 Task: Find connections with filter location Marseille 10 with filter topic #socialentrepreneurswith filter profile language English with filter current company RPG Group with filter school Dr. Bhim Rao Ambedkar University, Agra with filter industry Transportation, Logistics, Supply Chain and Storage with filter service category Management Consulting with filter keywords title Administrative Specialist
Action: Mouse moved to (553, 73)
Screenshot: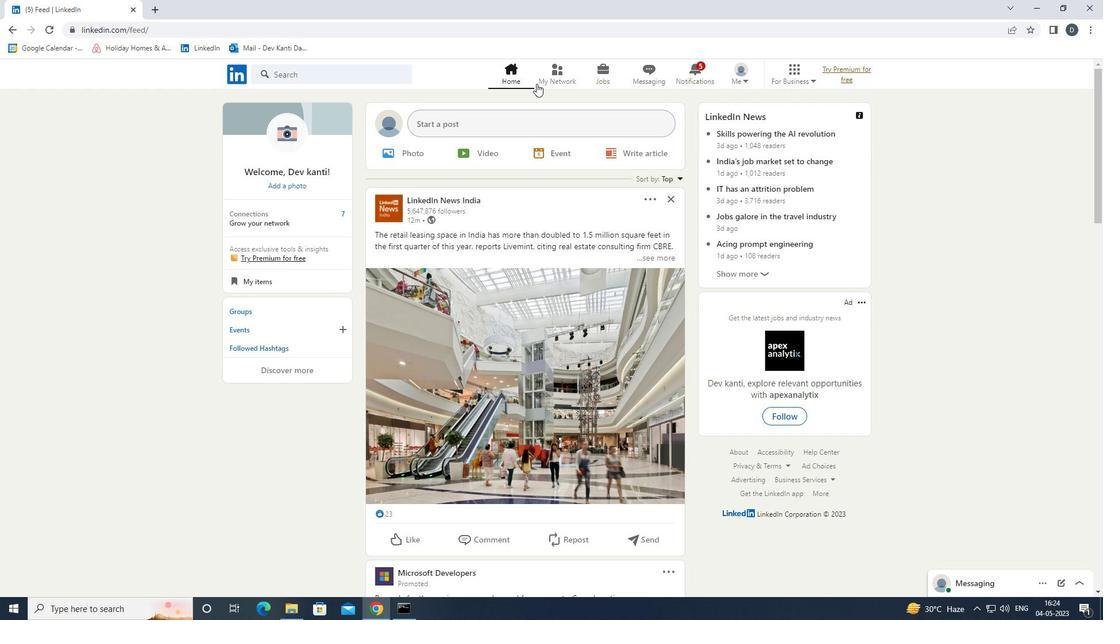 
Action: Mouse pressed left at (553, 73)
Screenshot: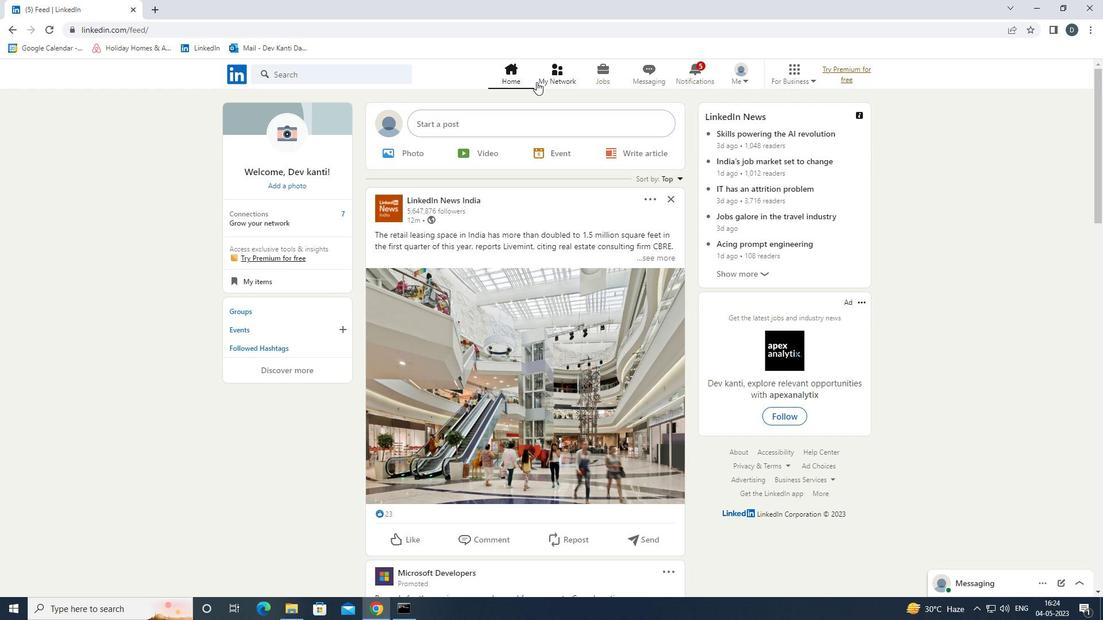 
Action: Mouse moved to (385, 135)
Screenshot: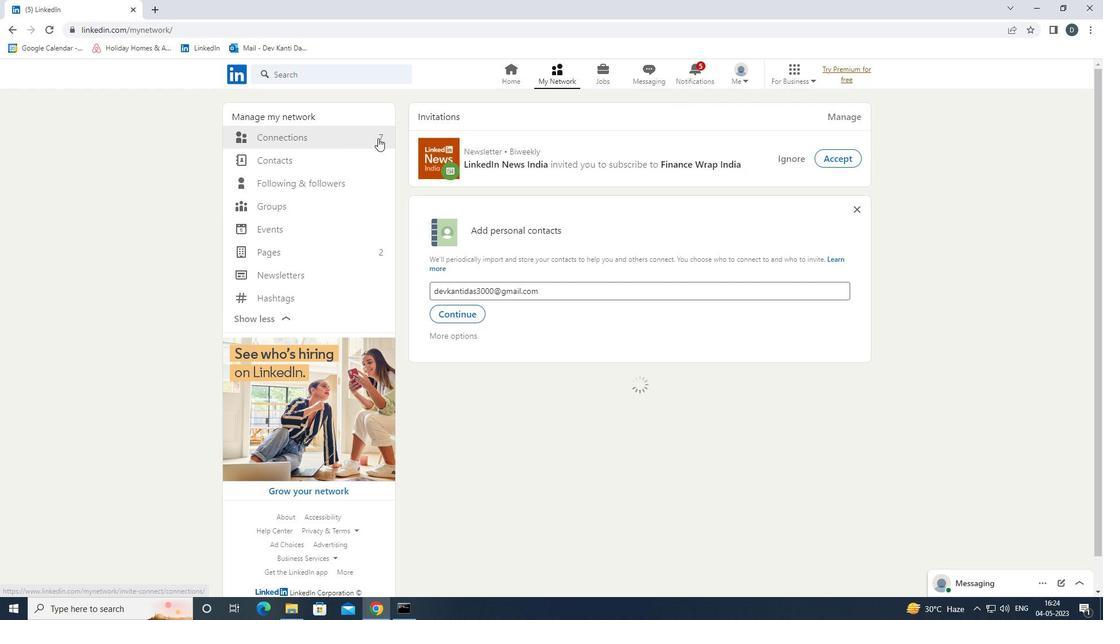 
Action: Mouse pressed left at (385, 135)
Screenshot: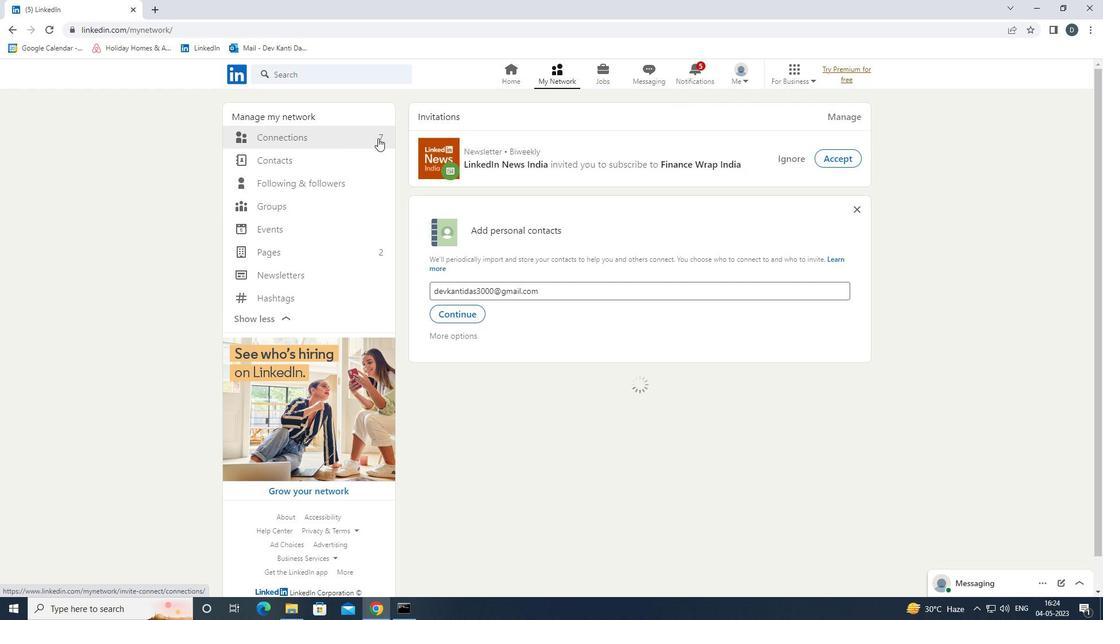 
Action: Mouse moved to (378, 136)
Screenshot: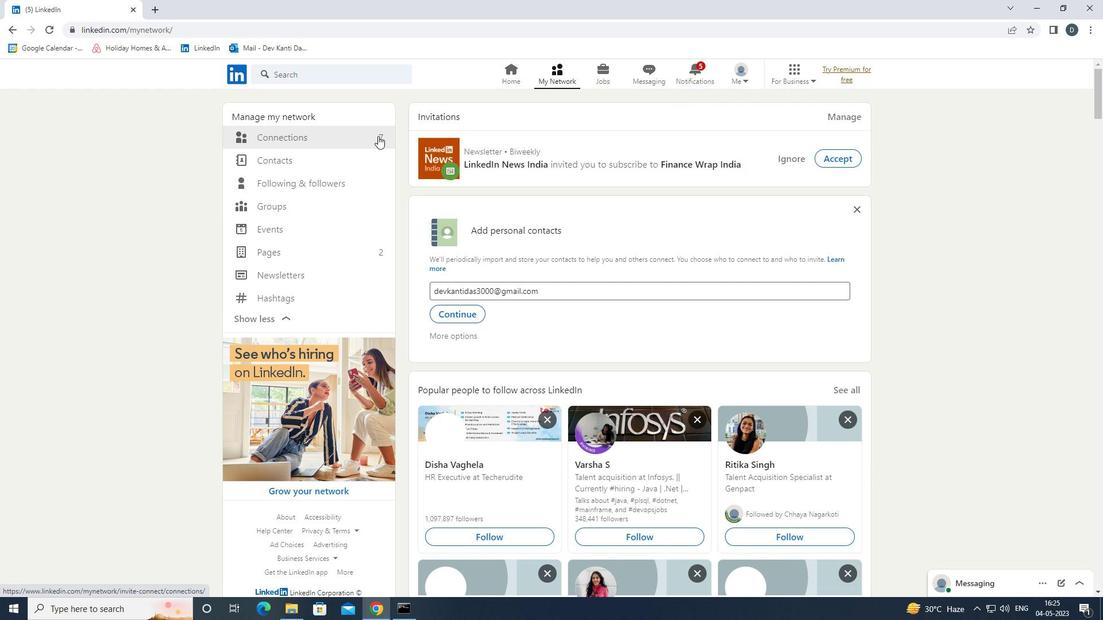 
Action: Mouse pressed left at (378, 136)
Screenshot: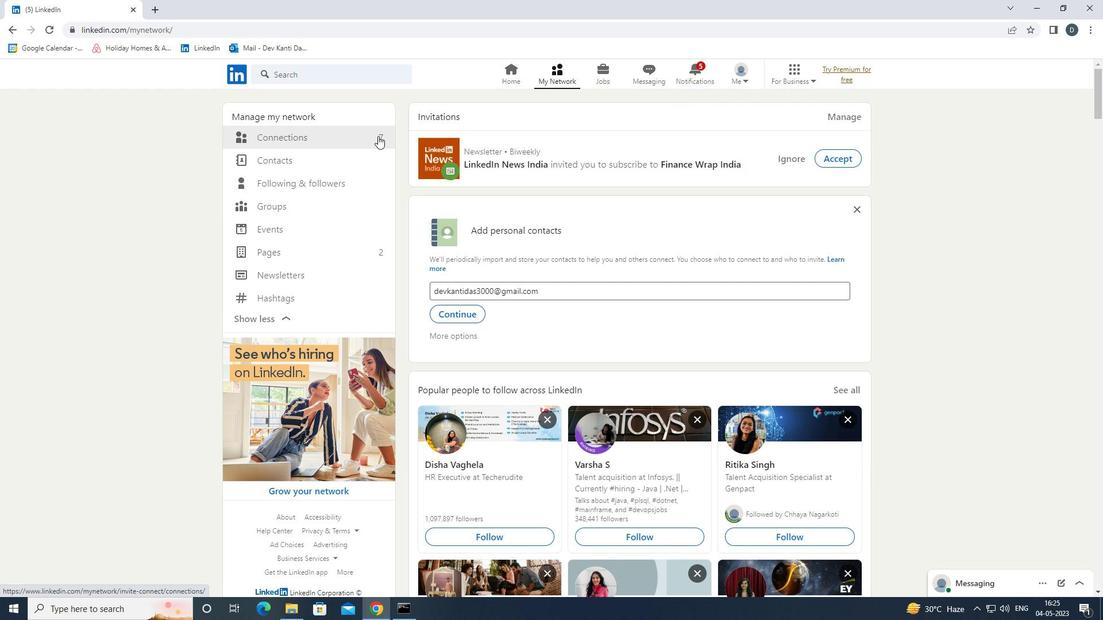 
Action: Mouse moved to (657, 140)
Screenshot: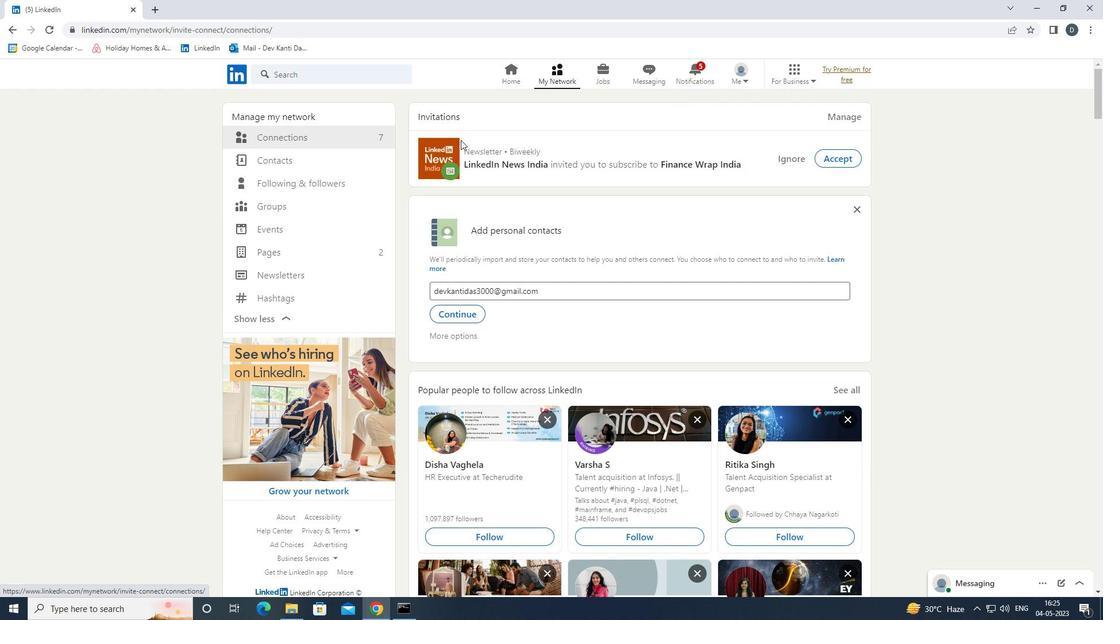 
Action: Mouse pressed left at (657, 140)
Screenshot: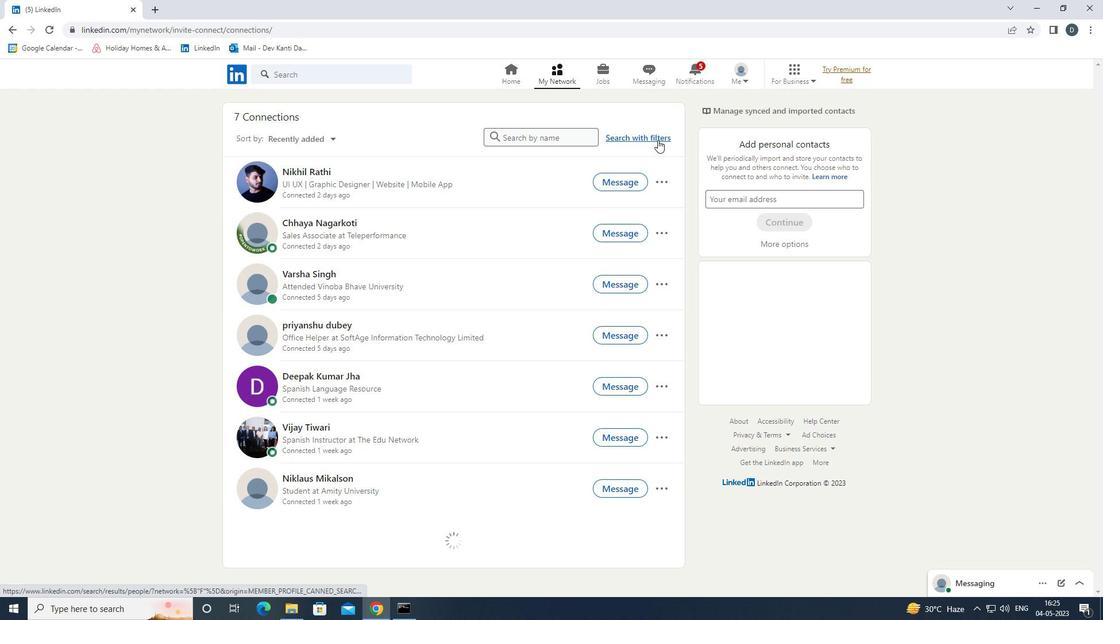 
Action: Mouse moved to (588, 107)
Screenshot: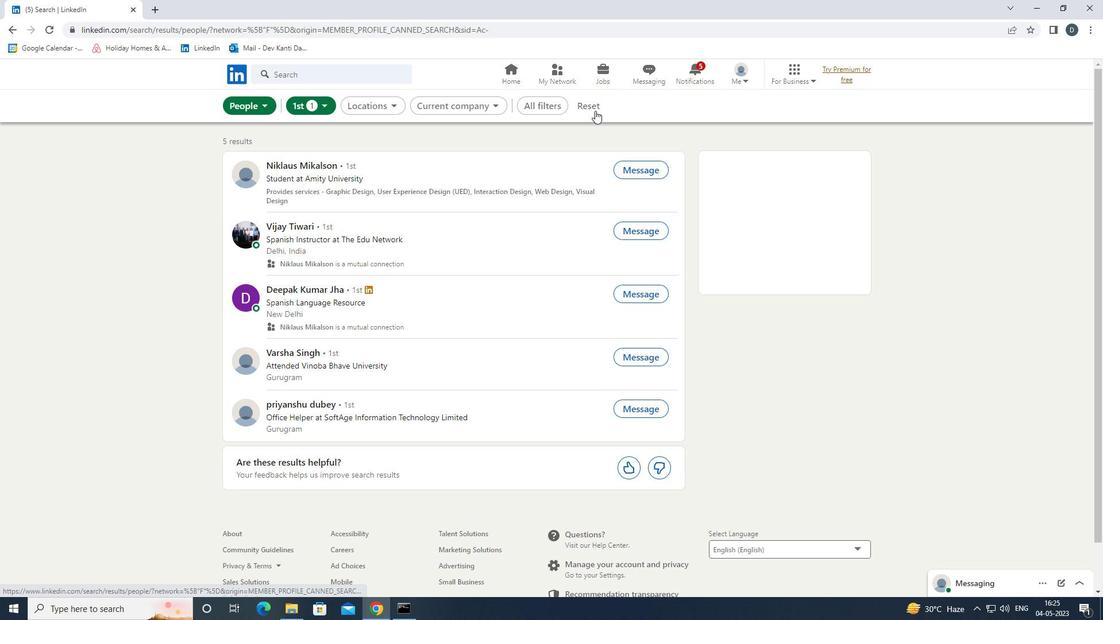 
Action: Mouse pressed left at (588, 107)
Screenshot: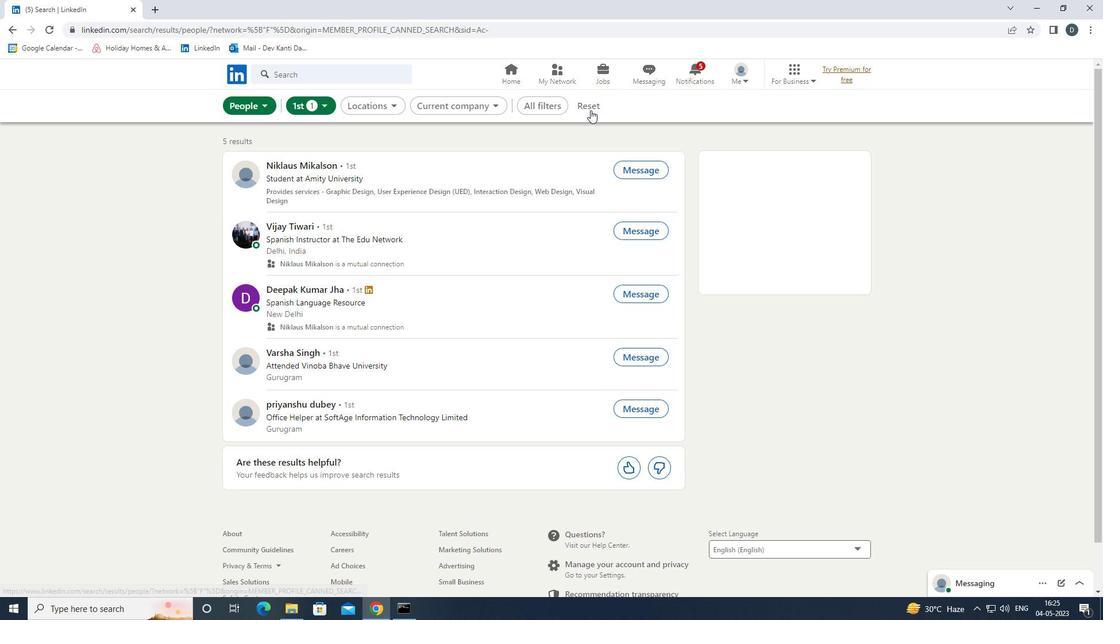 
Action: Mouse moved to (570, 105)
Screenshot: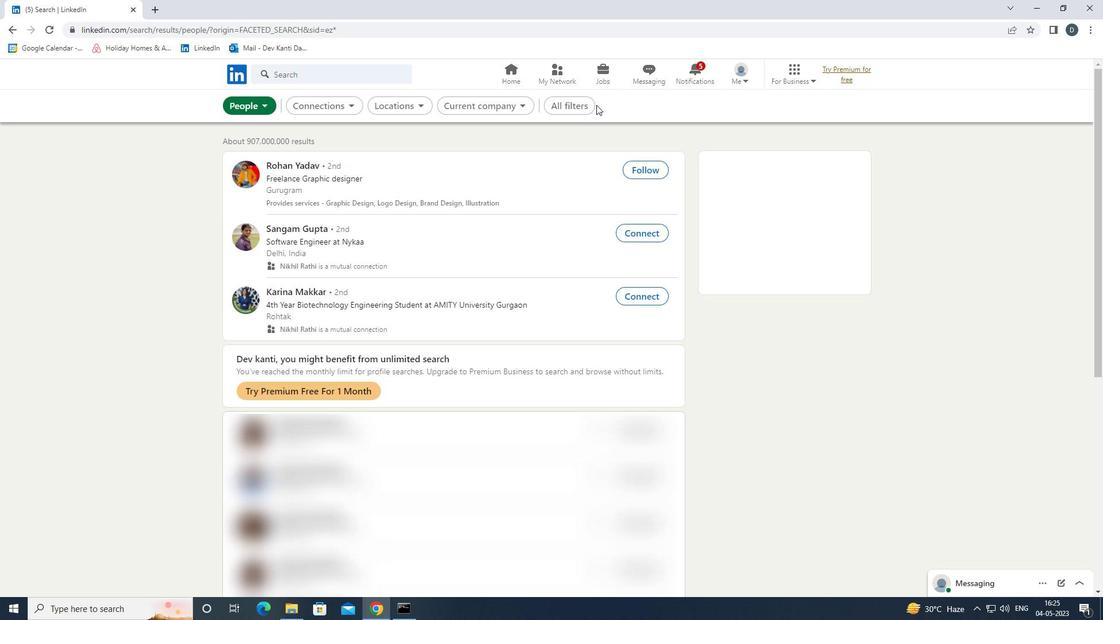 
Action: Mouse pressed left at (570, 105)
Screenshot: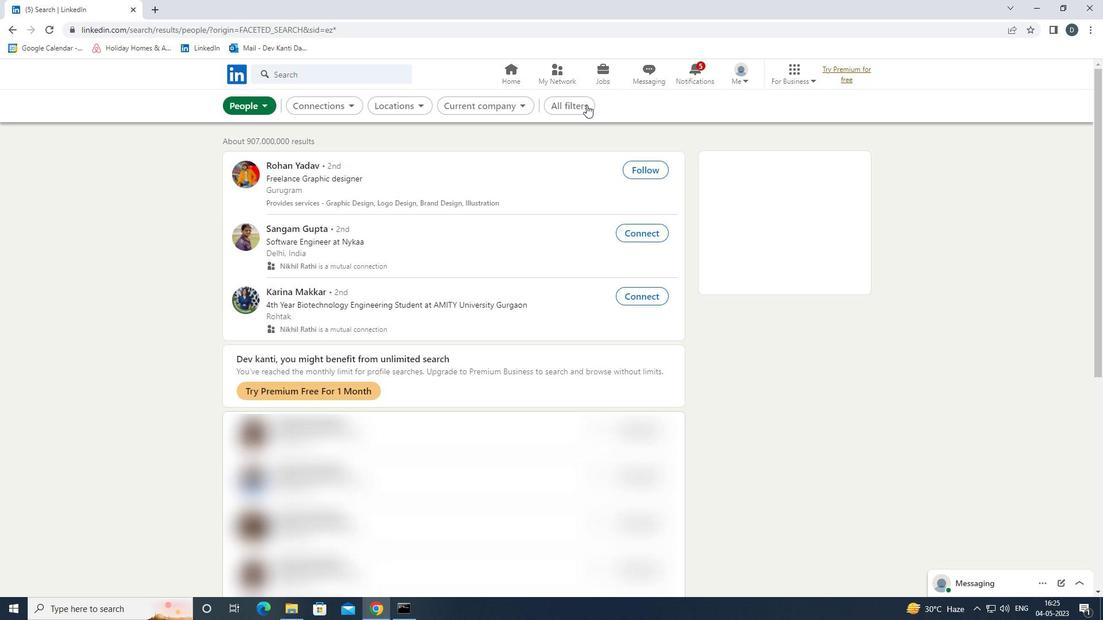 
Action: Mouse moved to (969, 449)
Screenshot: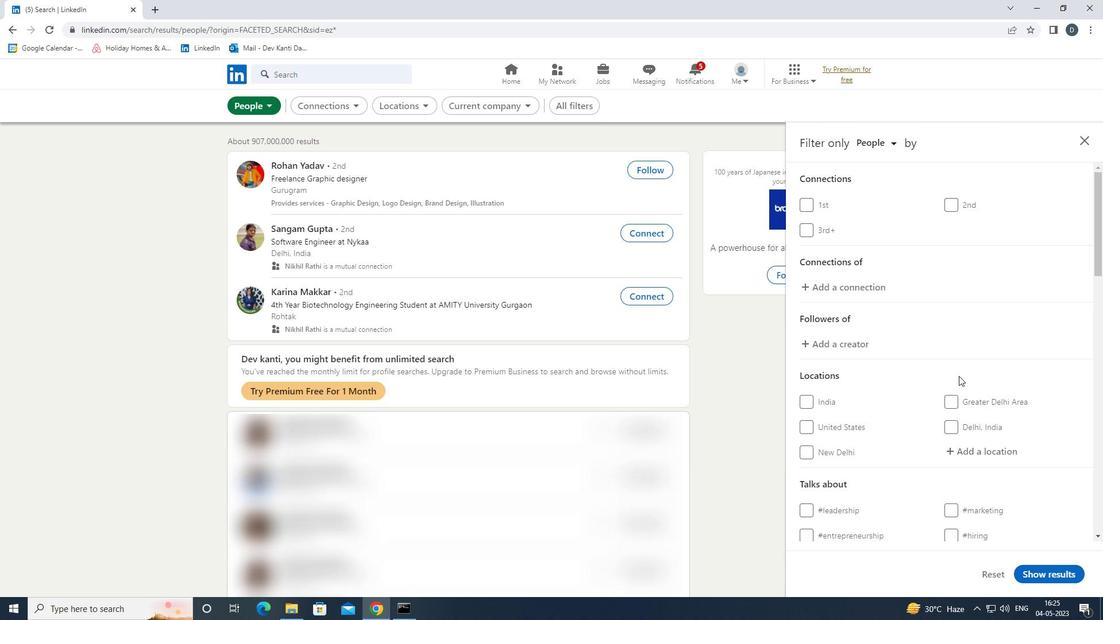 
Action: Mouse pressed left at (969, 449)
Screenshot: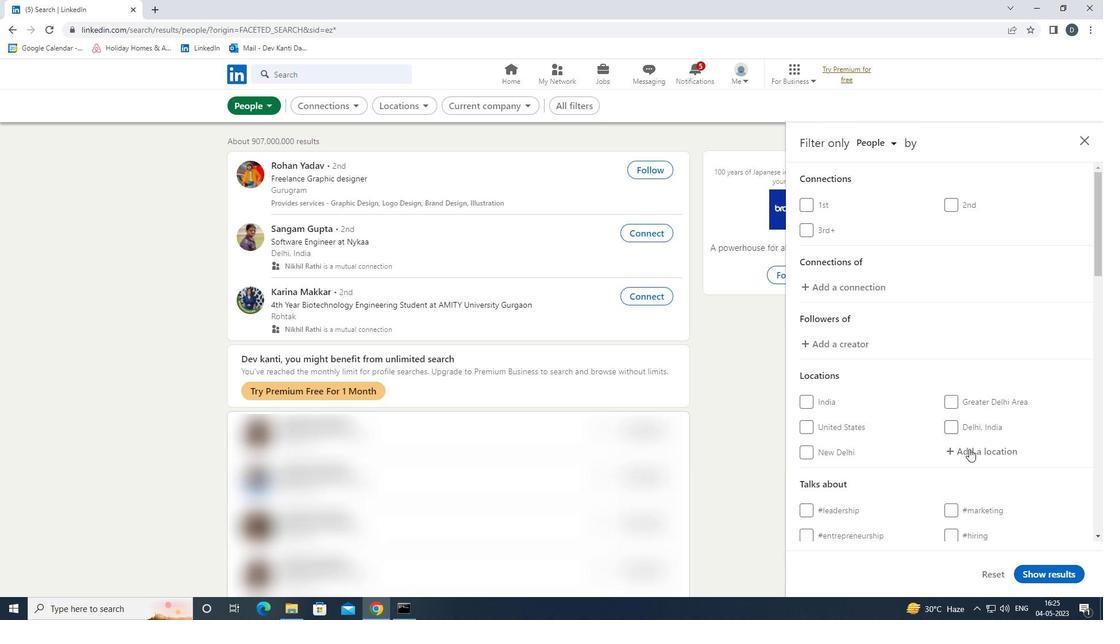 
Action: Key pressed <Key.shift>MARSE<Key.down><Key.enter>
Screenshot: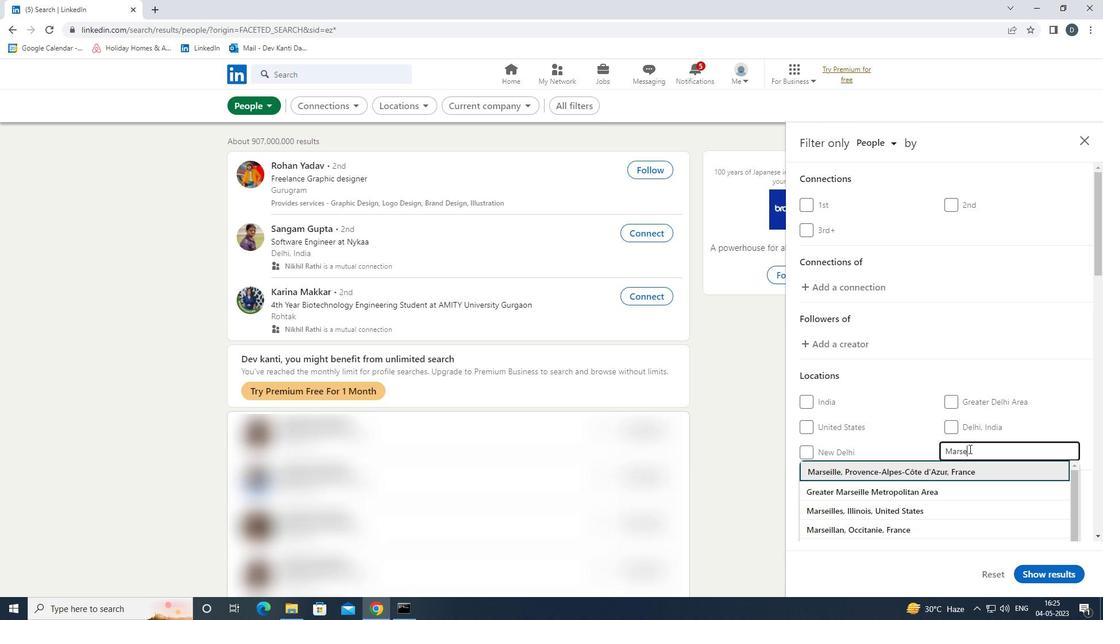 
Action: Mouse moved to (1001, 414)
Screenshot: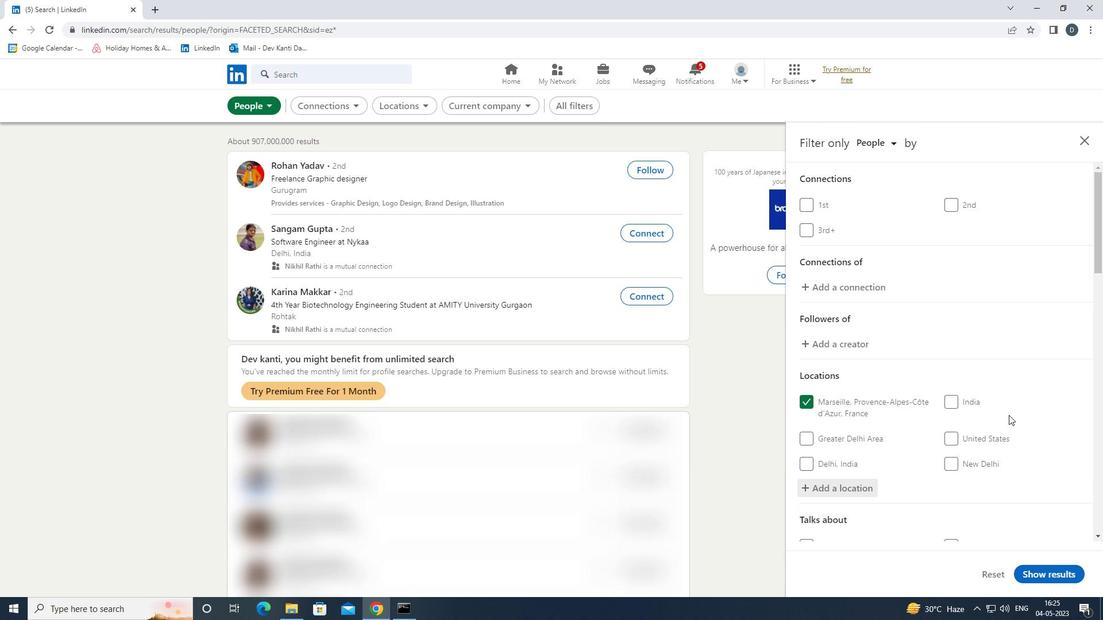 
Action: Mouse scrolled (1001, 413) with delta (0, 0)
Screenshot: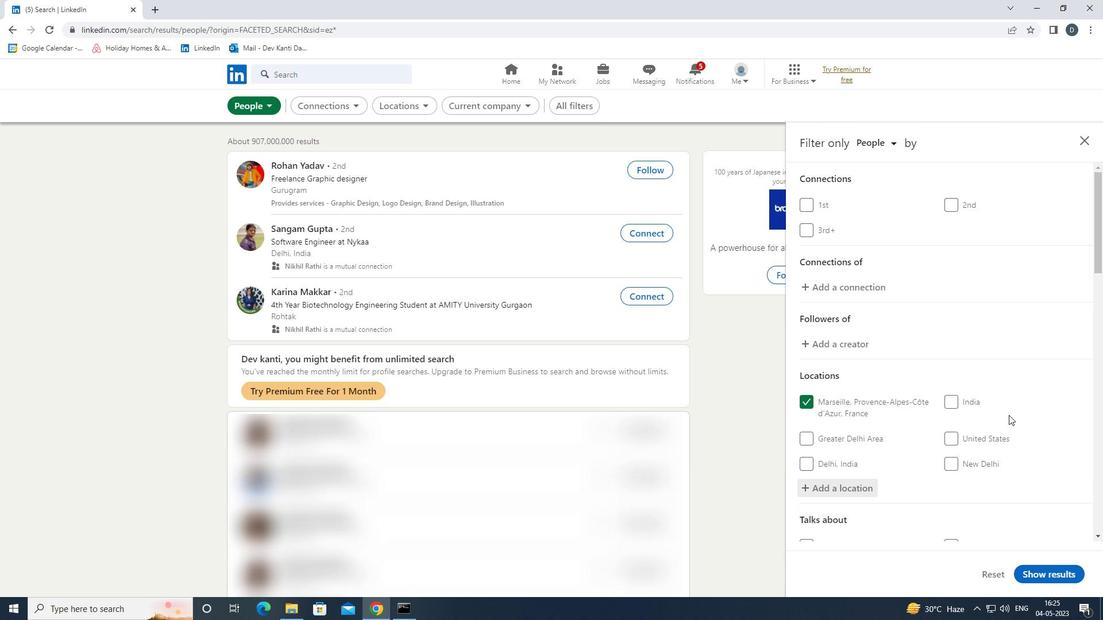 
Action: Mouse moved to (1000, 413)
Screenshot: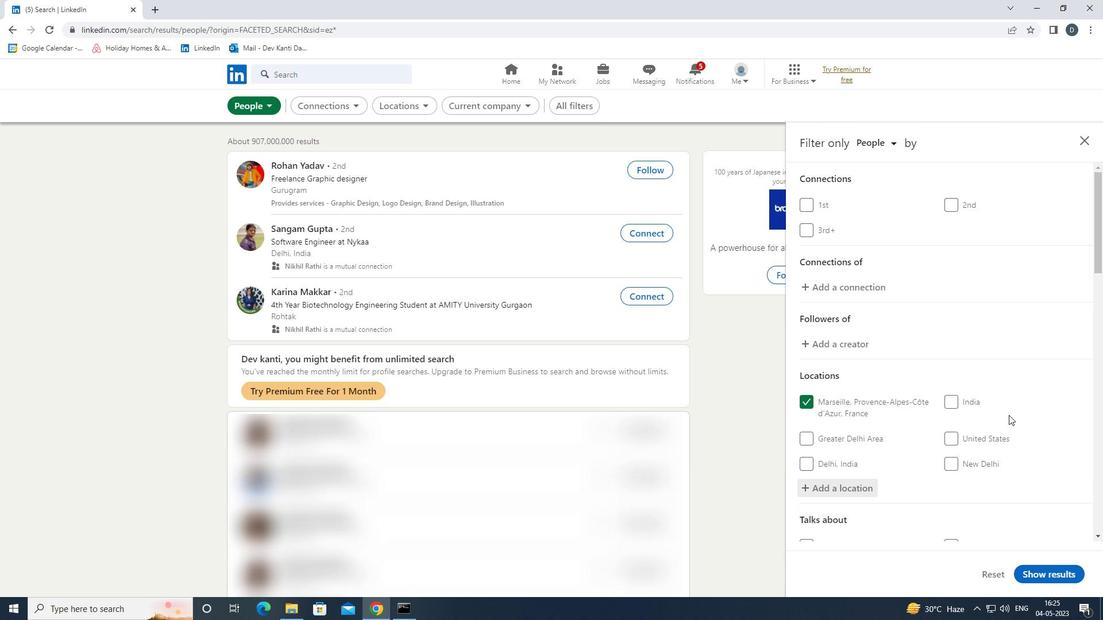
Action: Mouse scrolled (1000, 413) with delta (0, 0)
Screenshot: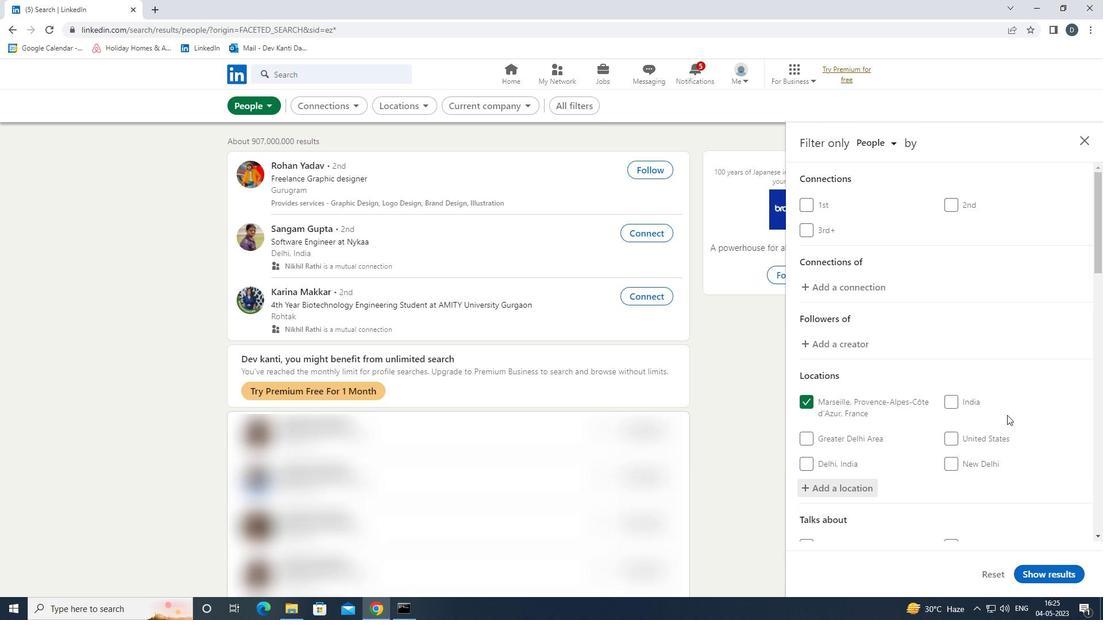 
Action: Mouse moved to (999, 413)
Screenshot: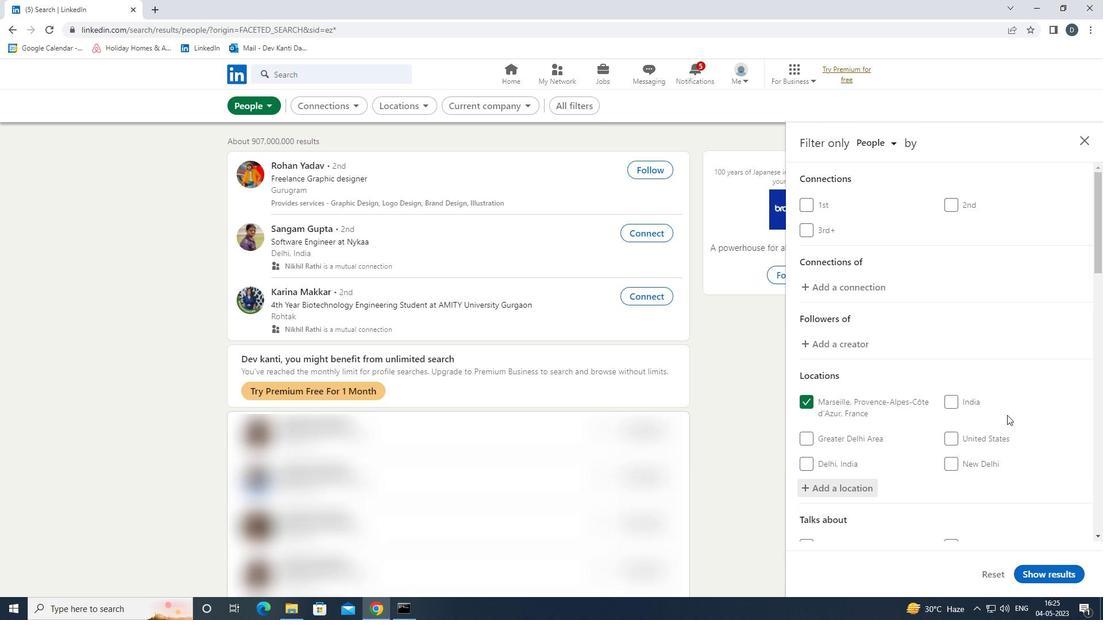 
Action: Mouse scrolled (999, 413) with delta (0, 0)
Screenshot: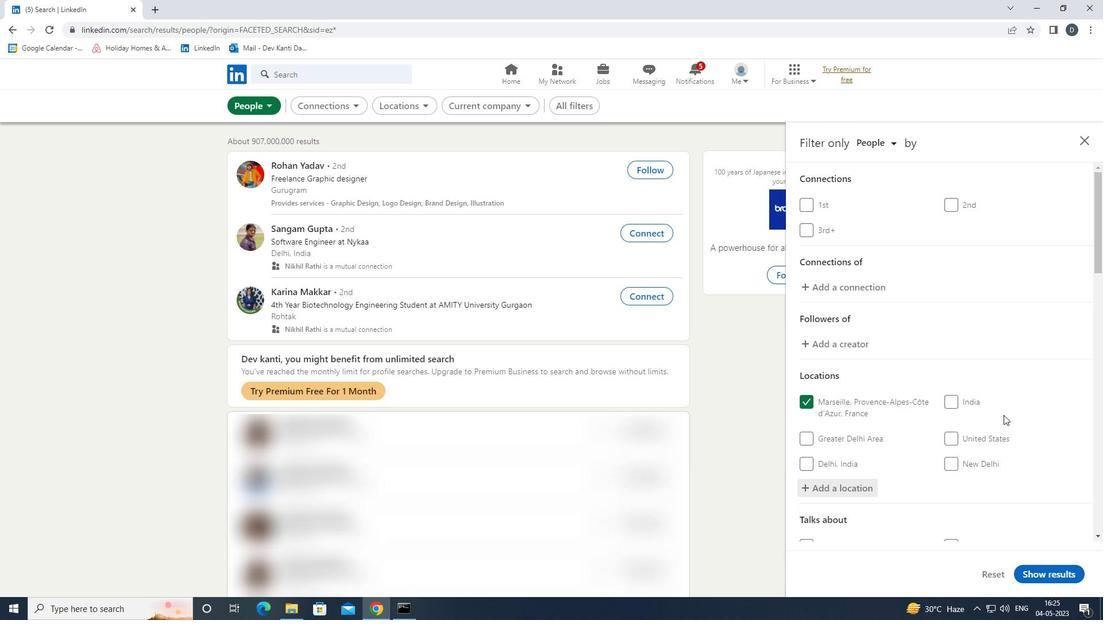 
Action: Mouse scrolled (999, 413) with delta (0, 0)
Screenshot: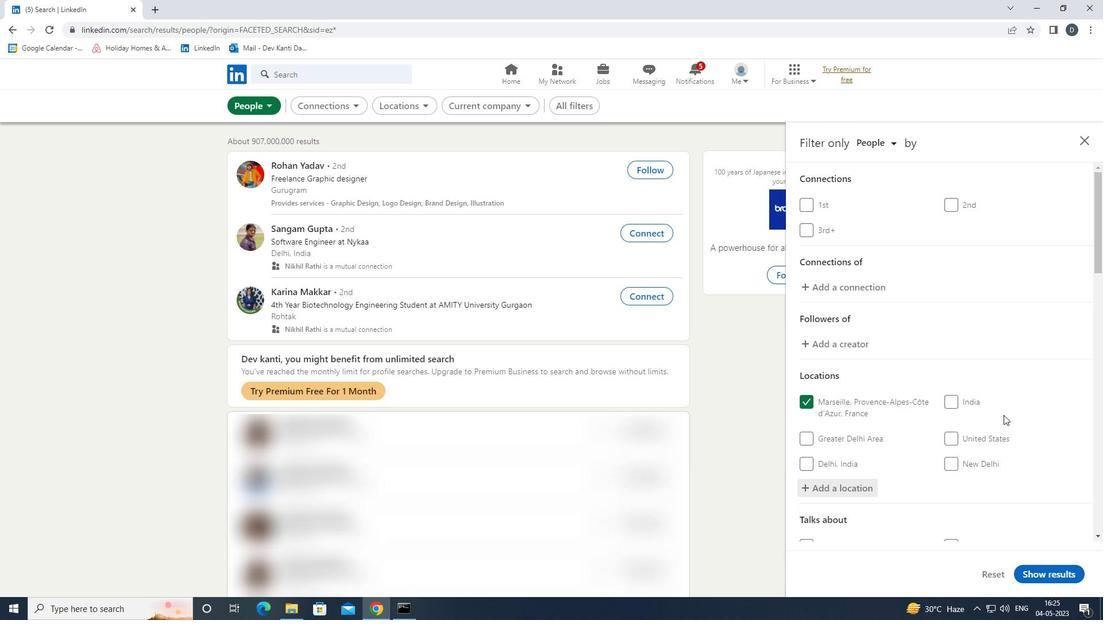 
Action: Mouse moved to (998, 411)
Screenshot: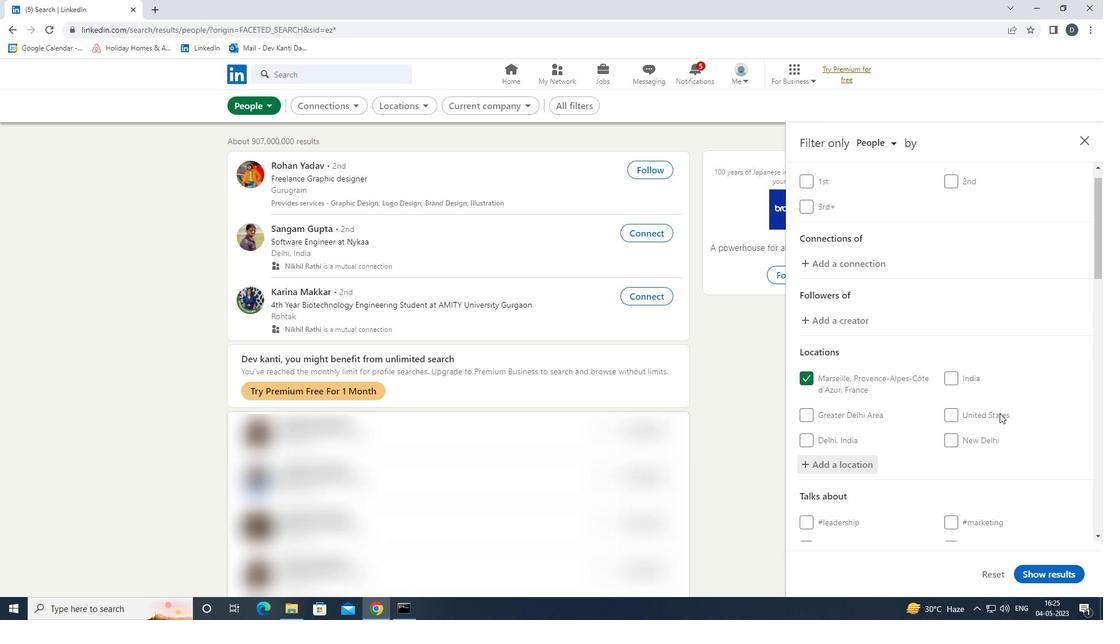 
Action: Mouse scrolled (998, 410) with delta (0, 0)
Screenshot: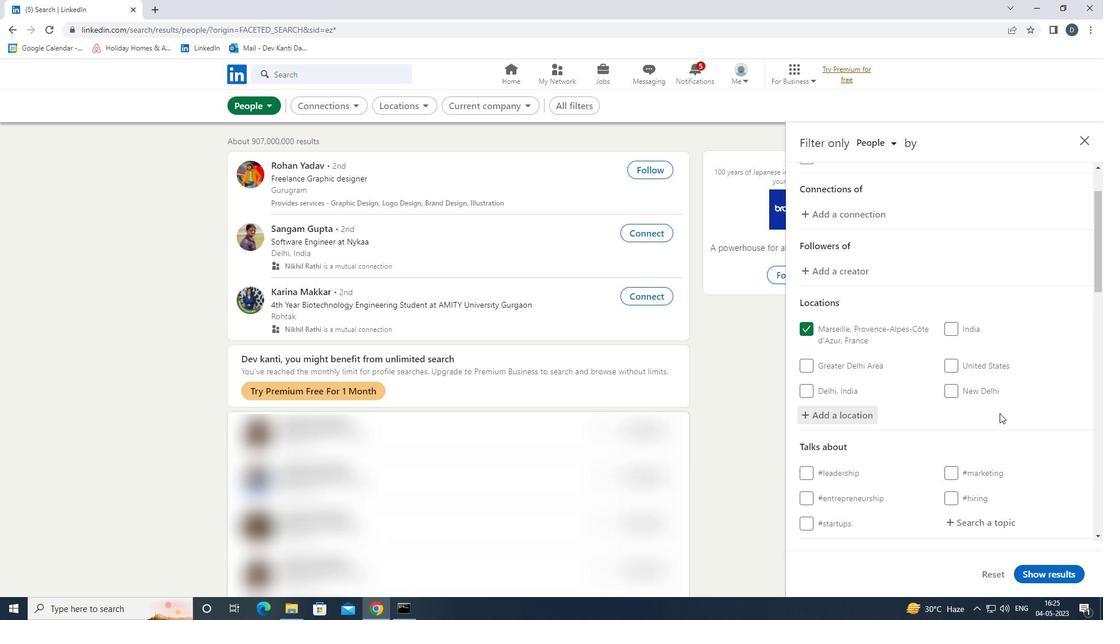 
Action: Mouse moved to (998, 409)
Screenshot: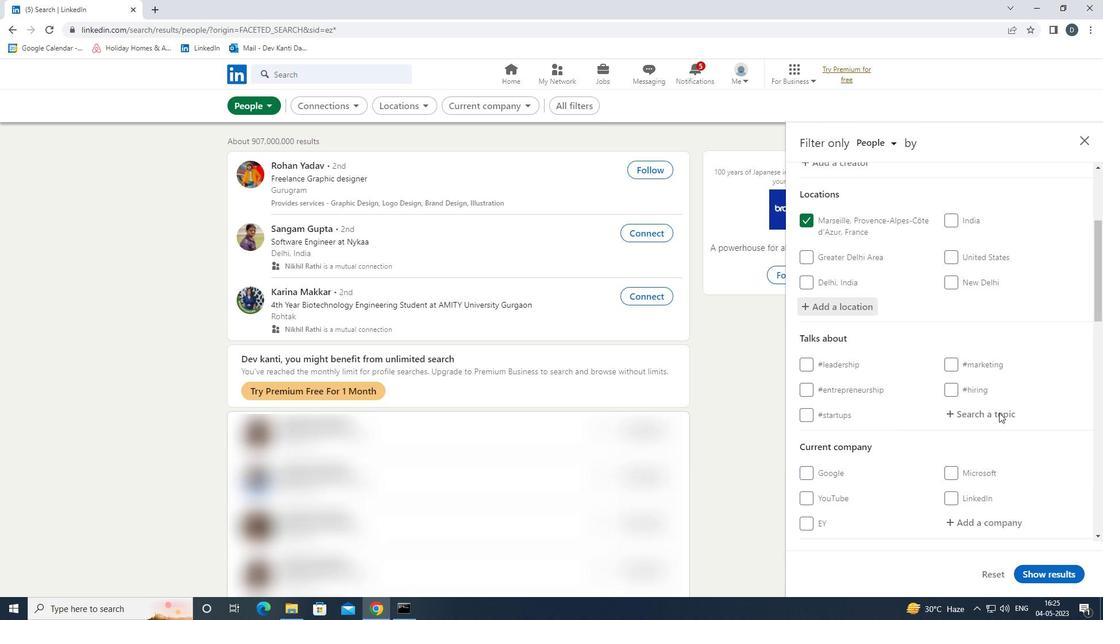 
Action: Mouse scrolled (998, 409) with delta (0, 0)
Screenshot: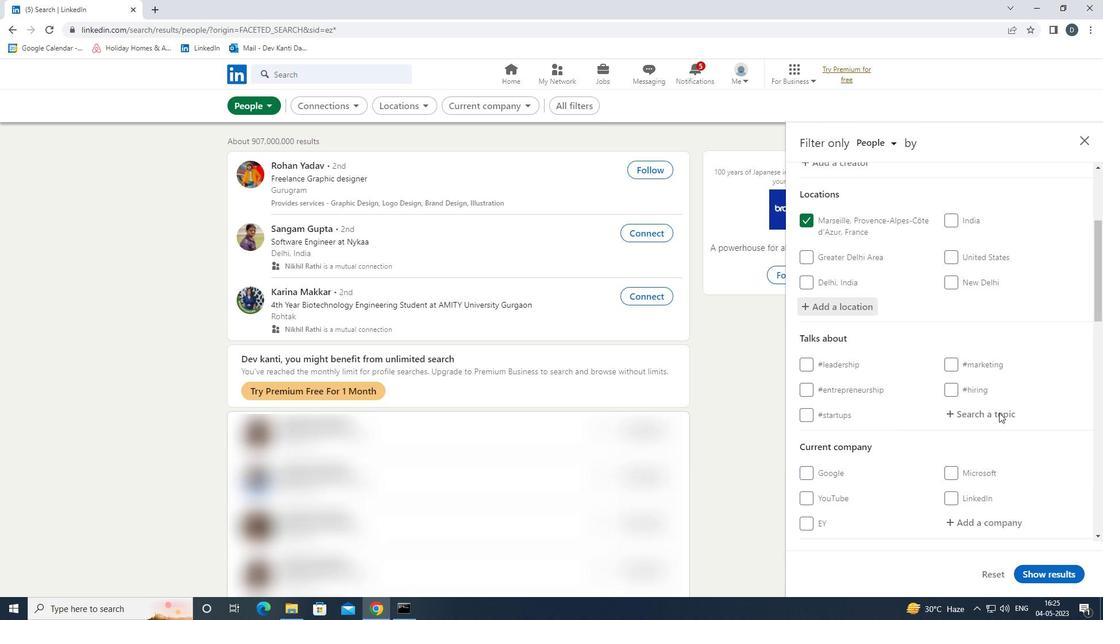 
Action: Mouse moved to (984, 257)
Screenshot: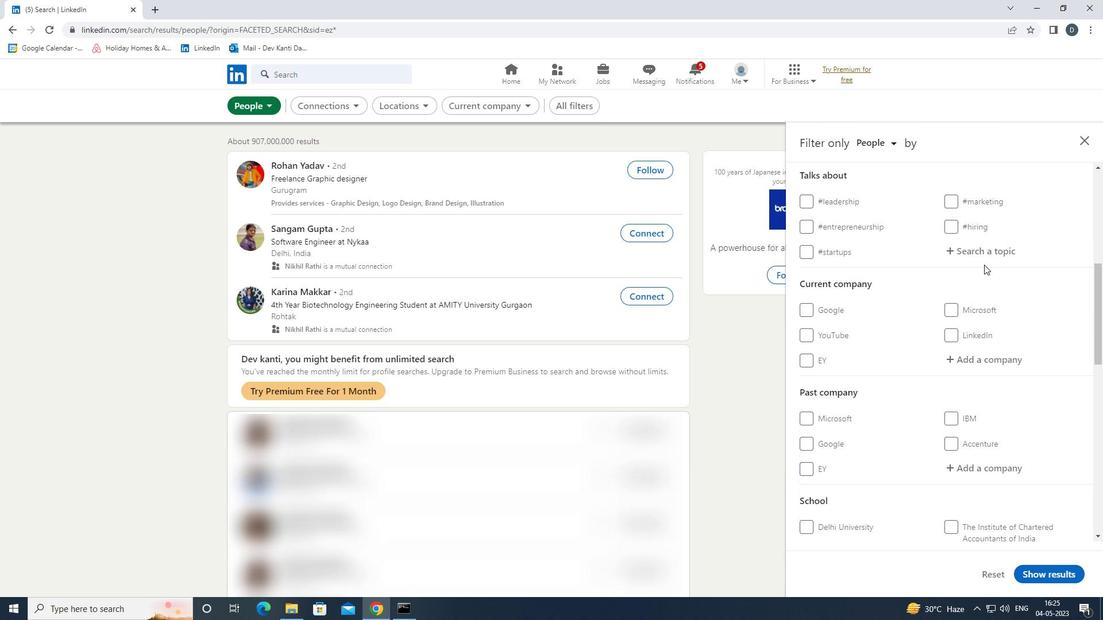 
Action: Mouse pressed left at (984, 257)
Screenshot: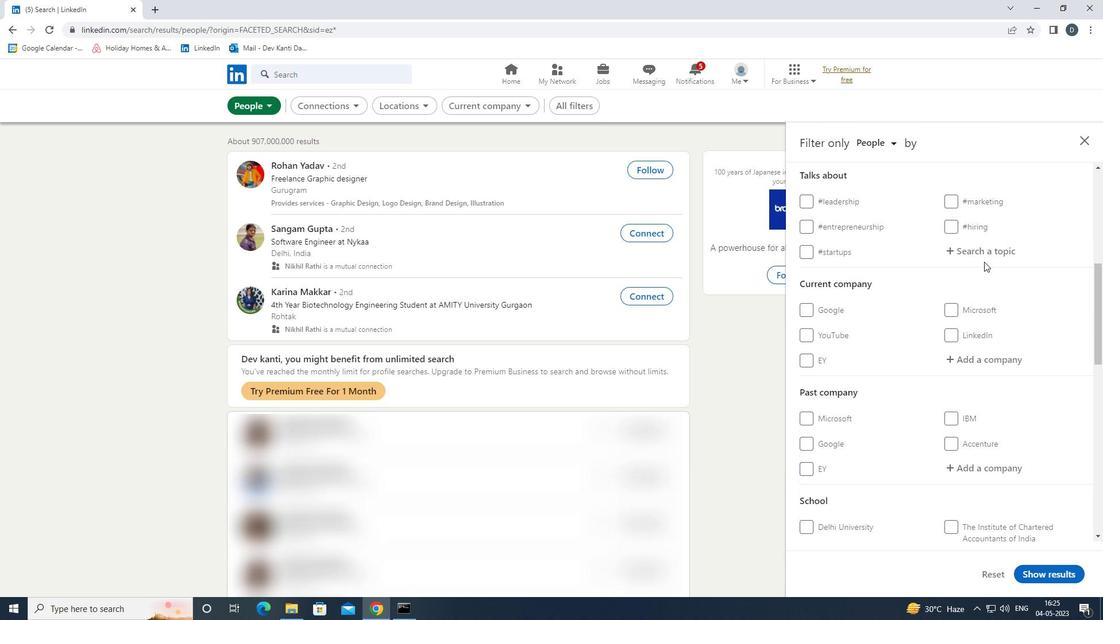 
Action: Key pressed SOCIALENTREPRE<Key.down><Key.down><Key.enter>
Screenshot: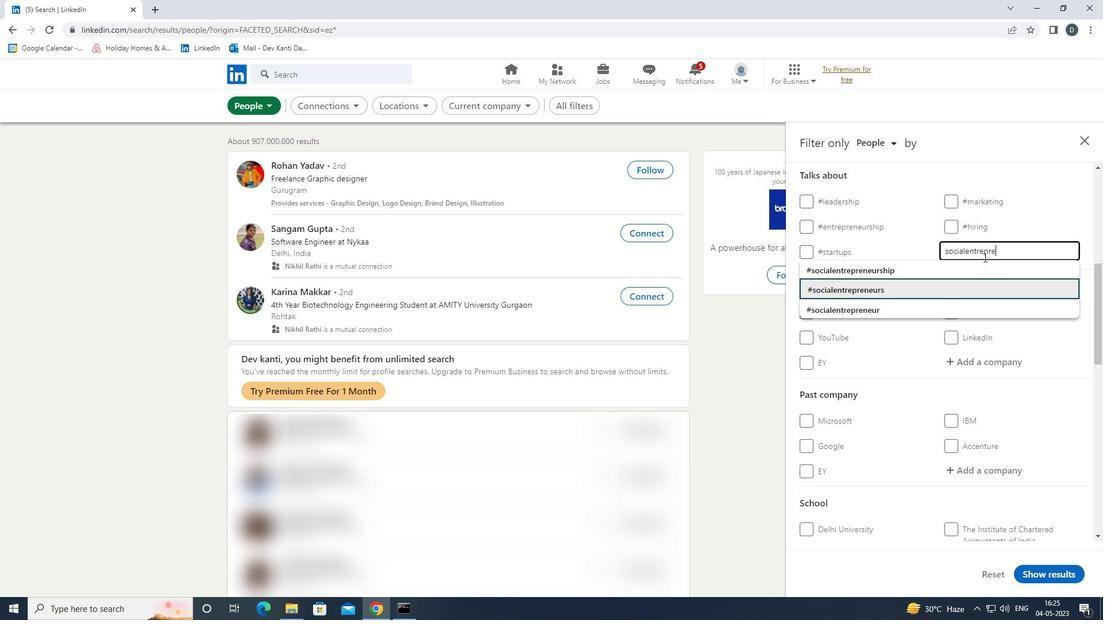 
Action: Mouse scrolled (984, 256) with delta (0, 0)
Screenshot: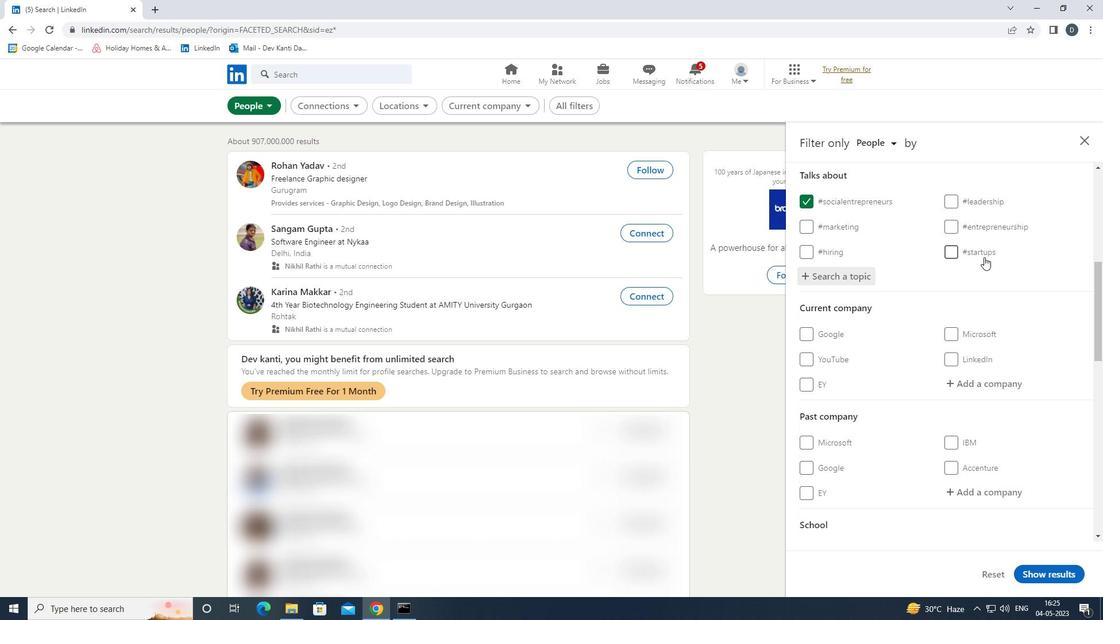 
Action: Mouse scrolled (984, 256) with delta (0, 0)
Screenshot: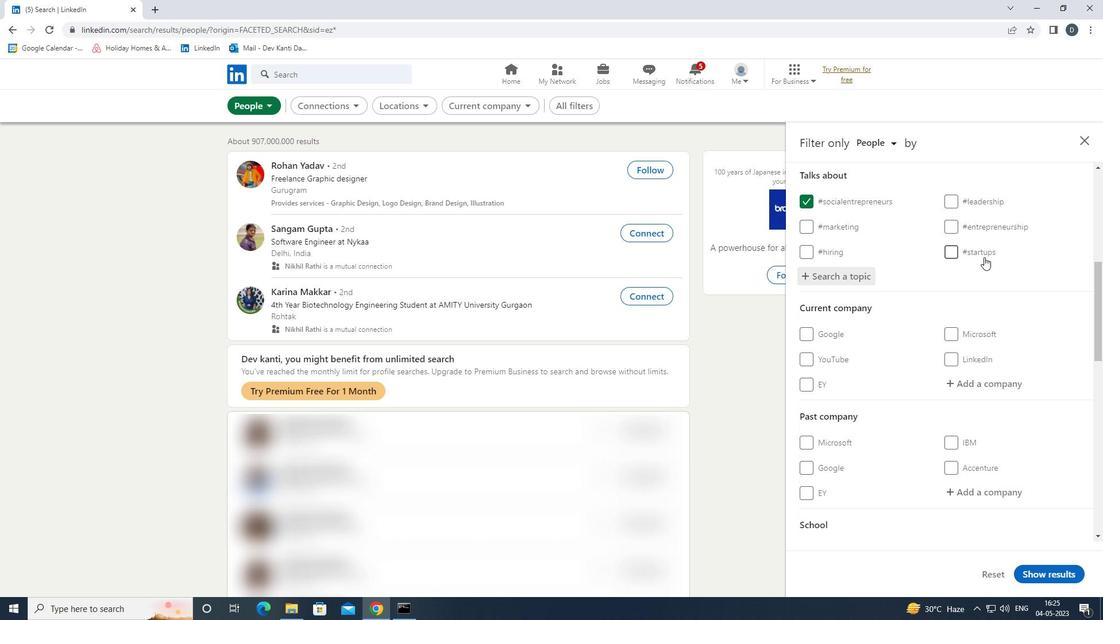 
Action: Mouse moved to (982, 264)
Screenshot: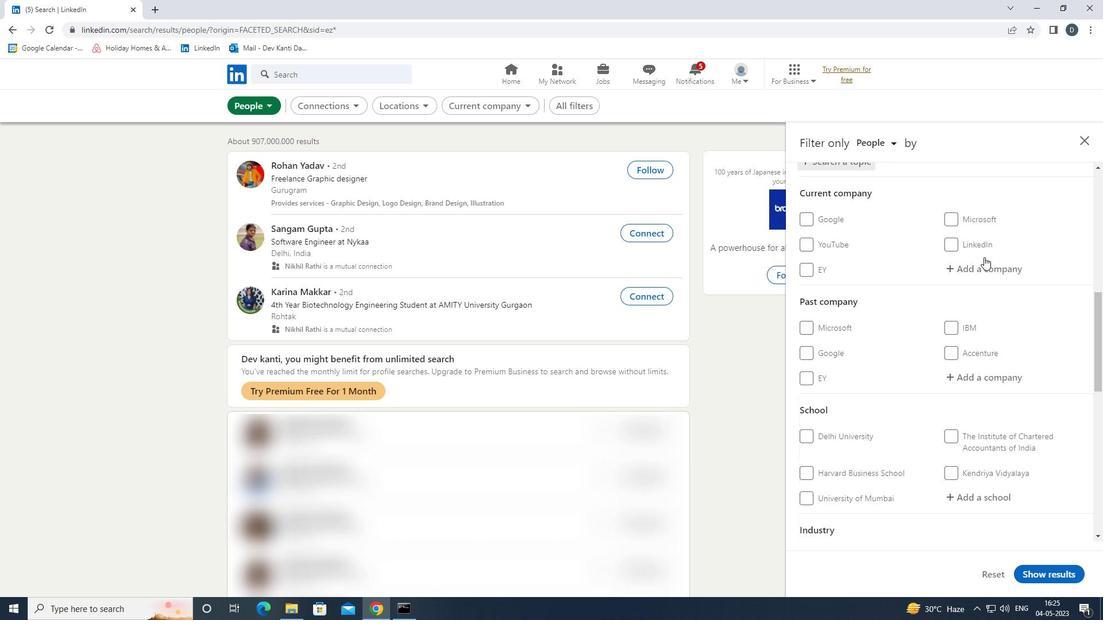 
Action: Mouse scrolled (982, 263) with delta (0, 0)
Screenshot: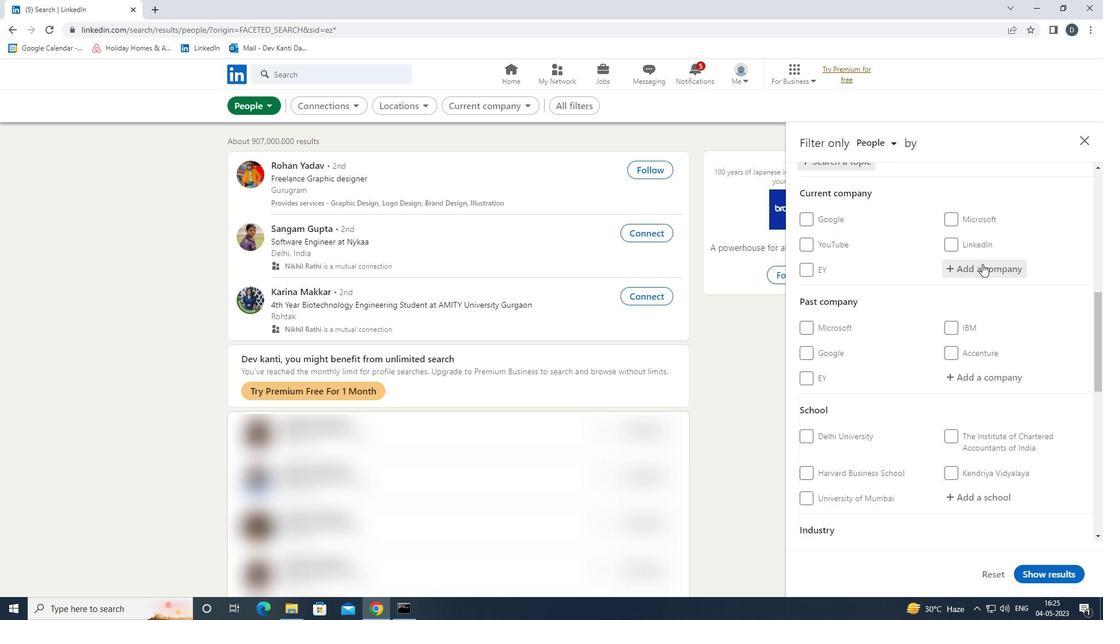 
Action: Mouse scrolled (982, 263) with delta (0, 0)
Screenshot: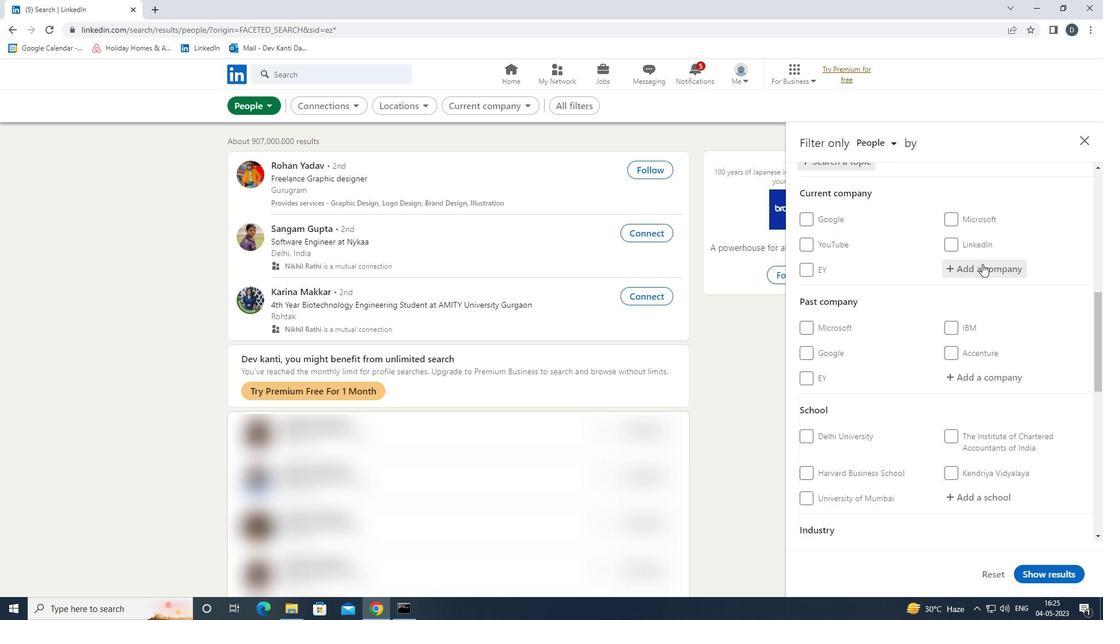 
Action: Mouse scrolled (982, 263) with delta (0, 0)
Screenshot: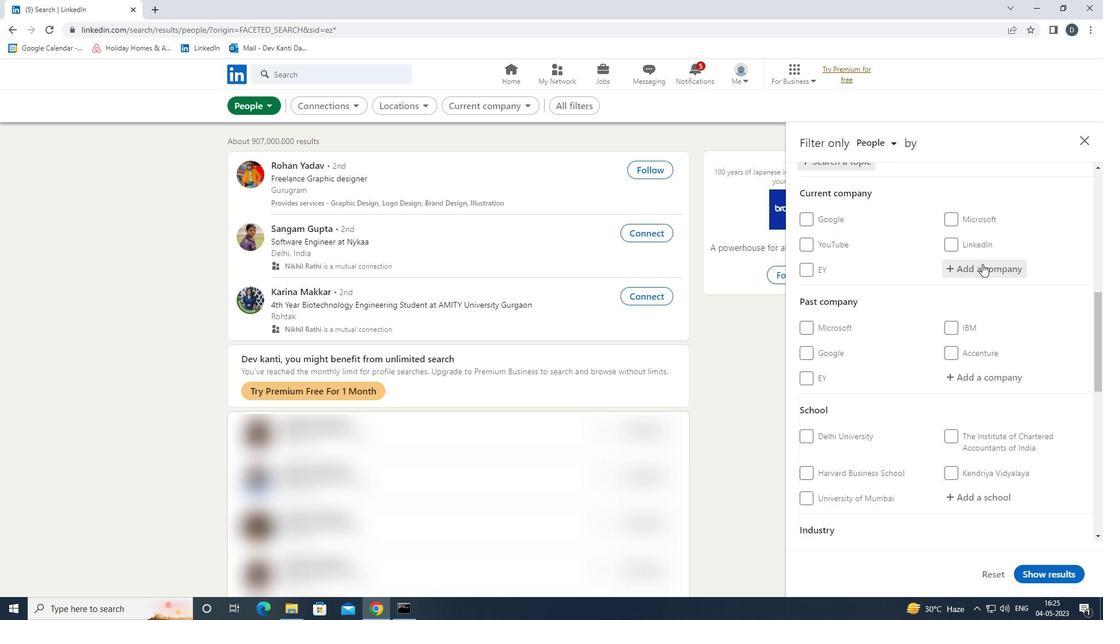
Action: Mouse scrolled (982, 263) with delta (0, 0)
Screenshot: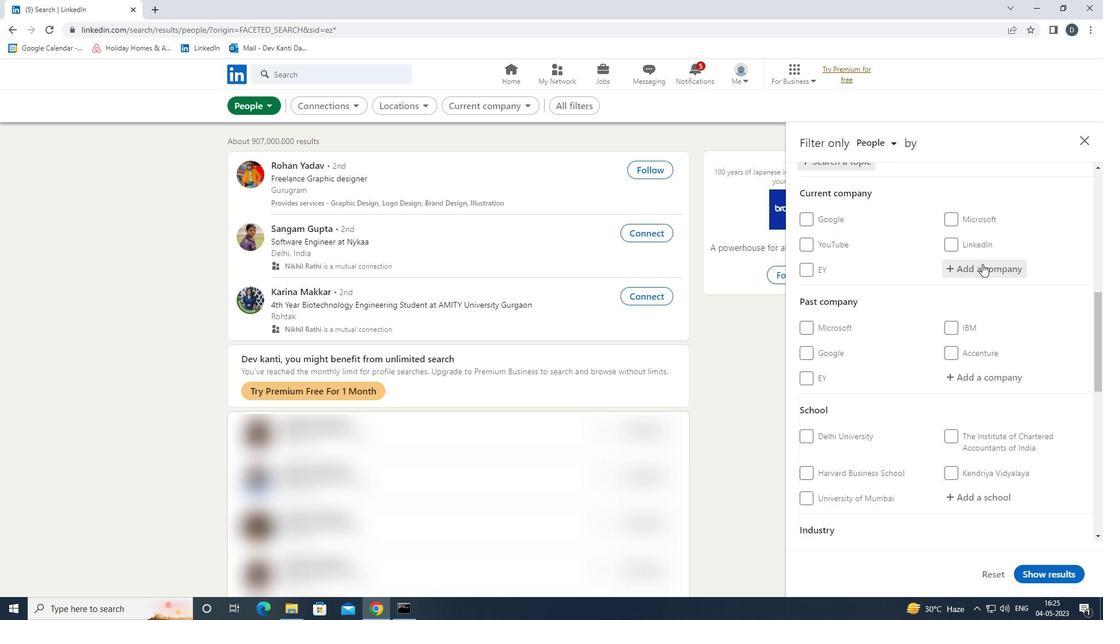
Action: Mouse scrolled (982, 263) with delta (0, 0)
Screenshot: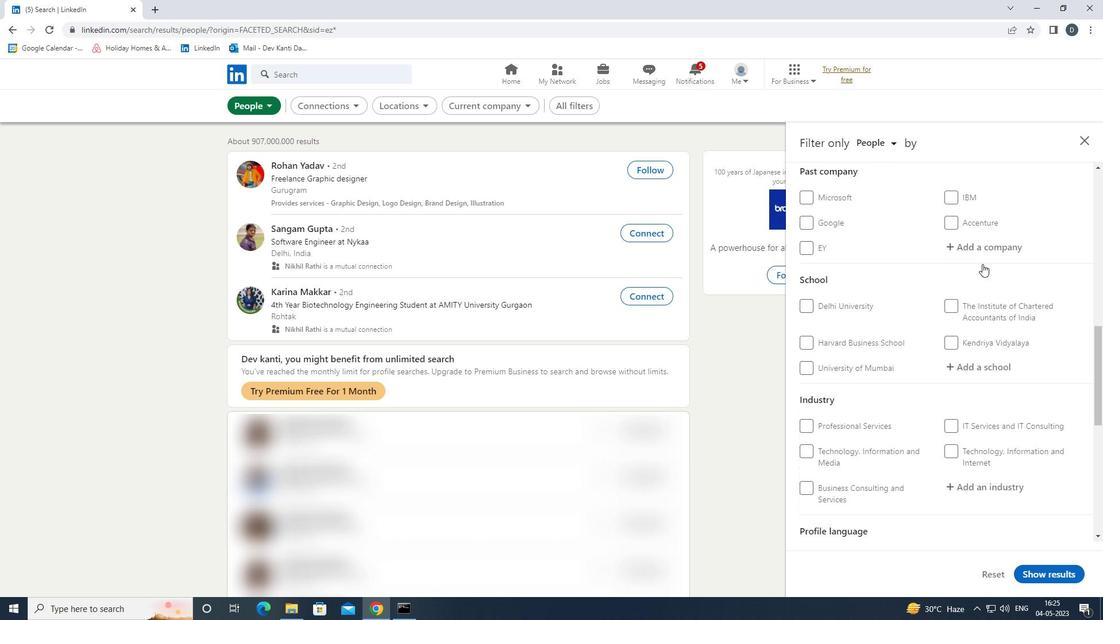 
Action: Mouse scrolled (982, 263) with delta (0, 0)
Screenshot: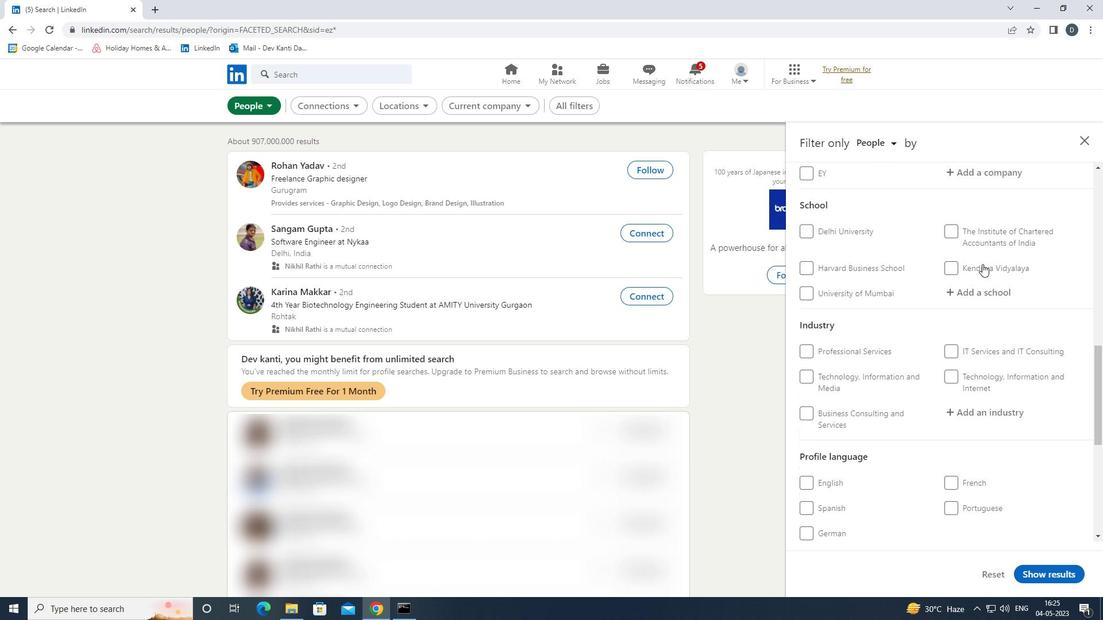 
Action: Mouse moved to (821, 348)
Screenshot: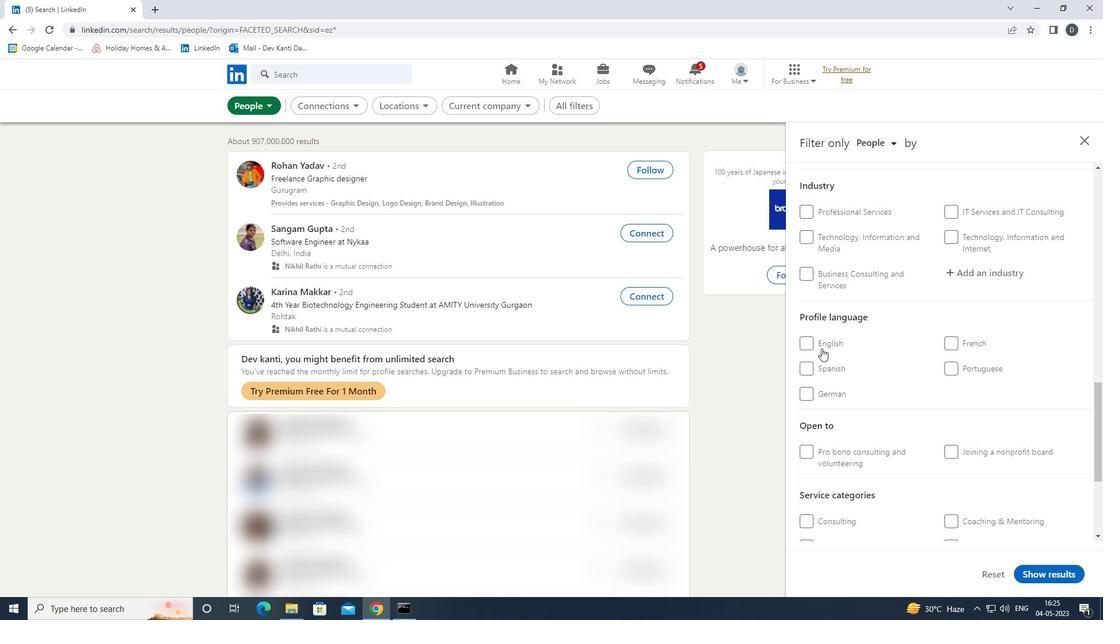 
Action: Mouse pressed left at (821, 348)
Screenshot: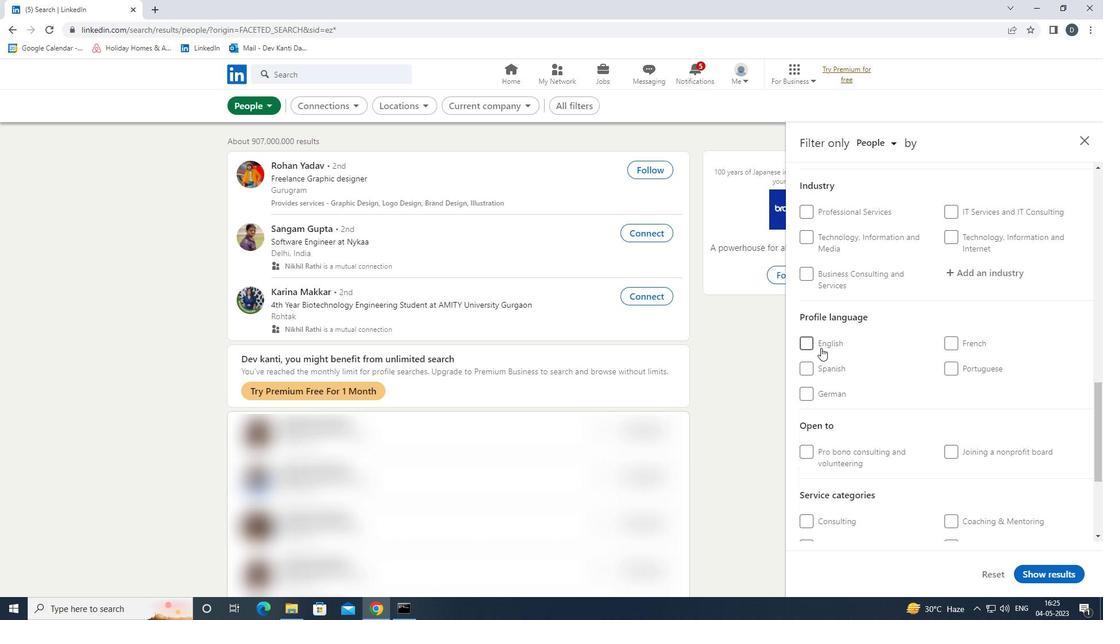 
Action: Mouse moved to (919, 366)
Screenshot: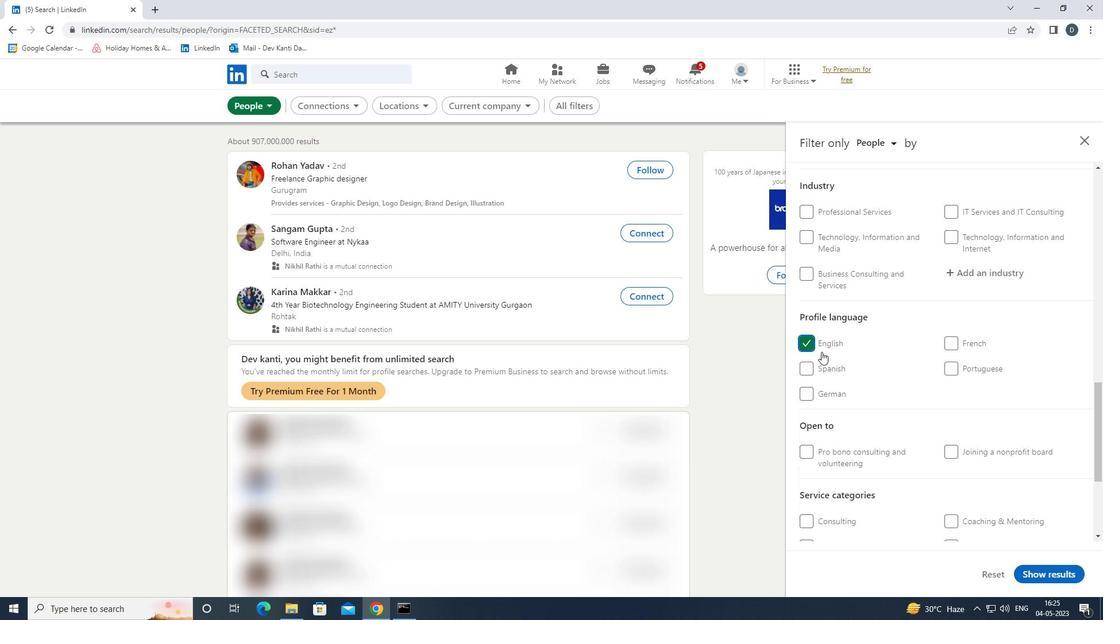 
Action: Mouse scrolled (919, 367) with delta (0, 0)
Screenshot: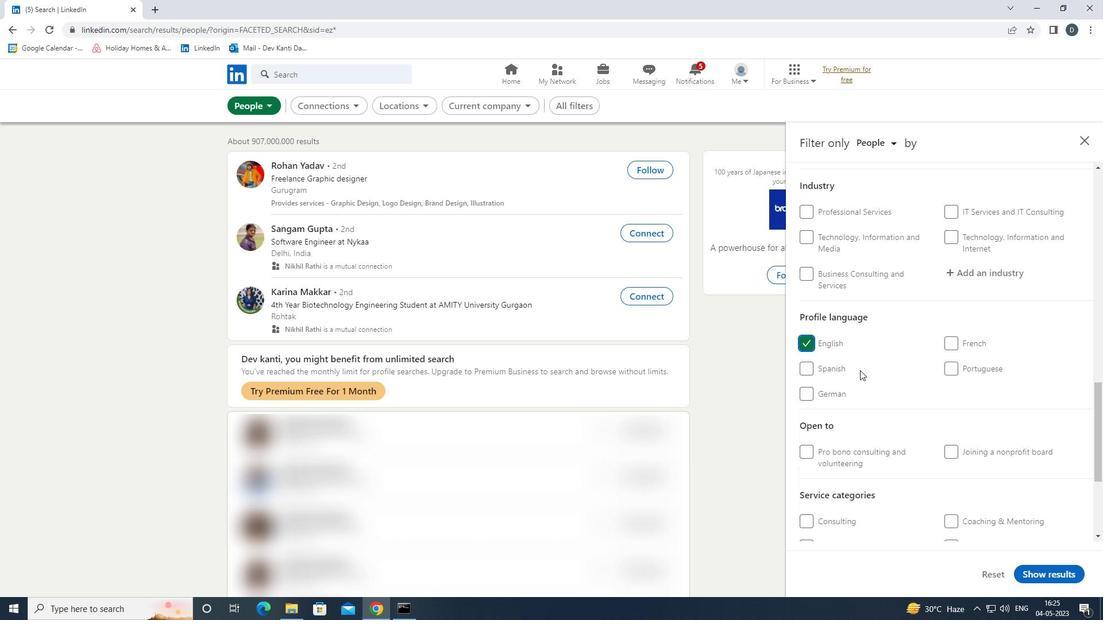 
Action: Mouse scrolled (919, 367) with delta (0, 0)
Screenshot: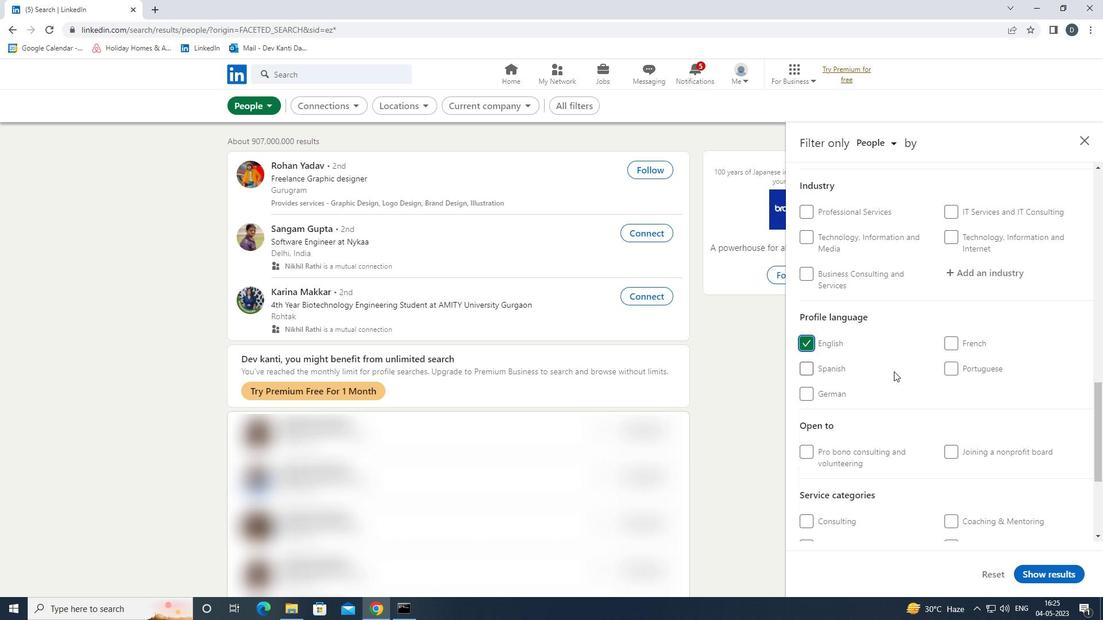 
Action: Mouse scrolled (919, 367) with delta (0, 0)
Screenshot: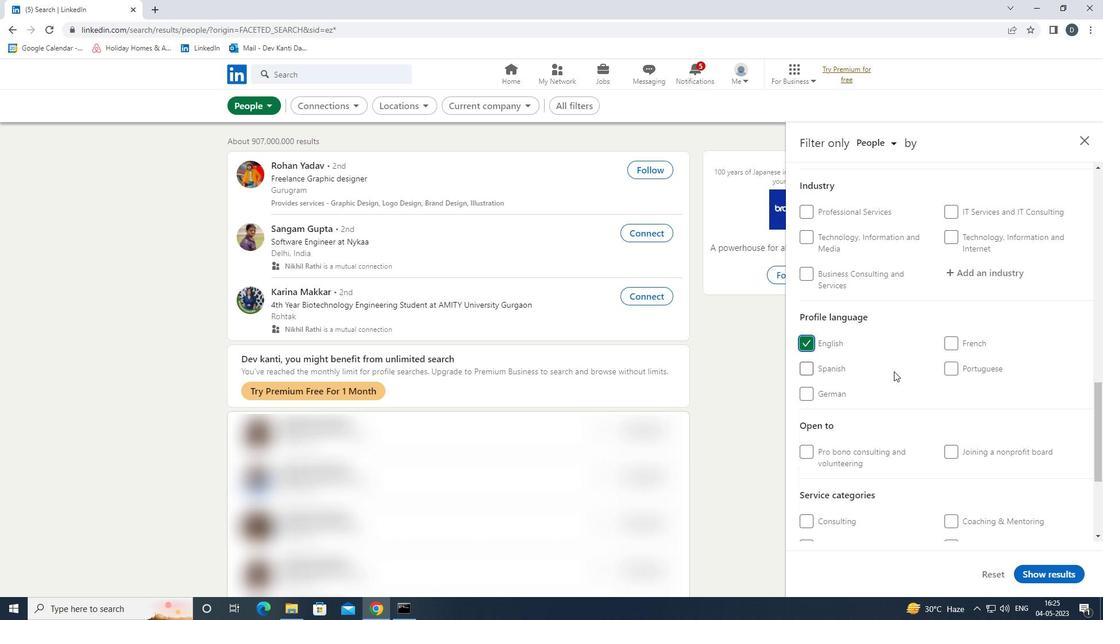 
Action: Mouse scrolled (919, 367) with delta (0, 0)
Screenshot: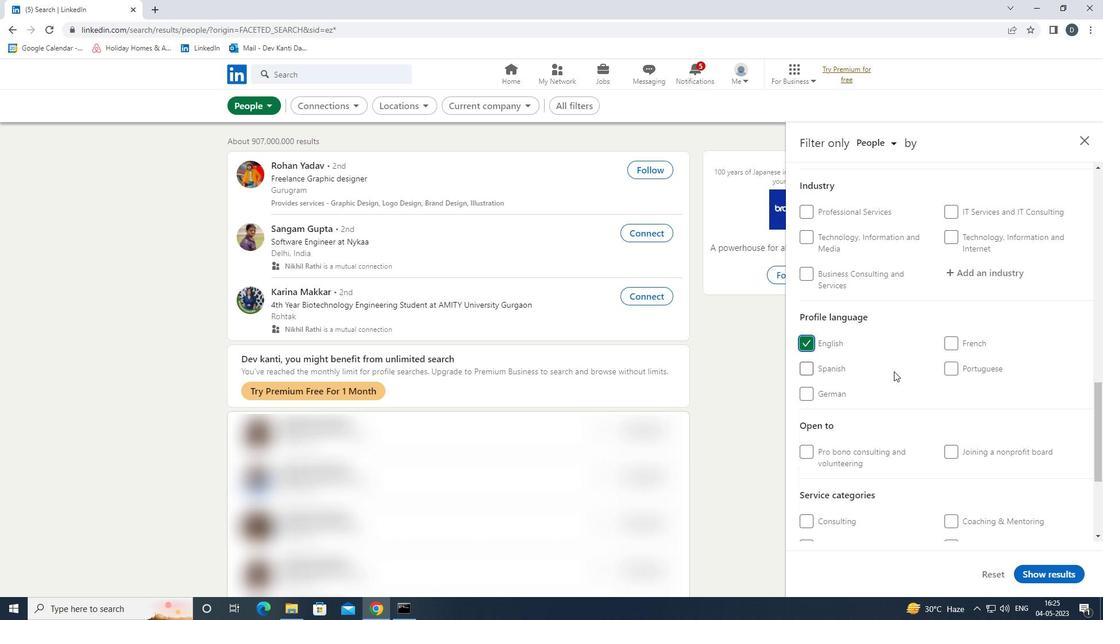 
Action: Mouse scrolled (919, 367) with delta (0, 0)
Screenshot: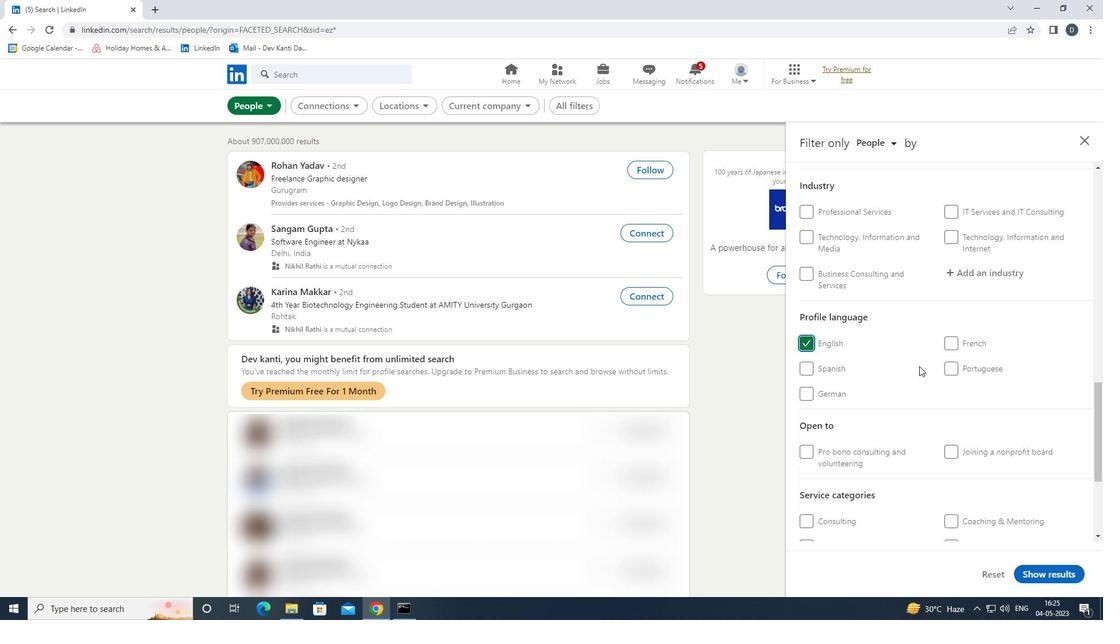 
Action: Mouse scrolled (919, 367) with delta (0, 0)
Screenshot: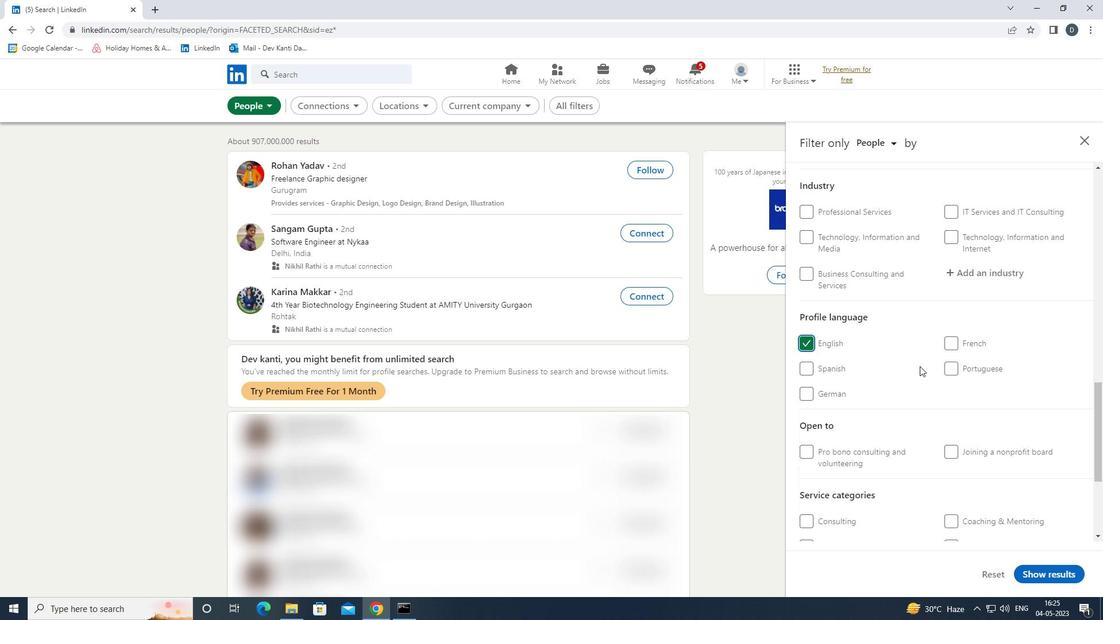 
Action: Mouse moved to (1013, 274)
Screenshot: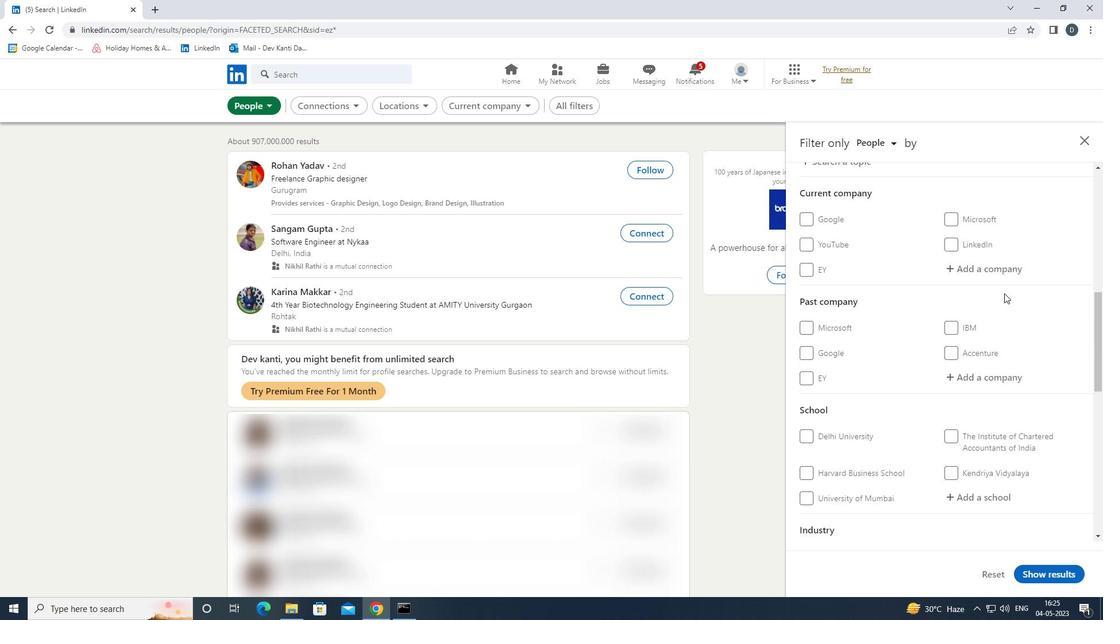 
Action: Mouse pressed left at (1013, 274)
Screenshot: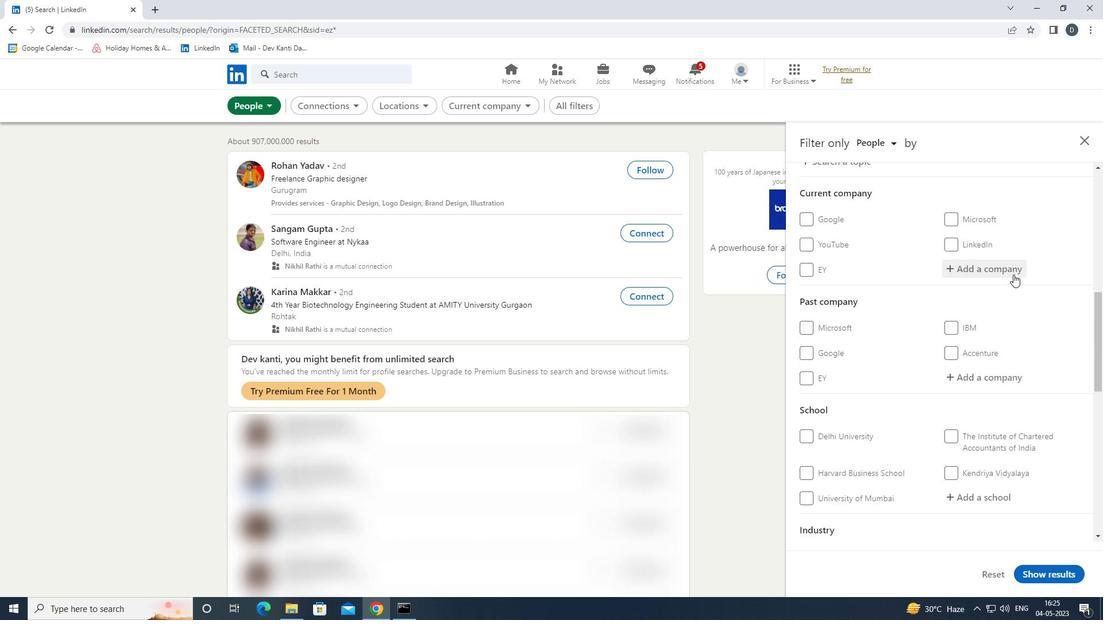 
Action: Key pressed <Key.shift>RPG<Key.space><Key.down><Key.enter>
Screenshot: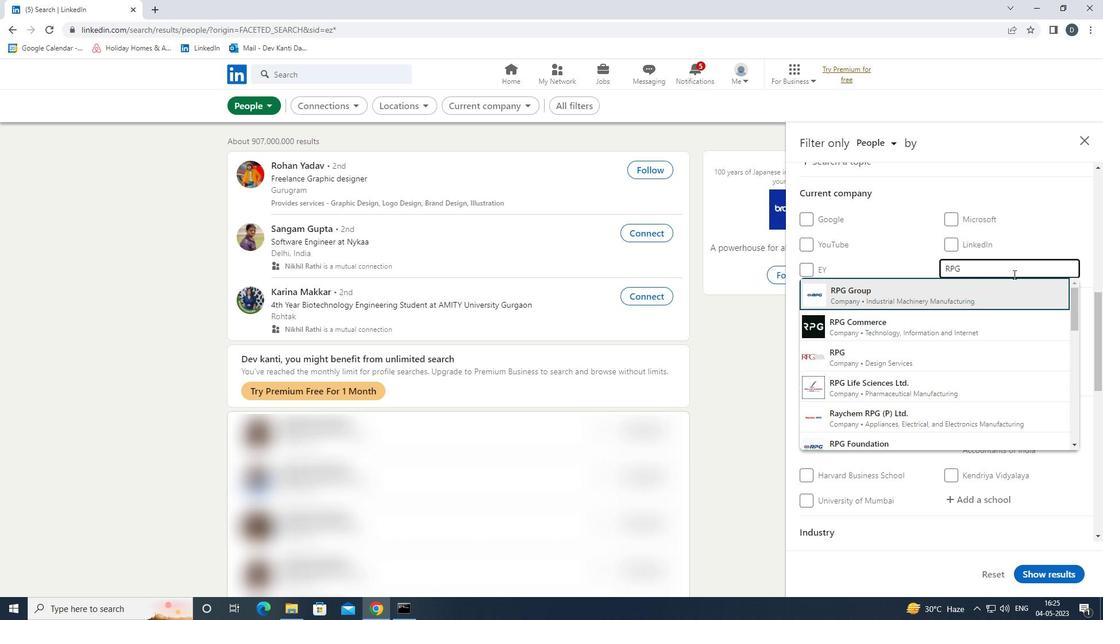 
Action: Mouse moved to (1004, 271)
Screenshot: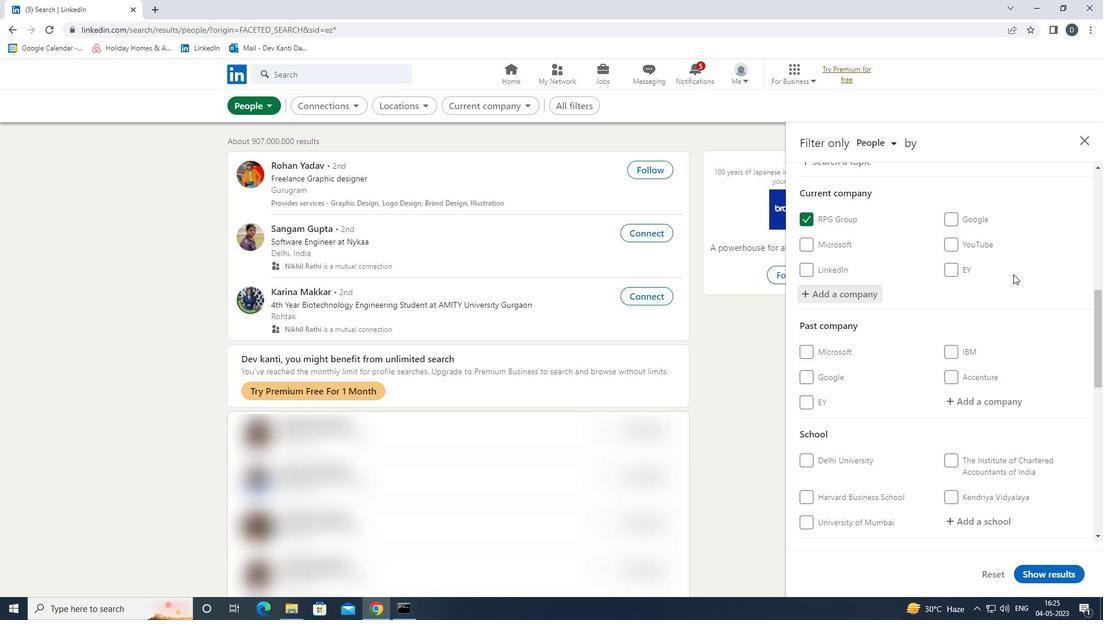 
Action: Mouse scrolled (1004, 270) with delta (0, 0)
Screenshot: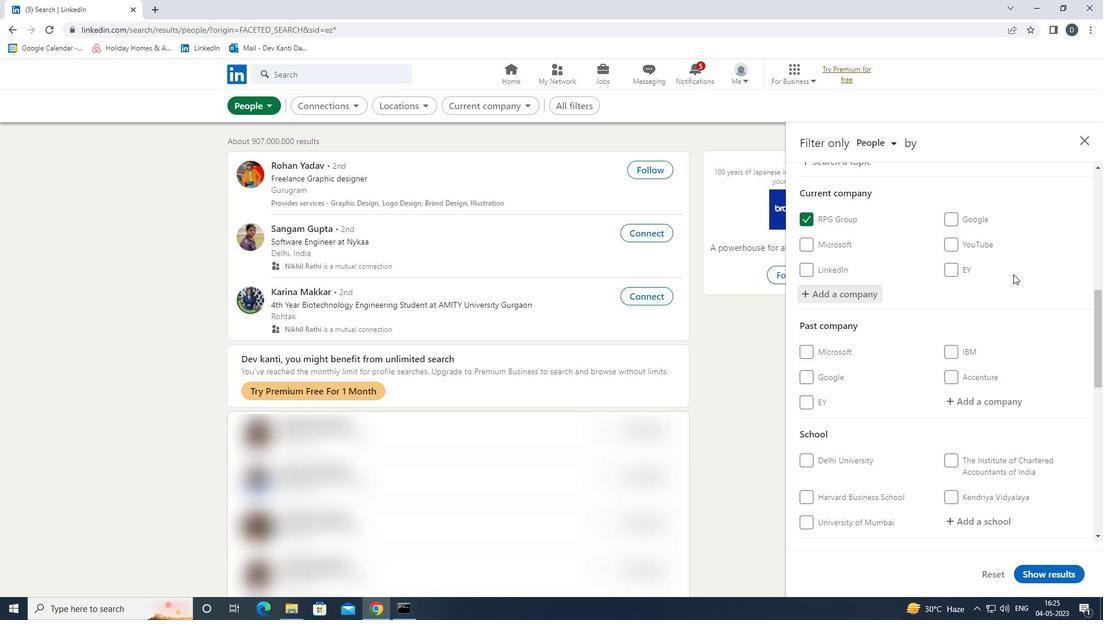 
Action: Mouse scrolled (1004, 270) with delta (0, 0)
Screenshot: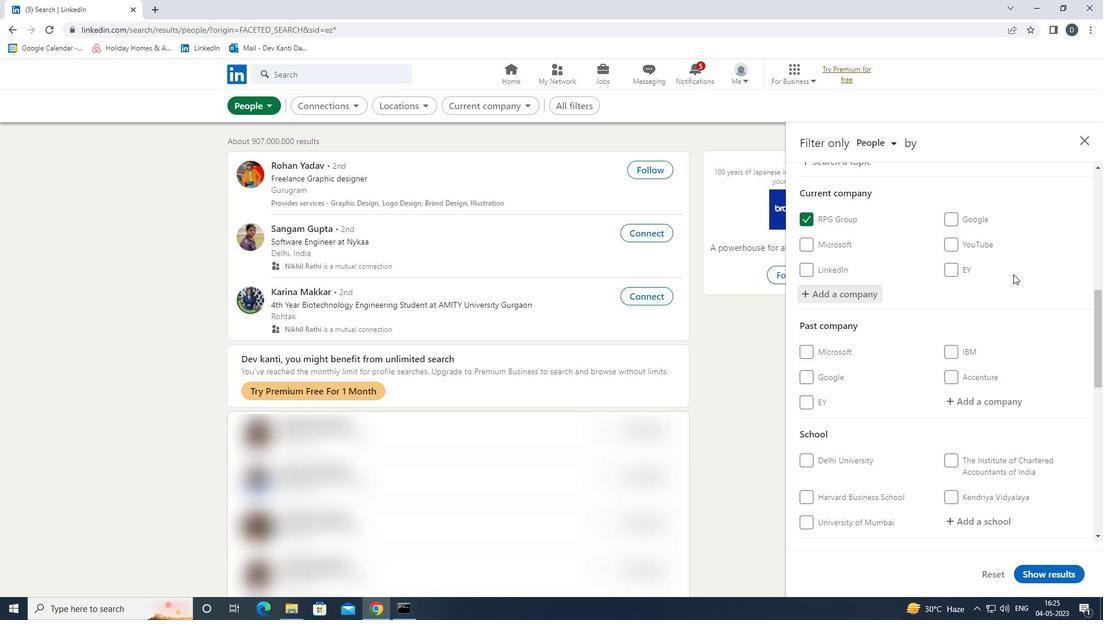 
Action: Mouse scrolled (1004, 270) with delta (0, 0)
Screenshot: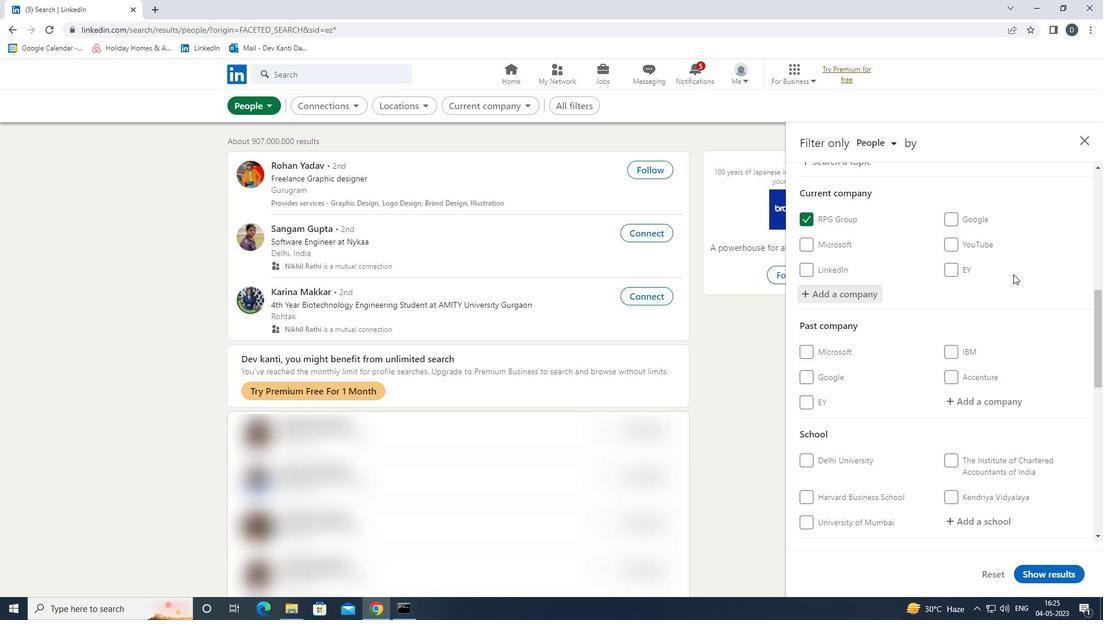 
Action: Mouse moved to (988, 352)
Screenshot: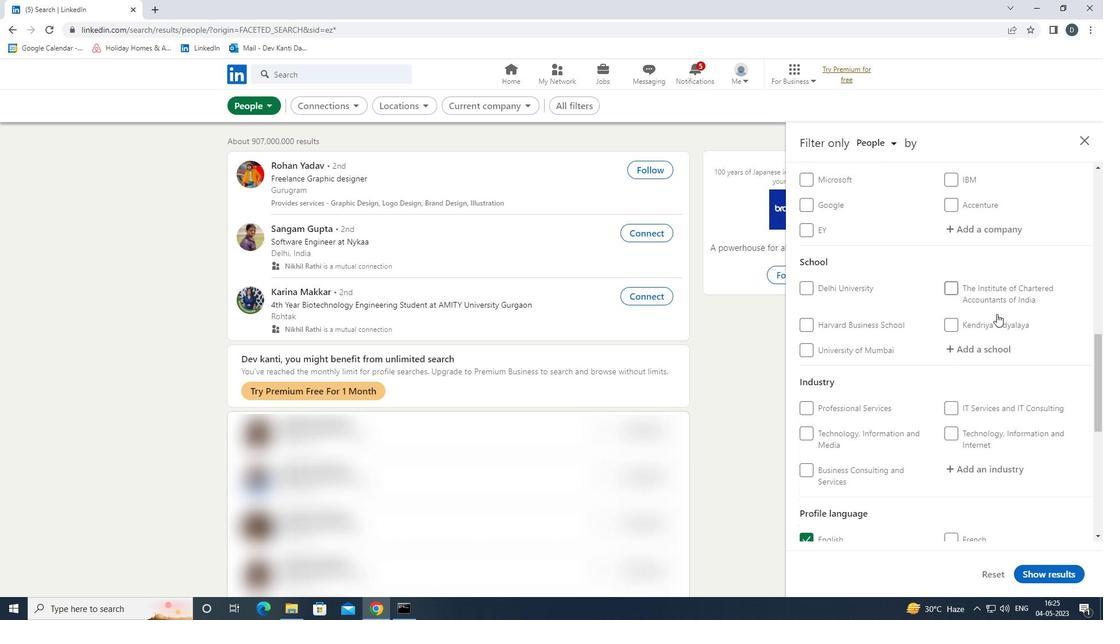 
Action: Mouse pressed left at (988, 352)
Screenshot: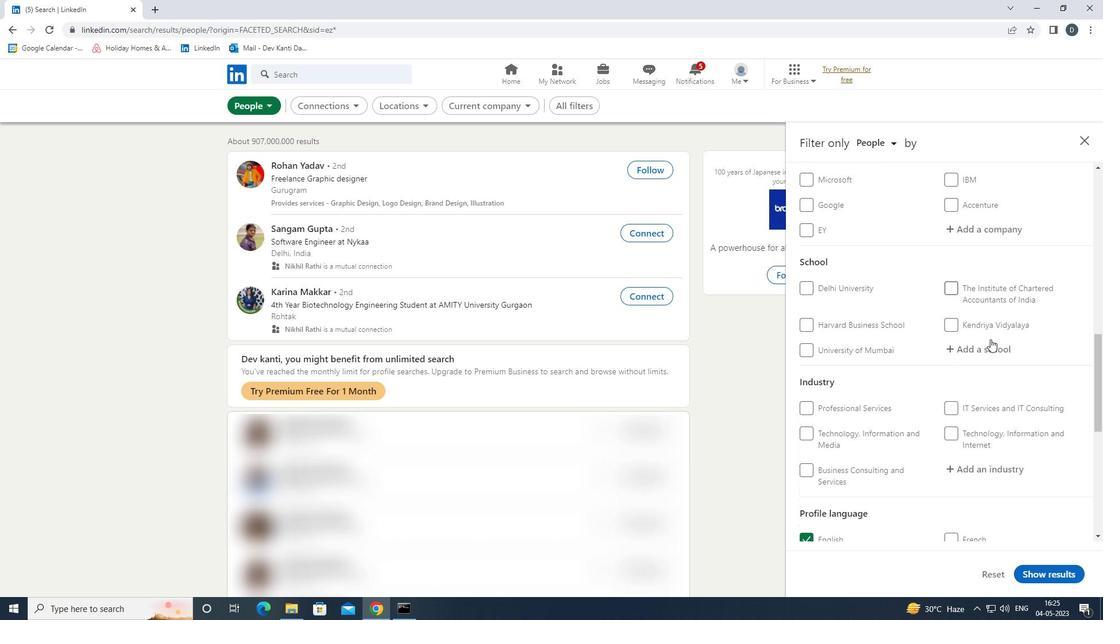 
Action: Mouse moved to (978, 353)
Screenshot: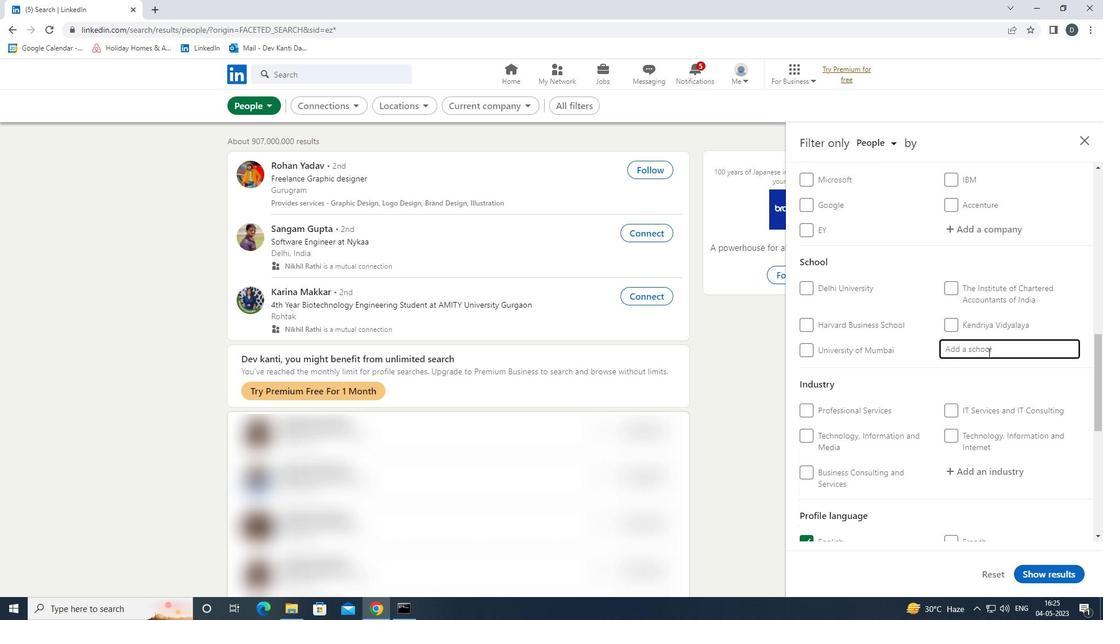 
Action: Key pressed <Key.shift>DR.<Key.space><Key.shift><Key.shift><Key.shift><Key.shift>BHI,<Key.backspace>M<Key.space><Key.shift>RAO<Key.down><Key.enter>
Screenshot: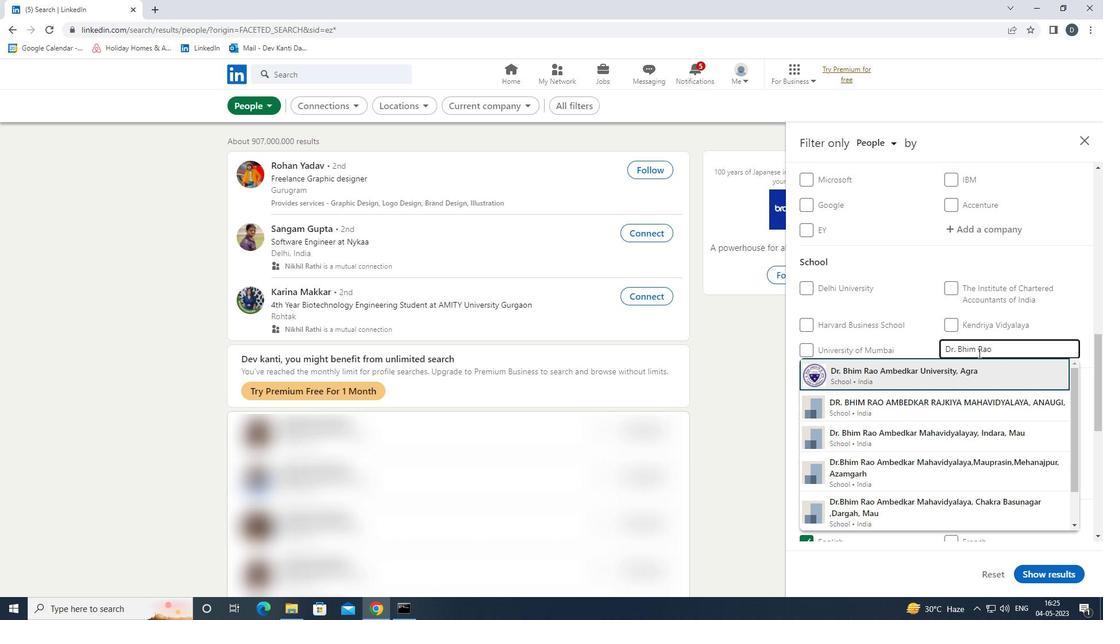 
Action: Mouse moved to (998, 364)
Screenshot: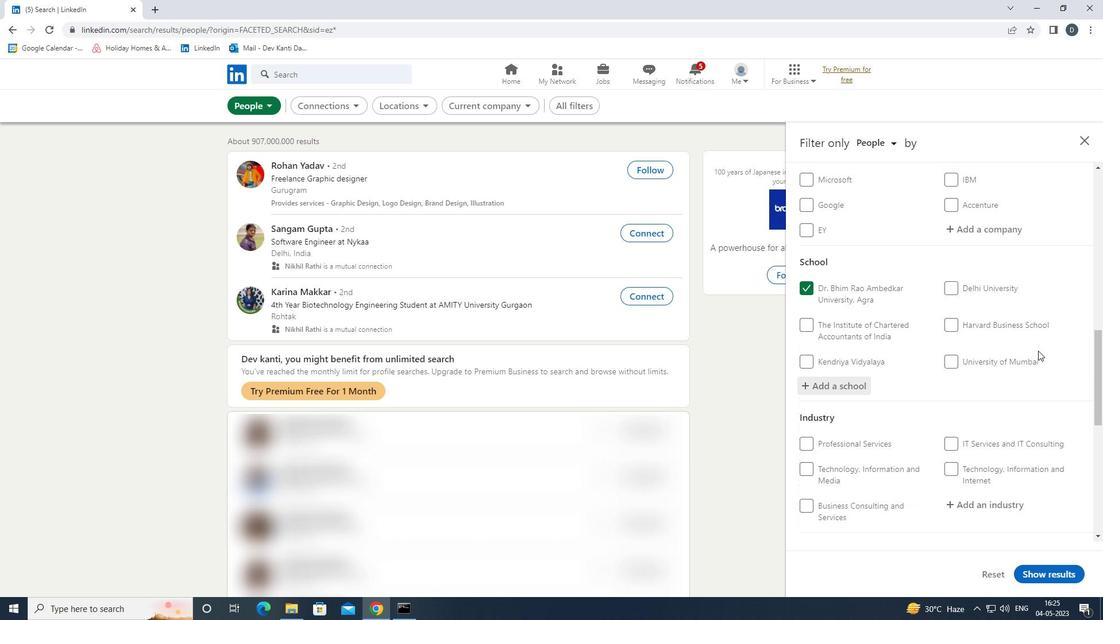 
Action: Mouse scrolled (998, 363) with delta (0, 0)
Screenshot: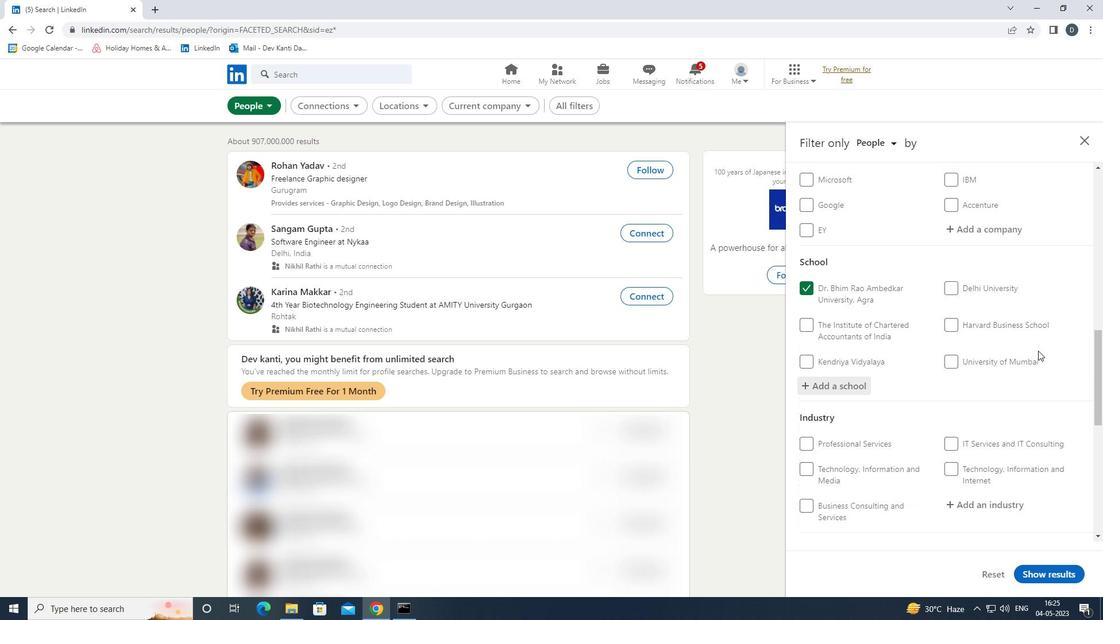 
Action: Mouse moved to (994, 366)
Screenshot: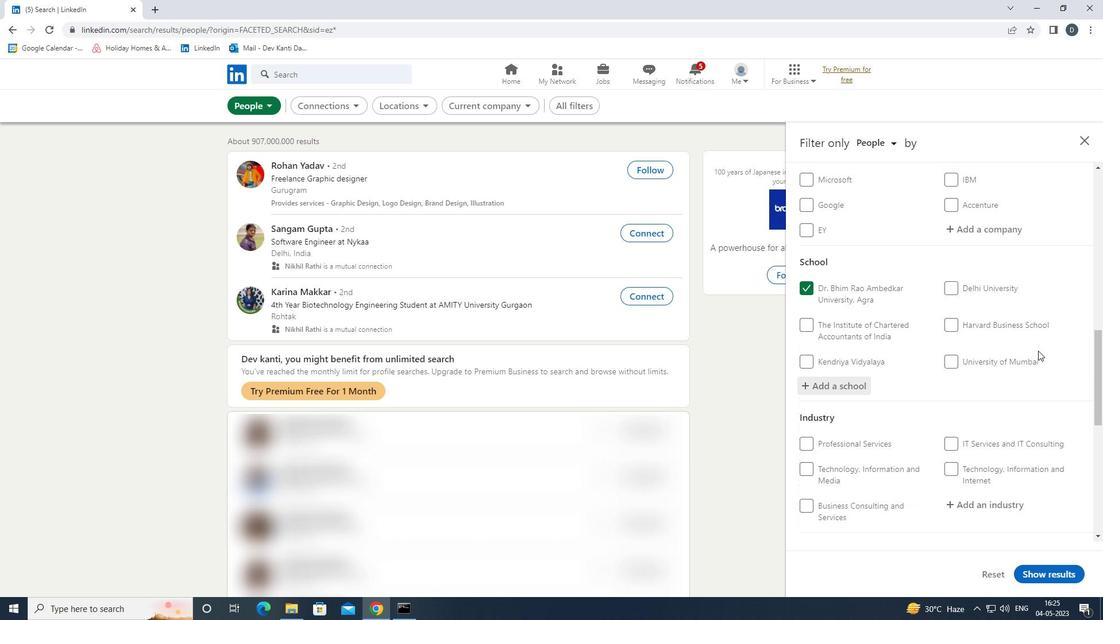 
Action: Mouse scrolled (994, 365) with delta (0, 0)
Screenshot: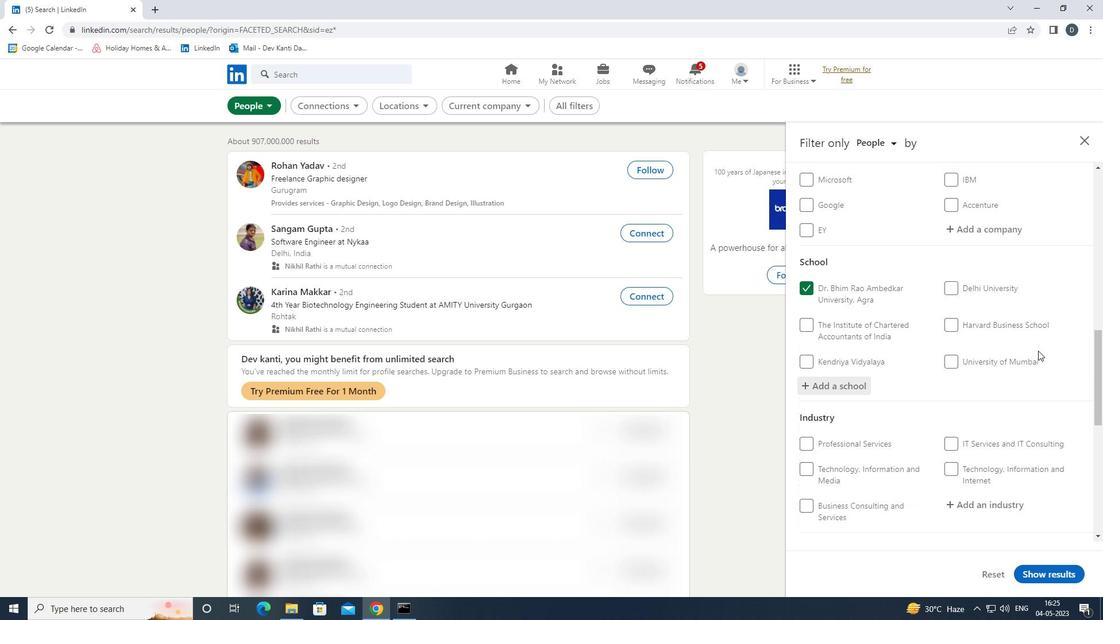 
Action: Mouse moved to (991, 366)
Screenshot: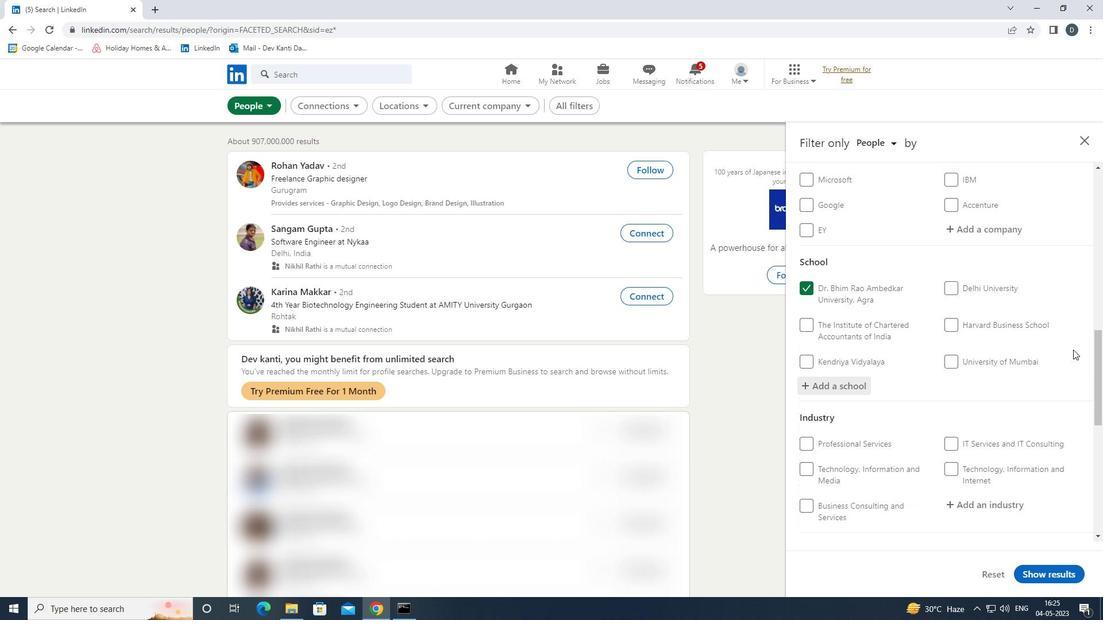 
Action: Mouse scrolled (991, 366) with delta (0, 0)
Screenshot: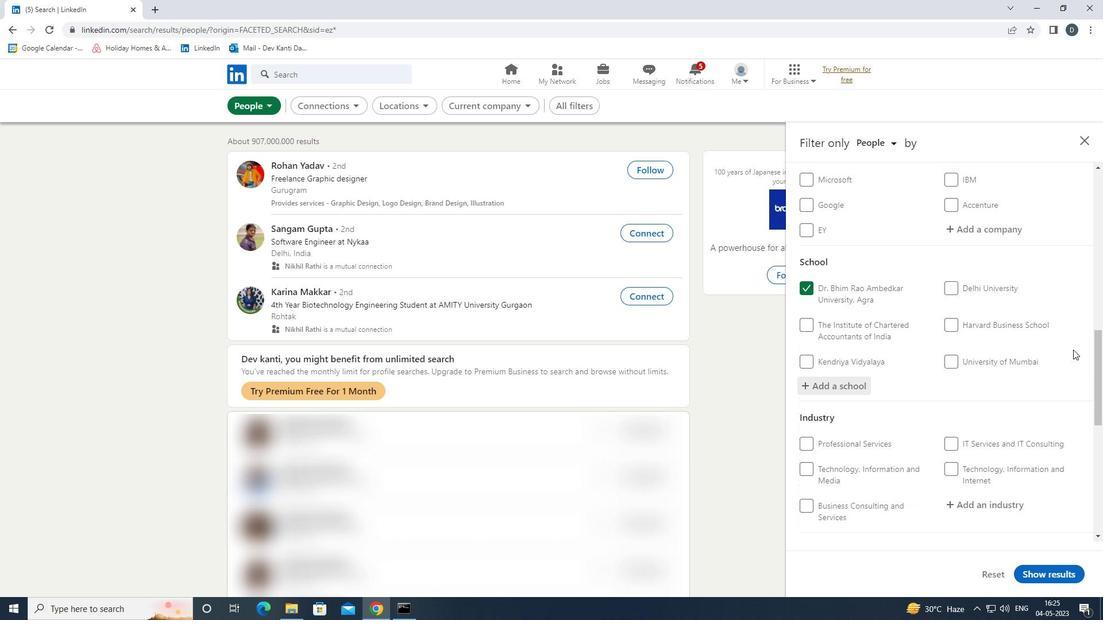 
Action: Mouse moved to (996, 330)
Screenshot: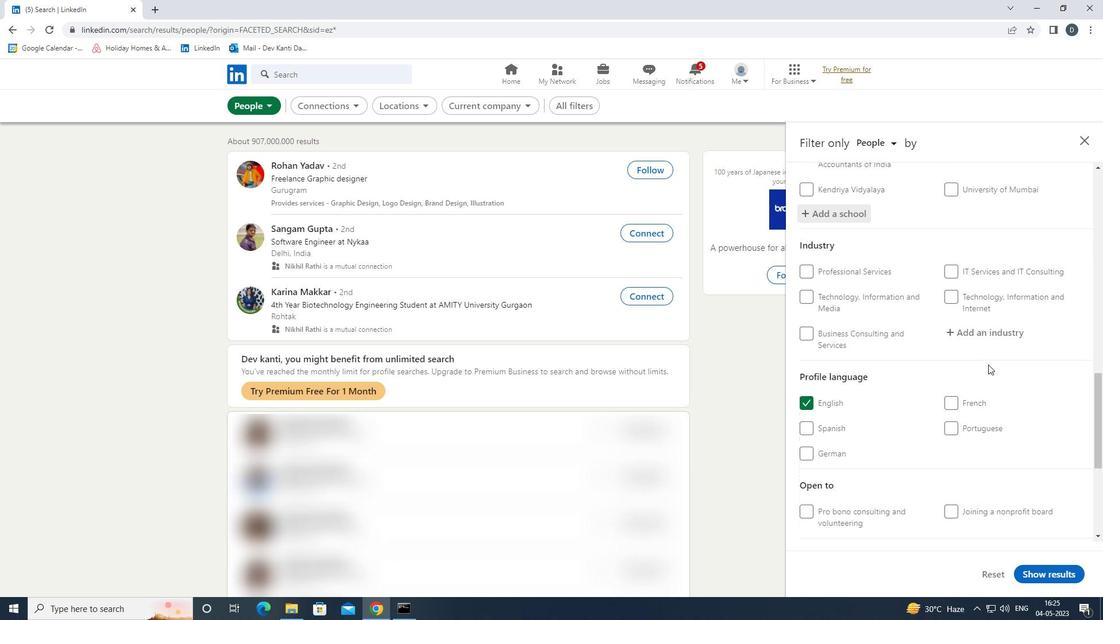 
Action: Mouse pressed left at (996, 330)
Screenshot: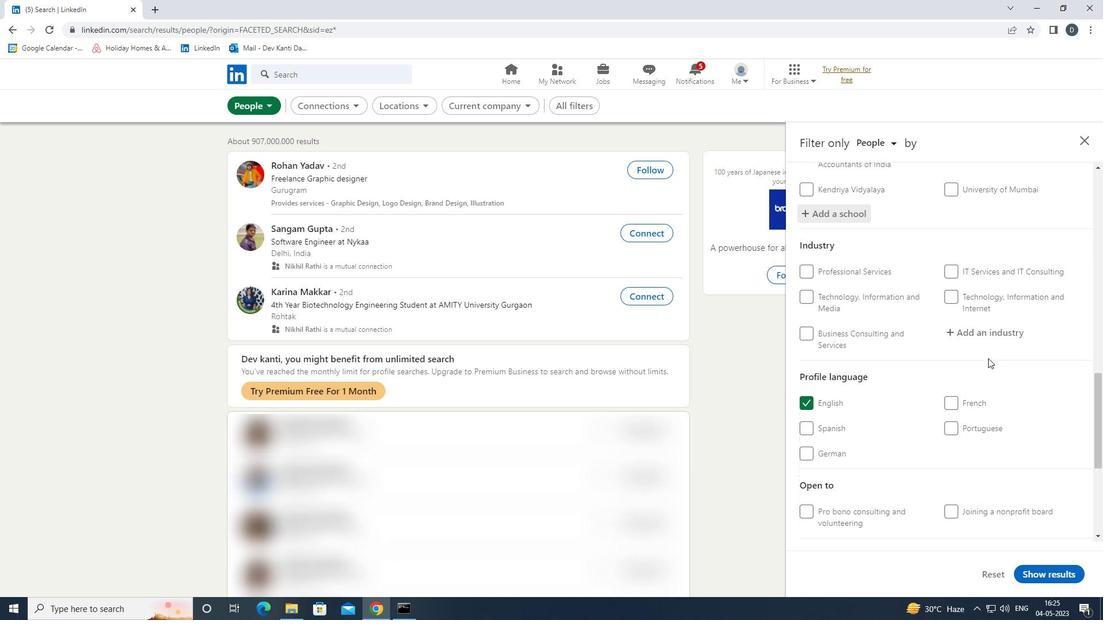 
Action: Mouse moved to (981, 323)
Screenshot: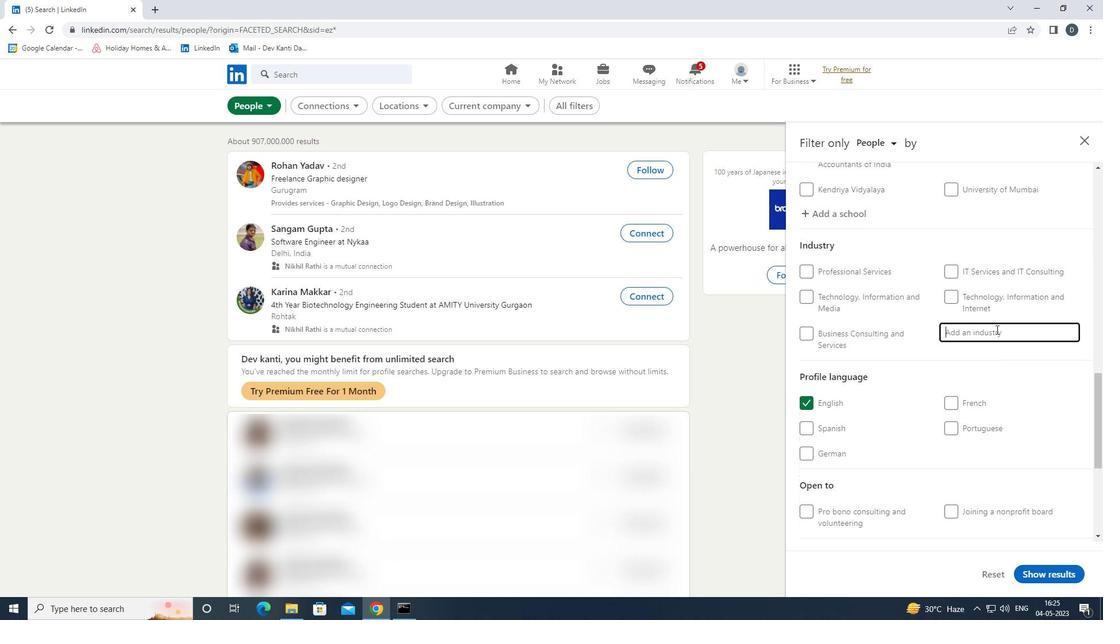 
Action: Key pressed <Key.shift>TRANSPORTATION<Key.space><Key.backspace>,<Key.down><Key.down><Key.enter>
Screenshot: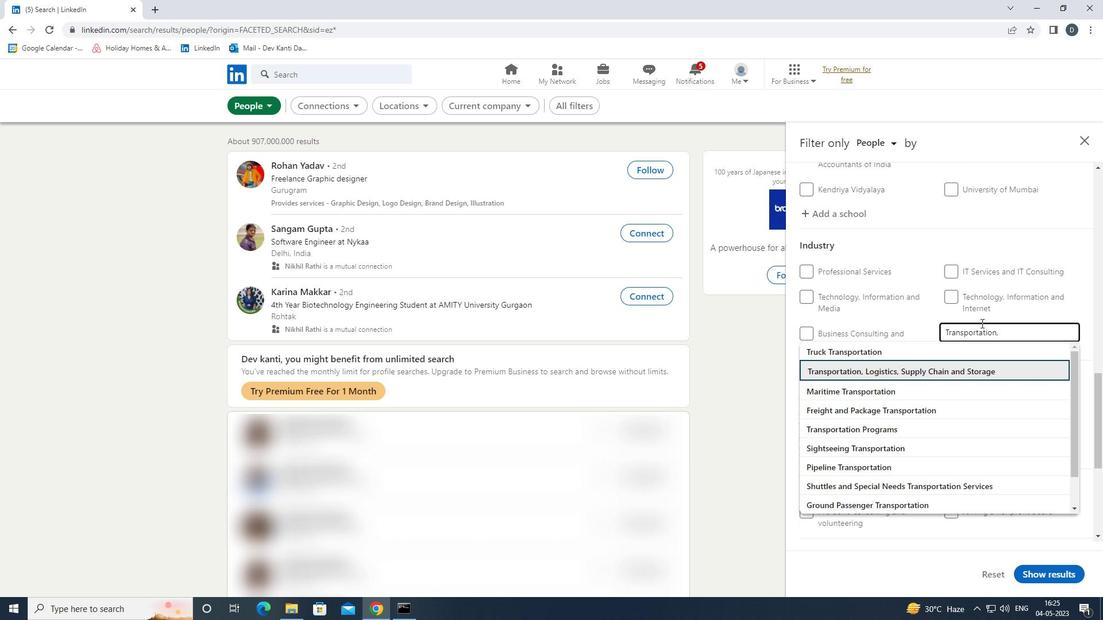 
Action: Mouse moved to (985, 335)
Screenshot: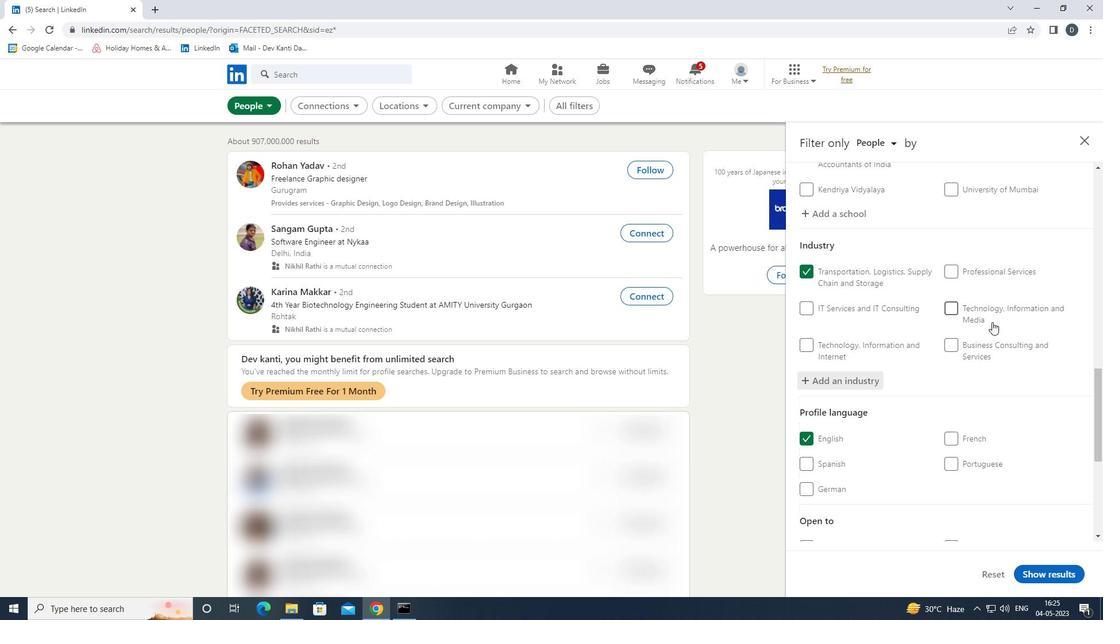 
Action: Mouse scrolled (985, 335) with delta (0, 0)
Screenshot: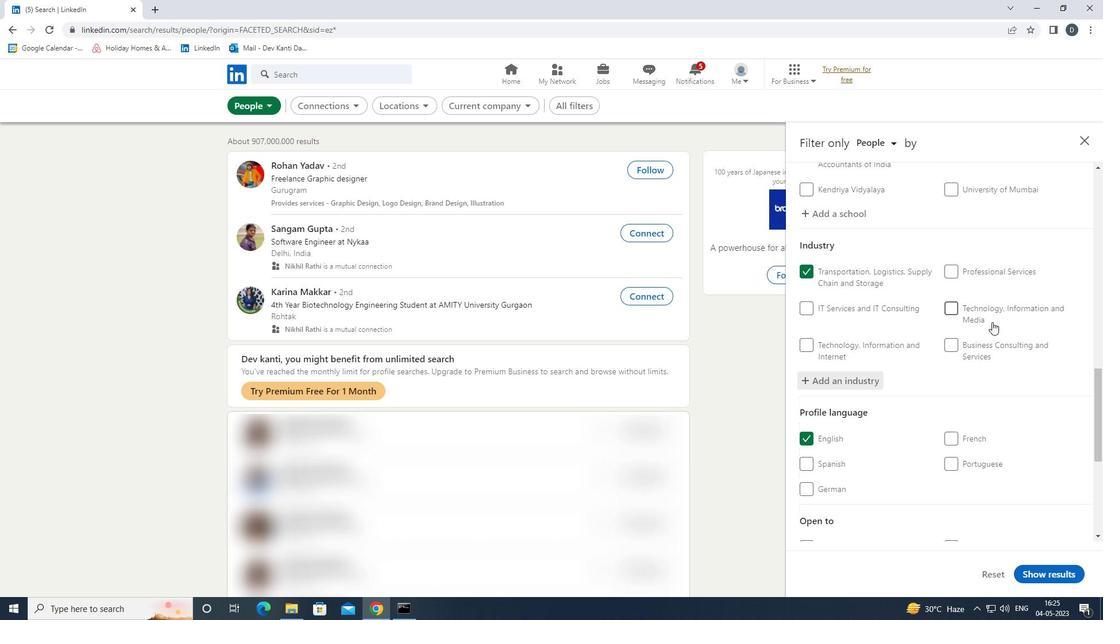 
Action: Mouse moved to (978, 341)
Screenshot: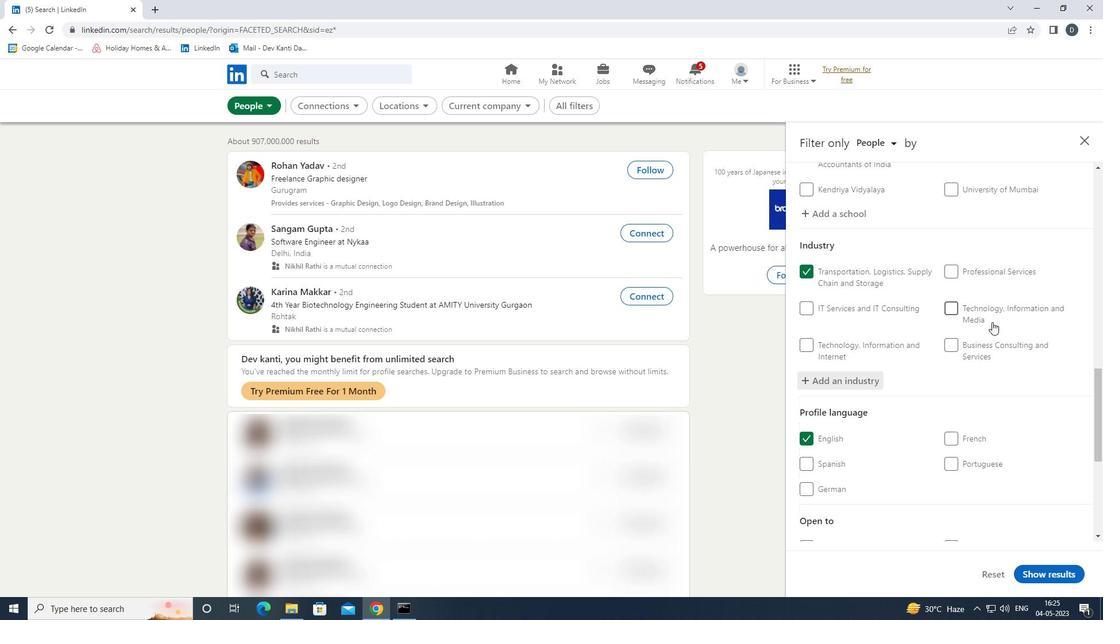 
Action: Mouse scrolled (978, 340) with delta (0, 0)
Screenshot: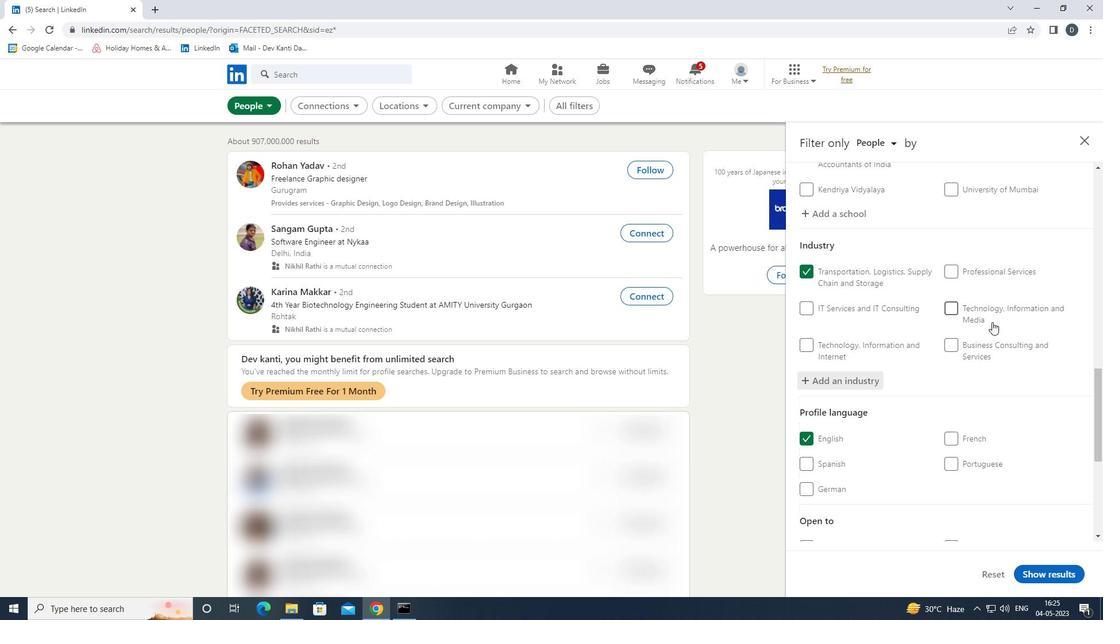 
Action: Mouse moved to (972, 345)
Screenshot: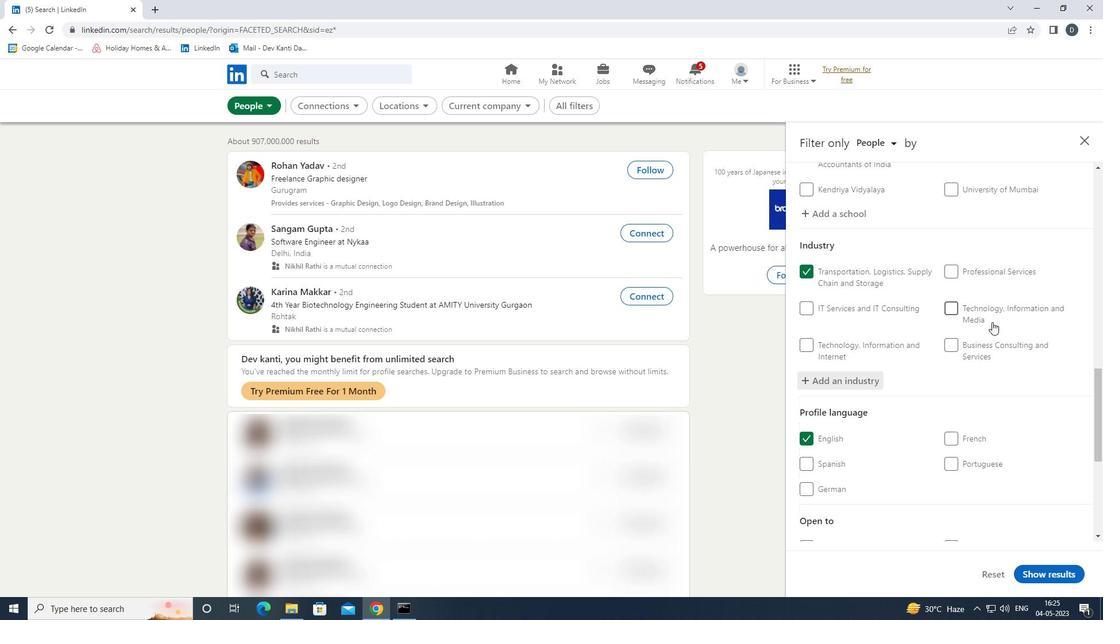 
Action: Mouse scrolled (972, 344) with delta (0, 0)
Screenshot: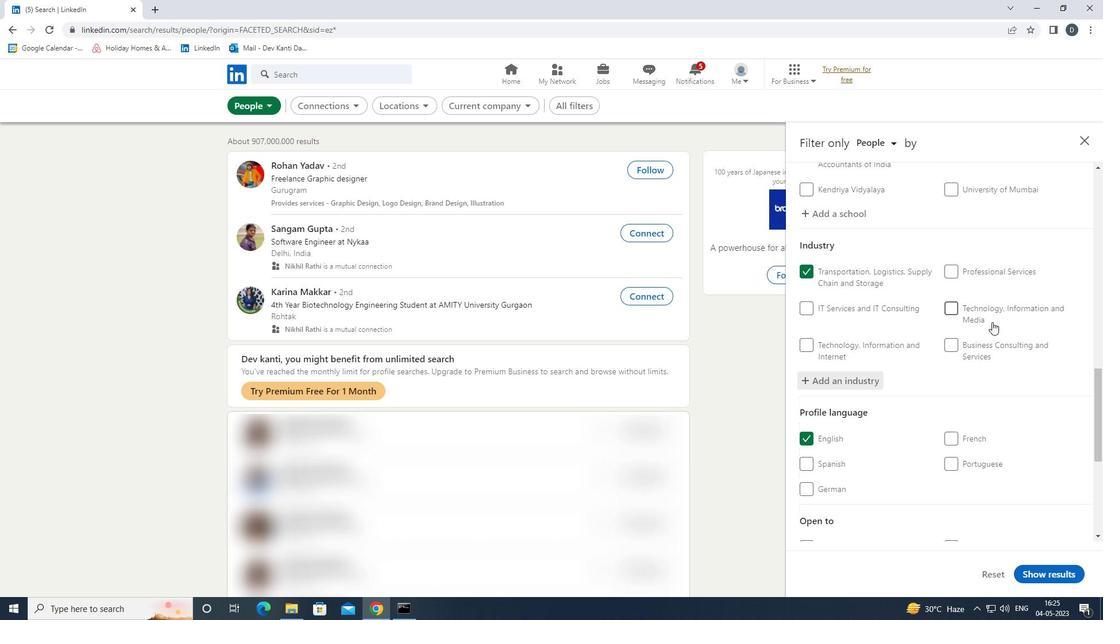 
Action: Mouse moved to (967, 347)
Screenshot: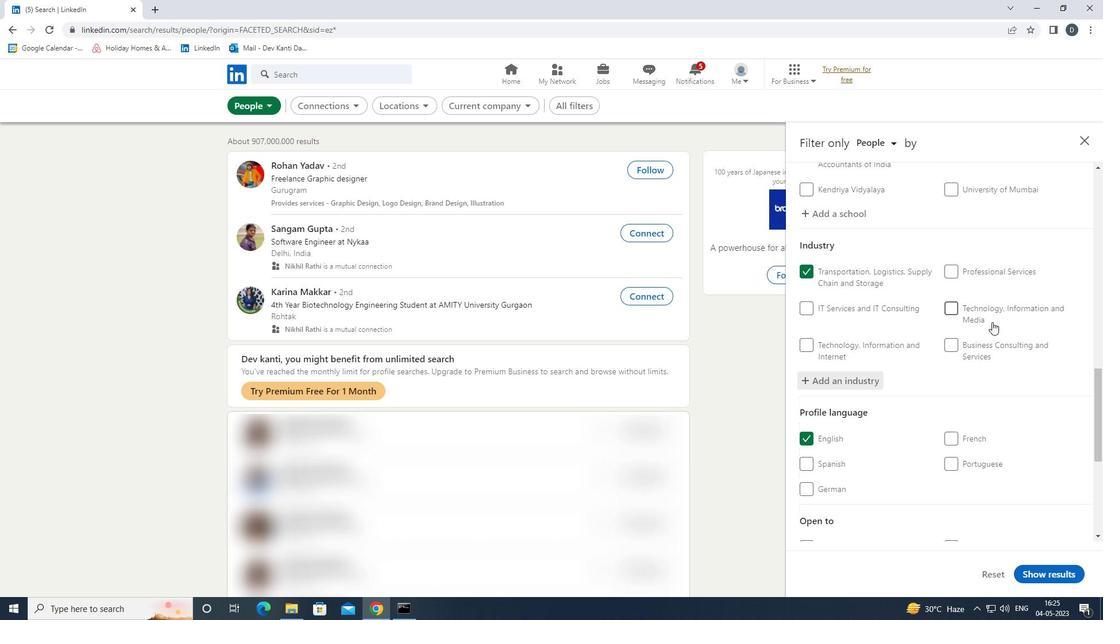 
Action: Mouse scrolled (967, 347) with delta (0, 0)
Screenshot: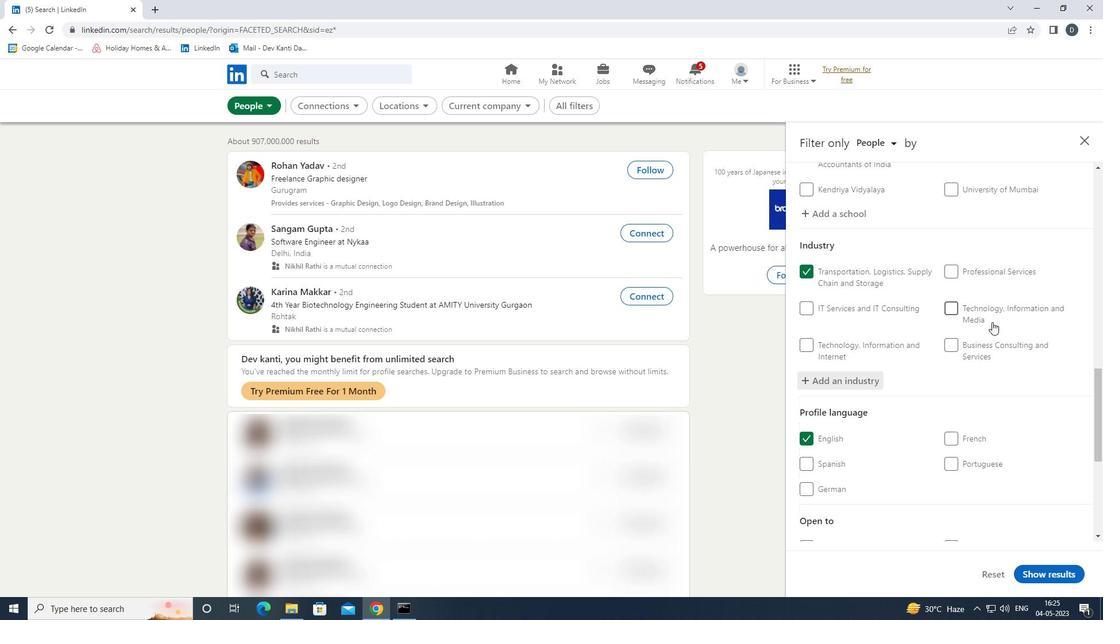 
Action: Mouse moved to (963, 349)
Screenshot: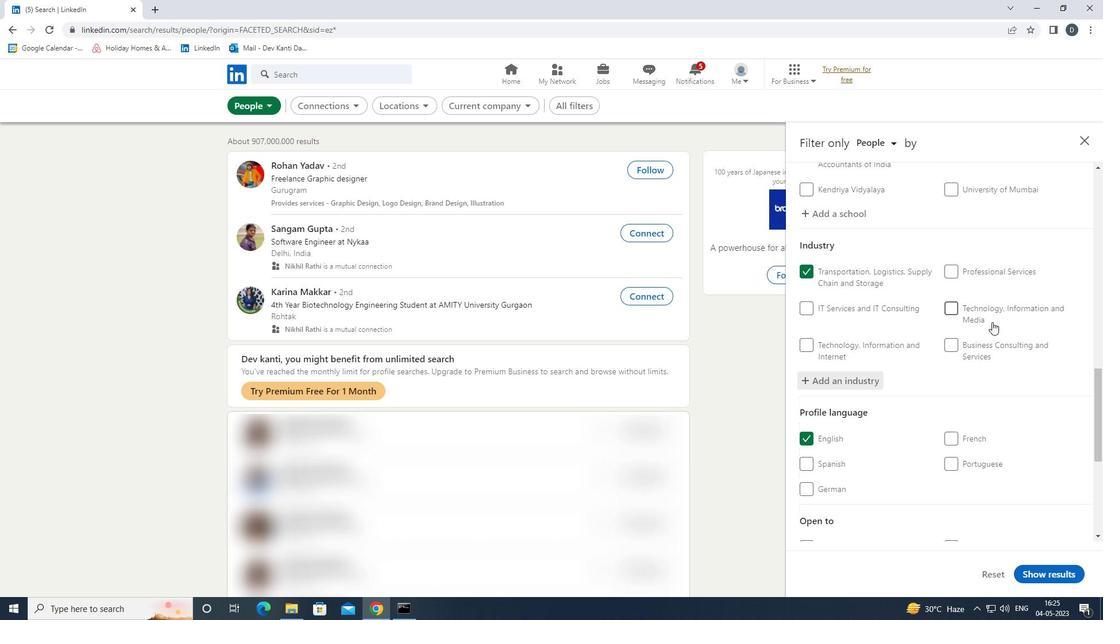 
Action: Mouse scrolled (963, 348) with delta (0, 0)
Screenshot: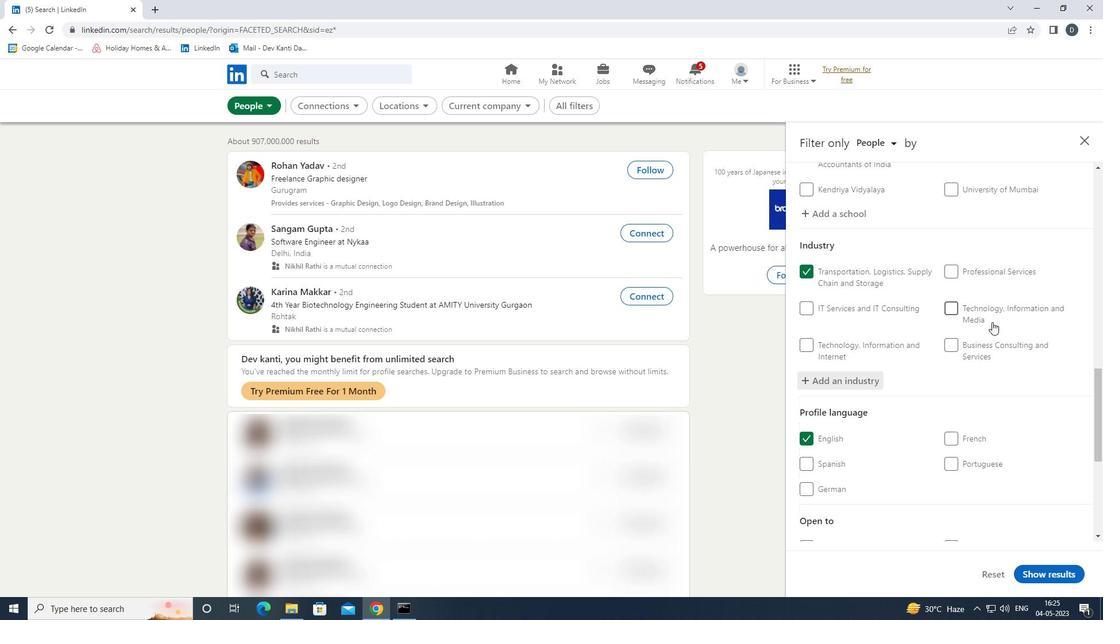 
Action: Mouse moved to (984, 359)
Screenshot: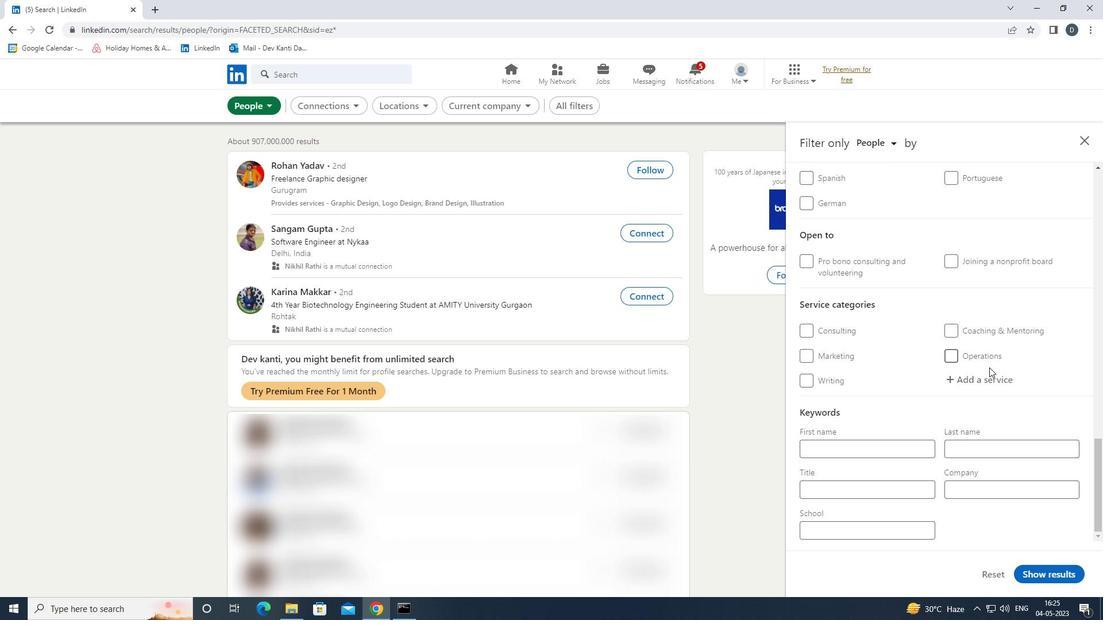 
Action: Mouse scrolled (984, 360) with delta (0, 0)
Screenshot: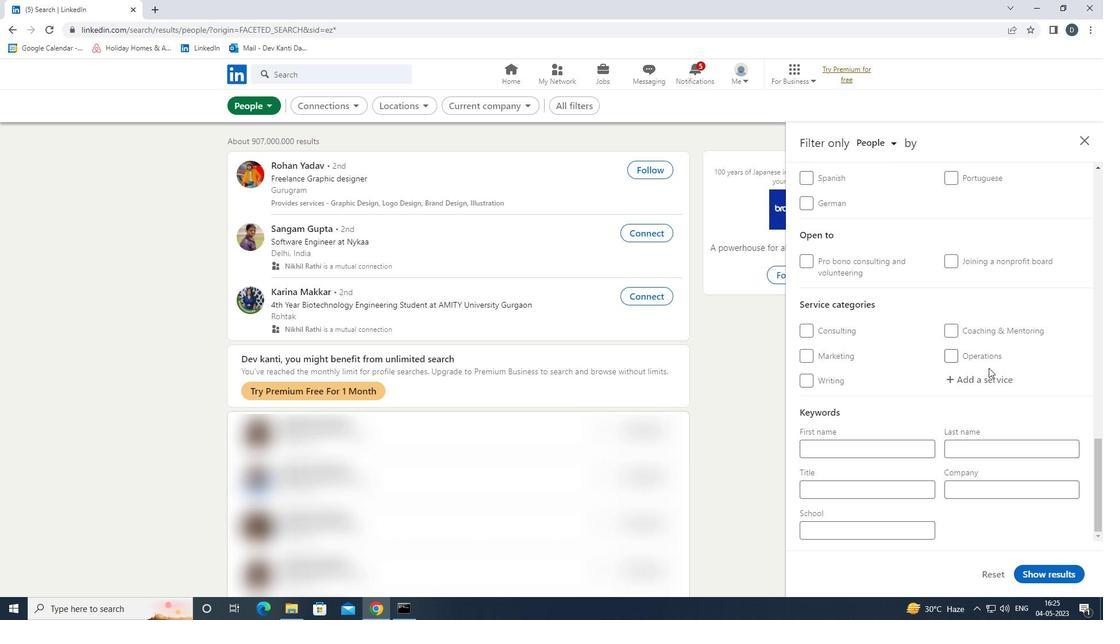 
Action: Mouse scrolled (984, 360) with delta (0, 0)
Screenshot: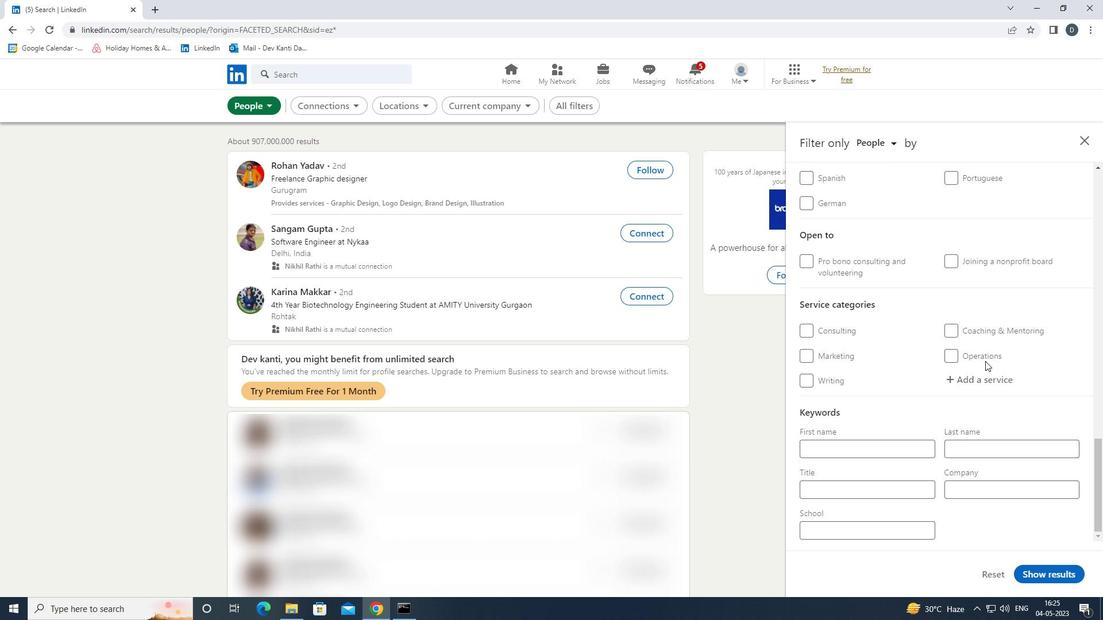 
Action: Mouse scrolled (984, 360) with delta (0, 0)
Screenshot: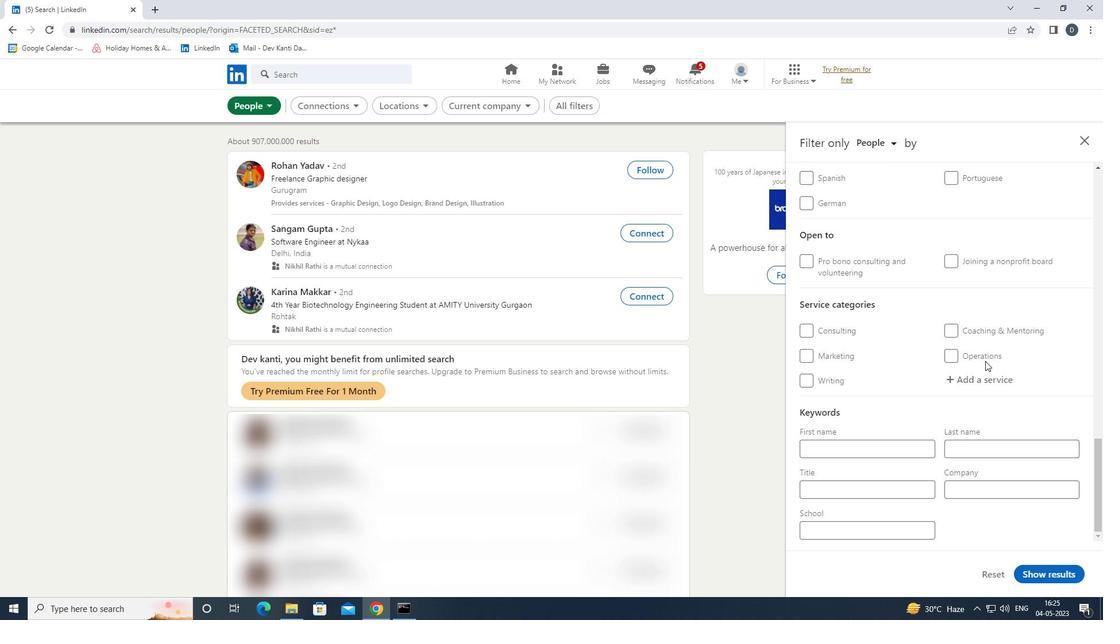
Action: Mouse scrolled (984, 359) with delta (0, 0)
Screenshot: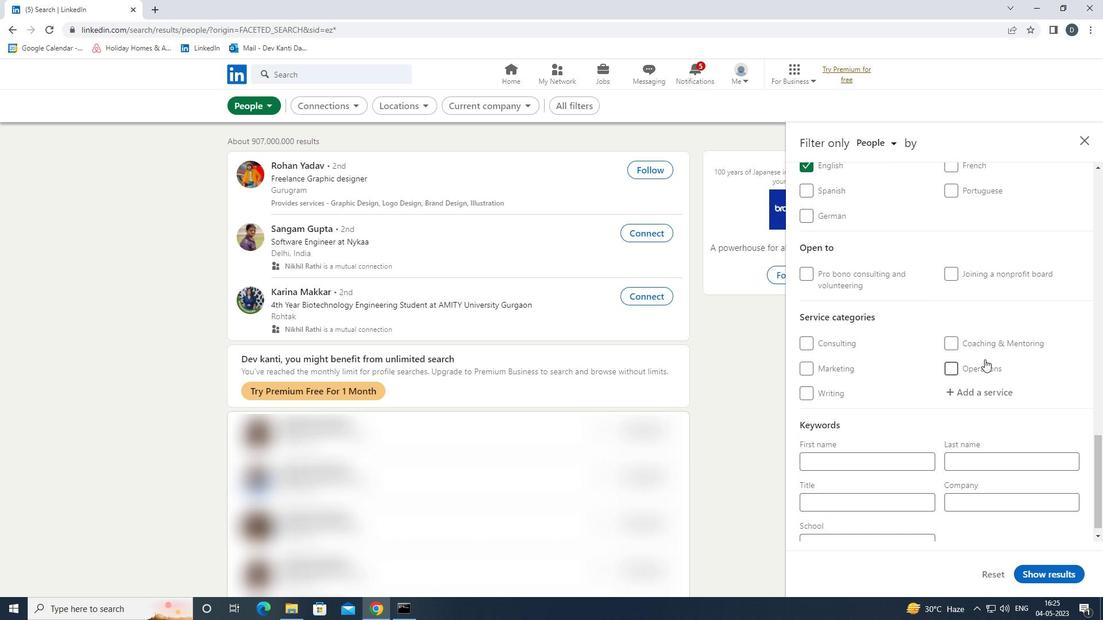 
Action: Mouse scrolled (984, 359) with delta (0, 0)
Screenshot: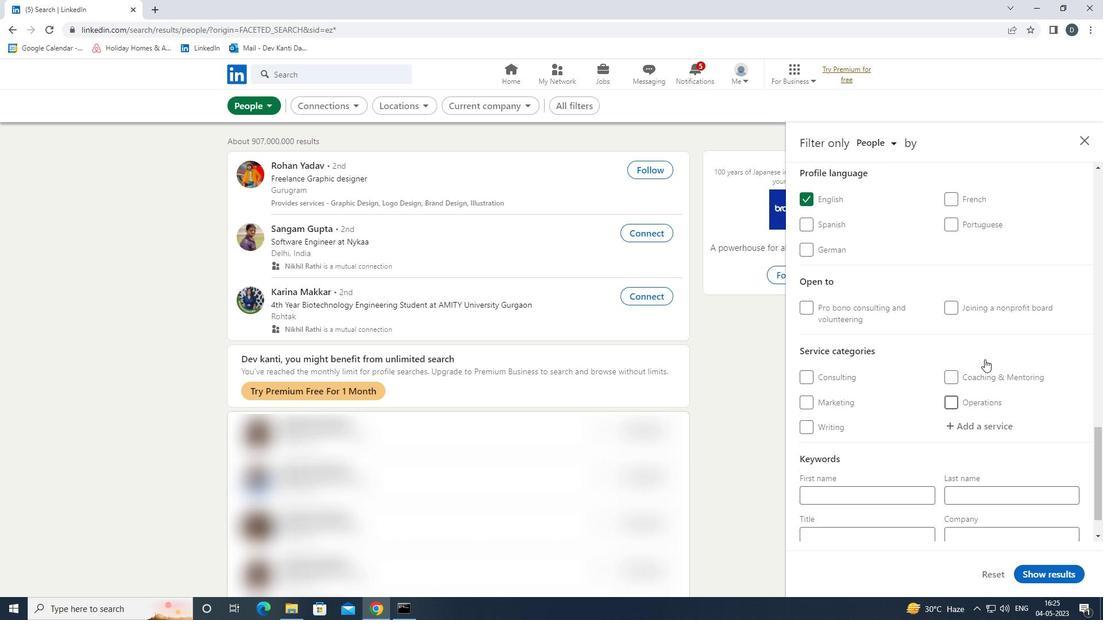 
Action: Mouse scrolled (984, 359) with delta (0, 0)
Screenshot: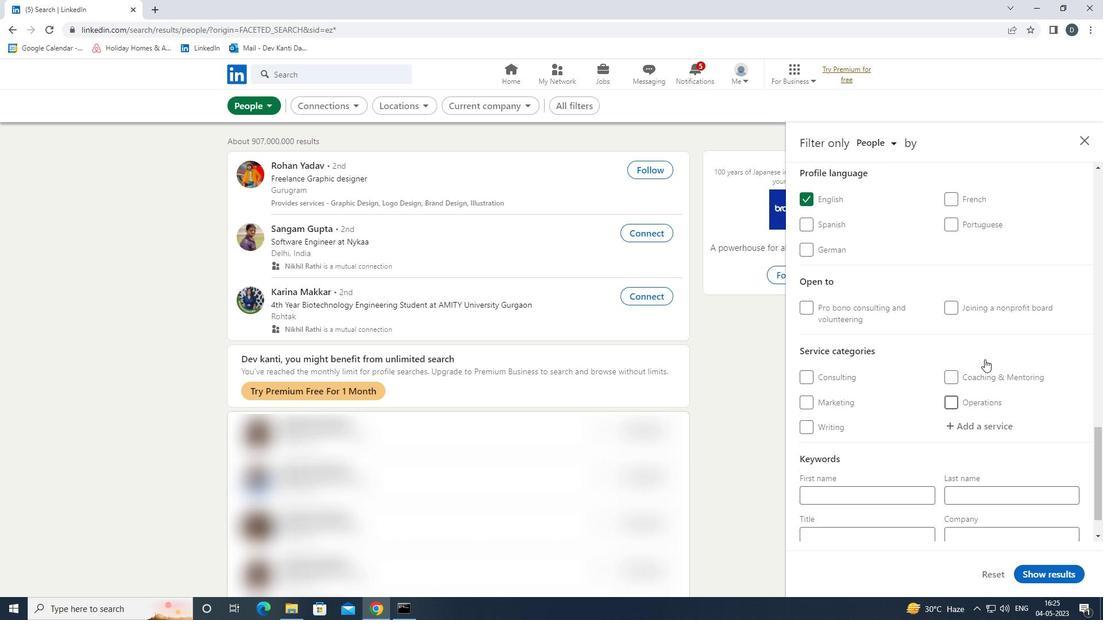 
Action: Mouse moved to (983, 371)
Screenshot: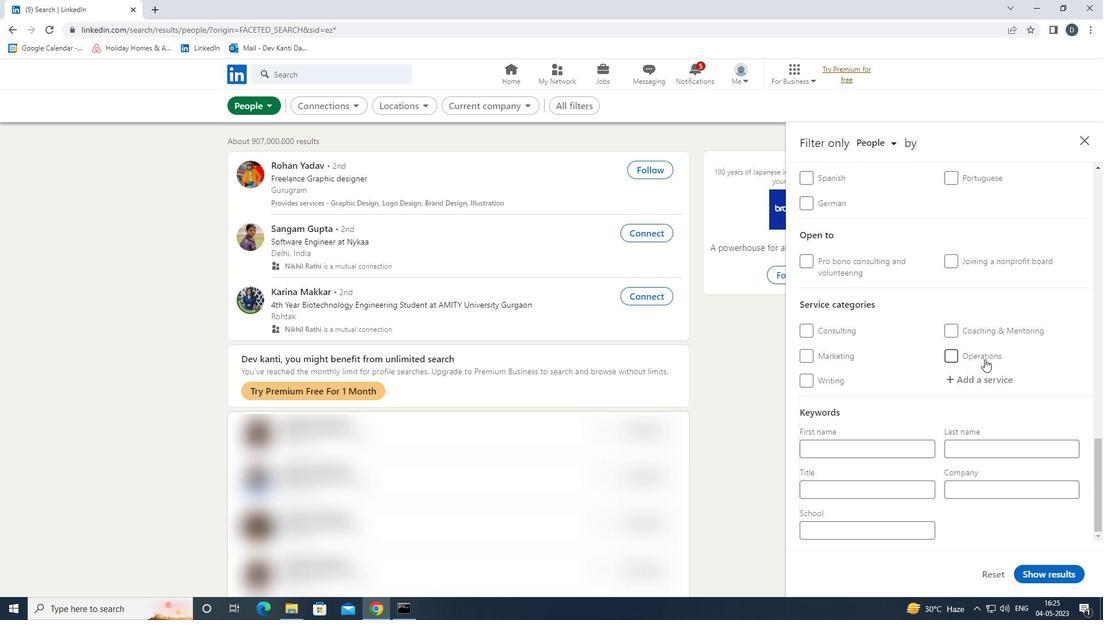
Action: Mouse pressed left at (983, 371)
Screenshot: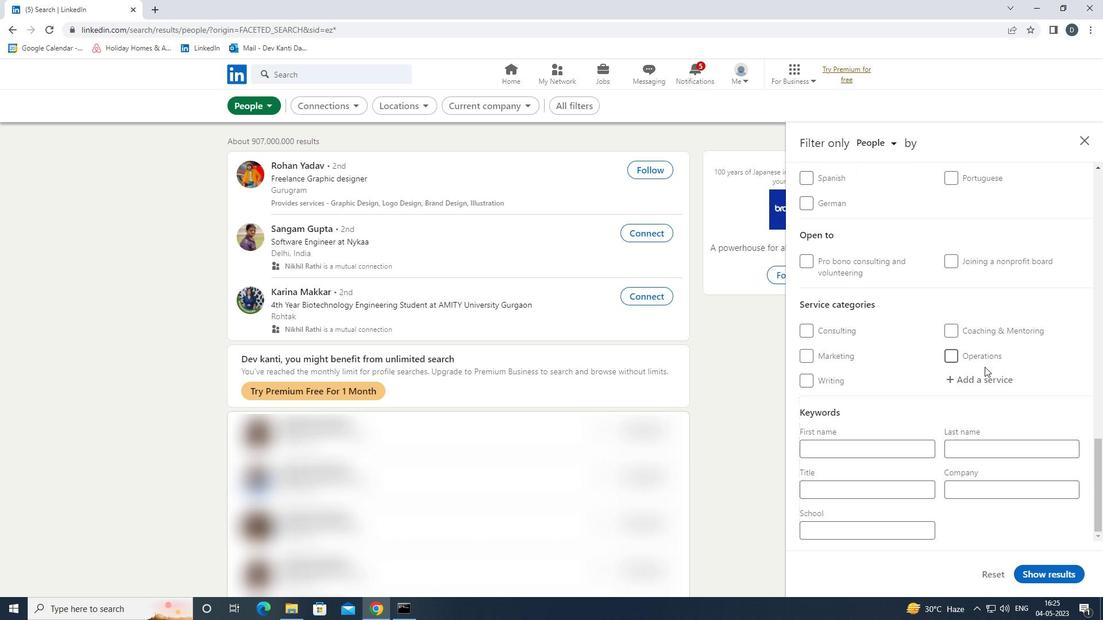 
Action: Mouse moved to (979, 358)
Screenshot: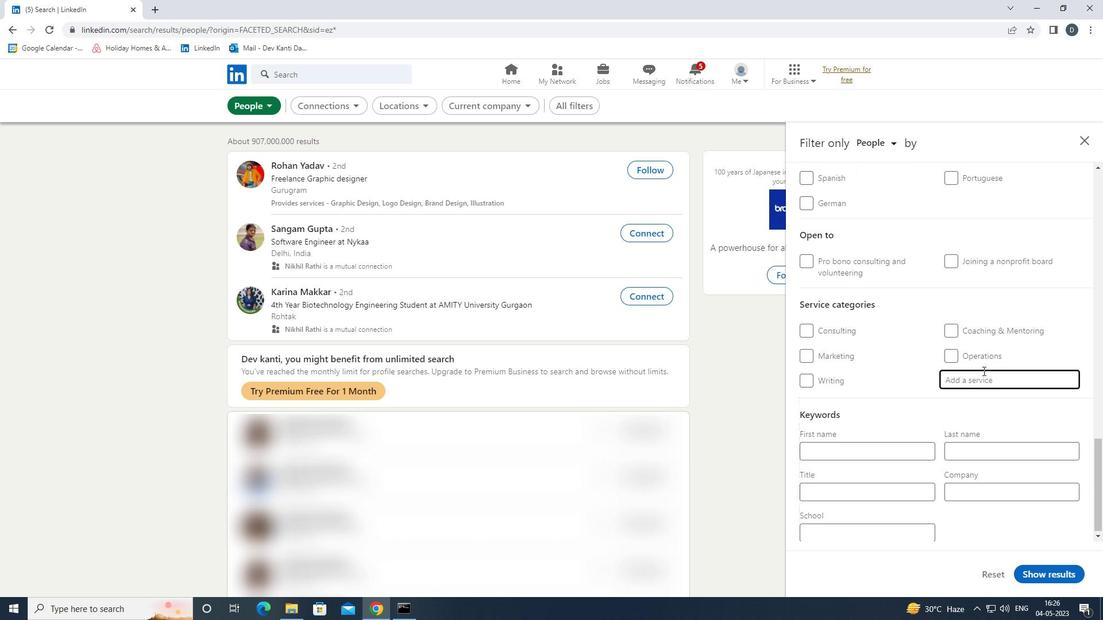 
Action: Mouse pressed left at (979, 358)
Screenshot: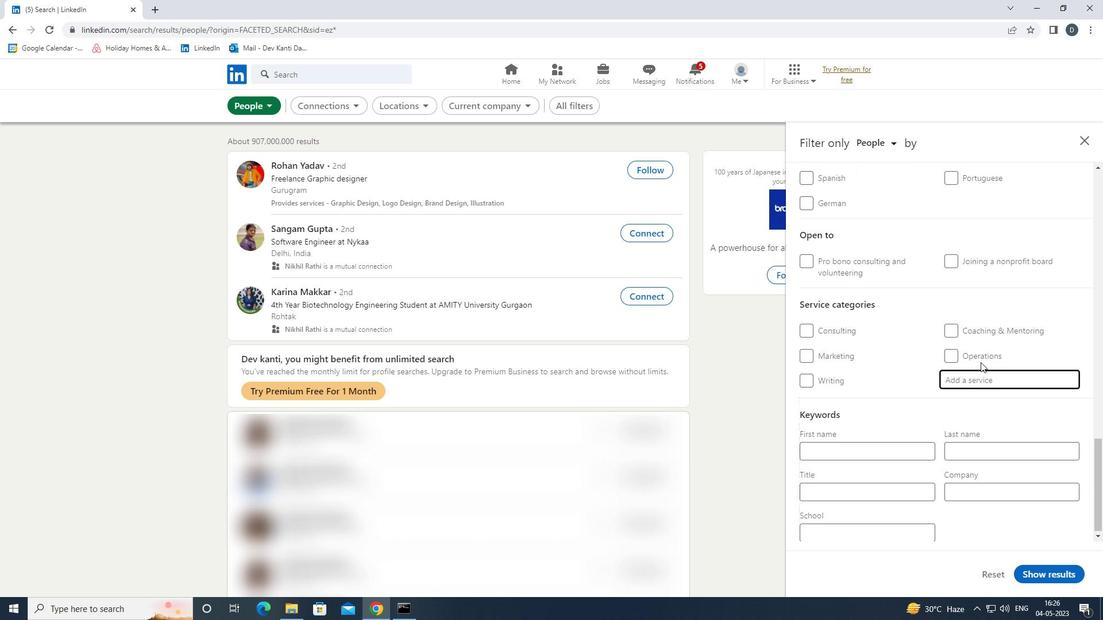 
Action: Mouse moved to (991, 380)
Screenshot: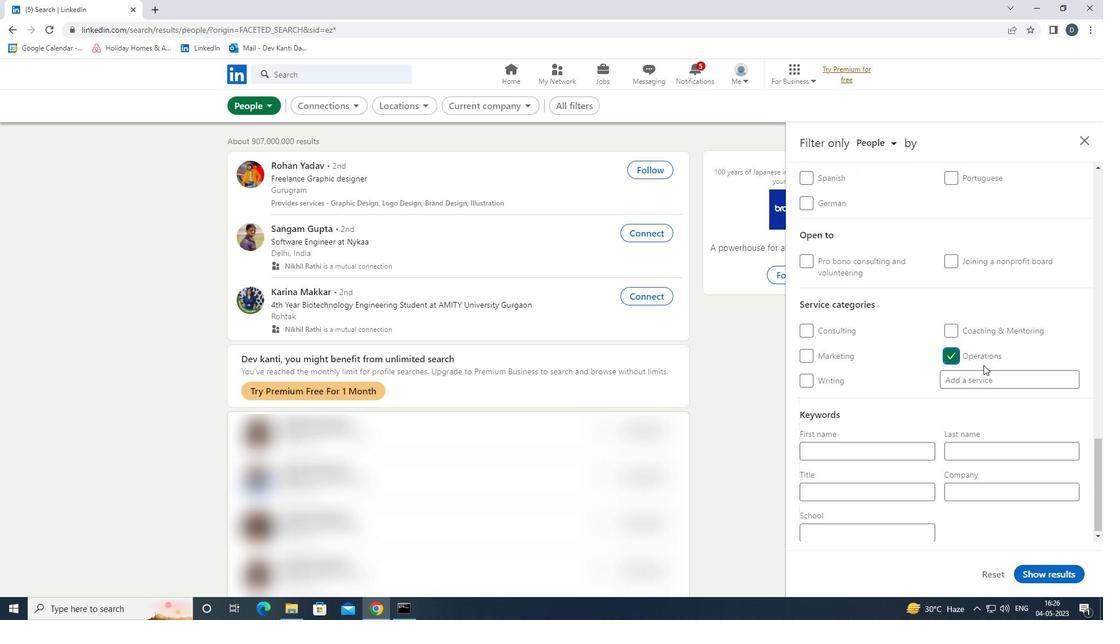 
Action: Mouse pressed left at (991, 380)
Screenshot: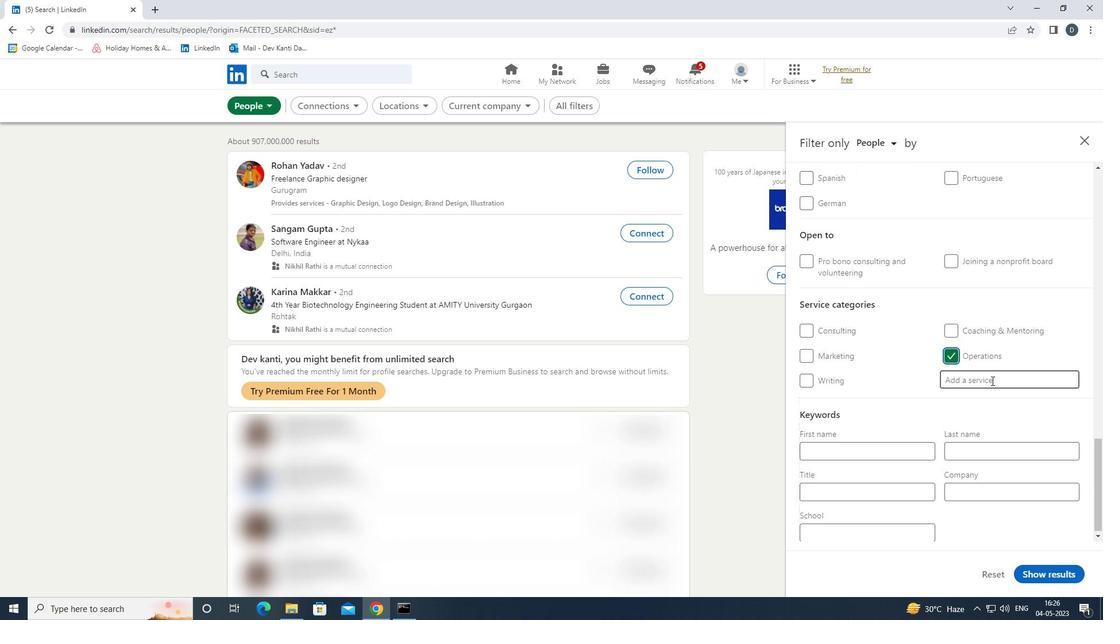 
Action: Mouse moved to (952, 360)
Screenshot: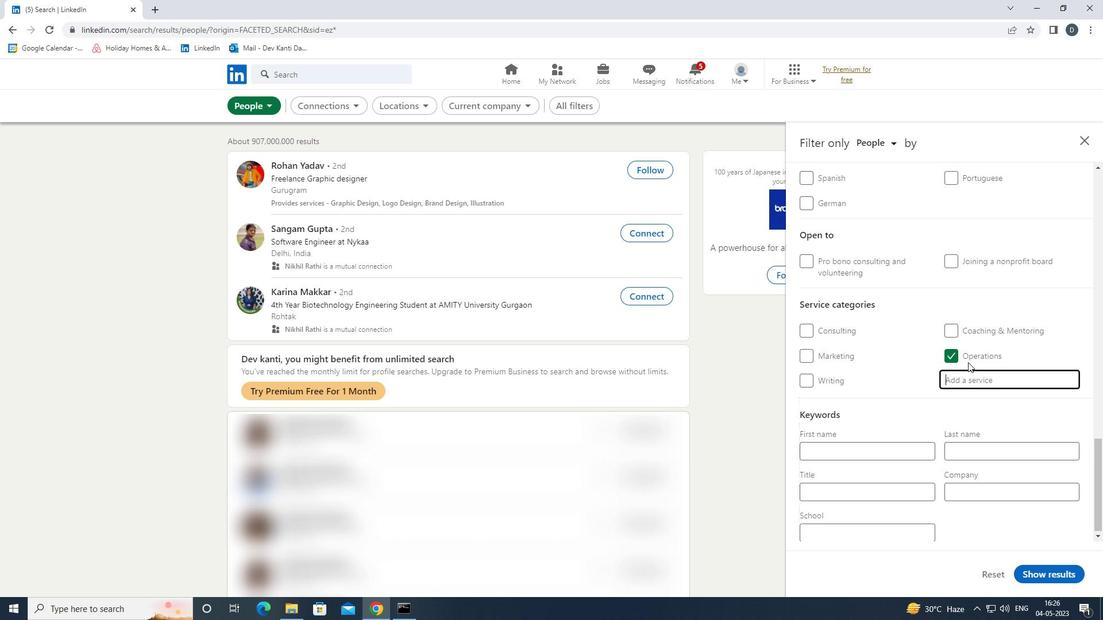 
Action: Mouse pressed left at (952, 360)
Screenshot: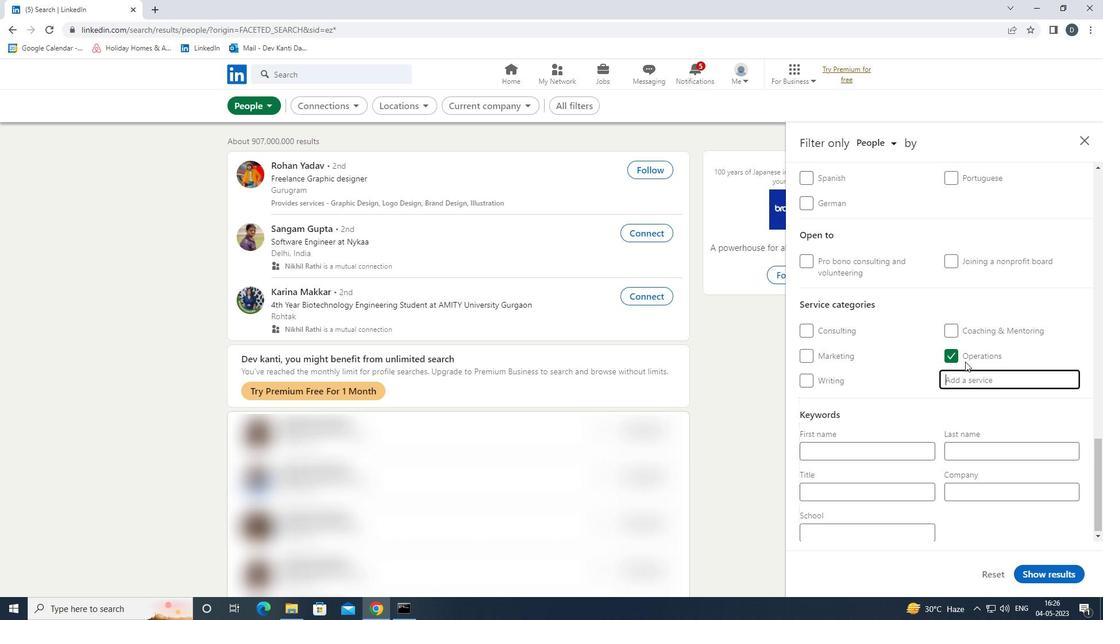 
Action: Mouse moved to (969, 384)
Screenshot: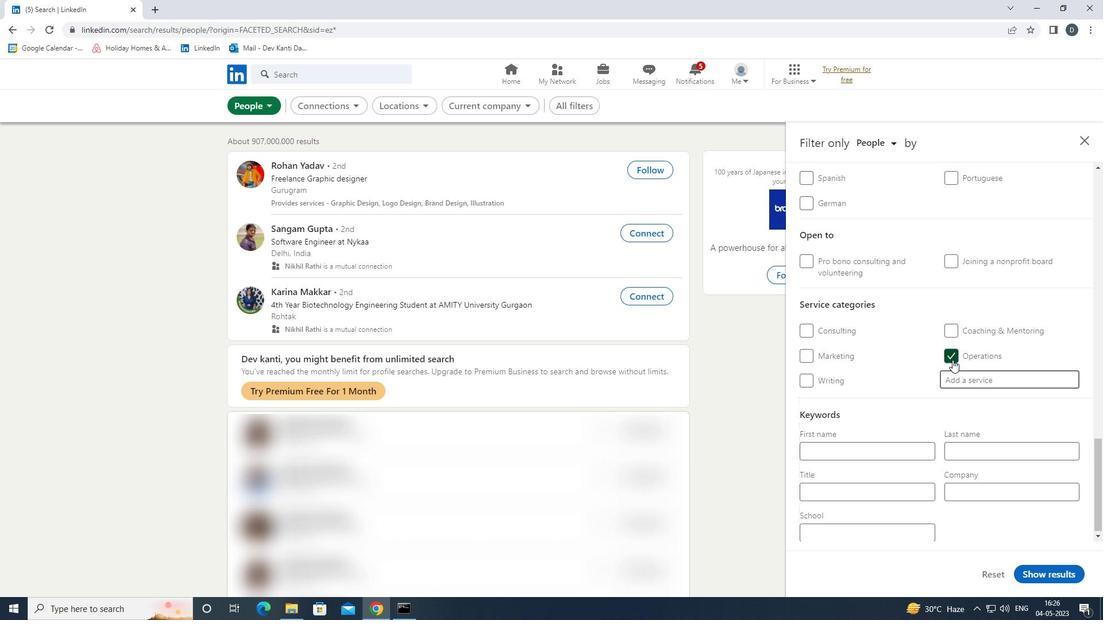 
Action: Key pressed <Key.shift><Key.shift><Key.shift><Key.shift><Key.shift>MANA
Screenshot: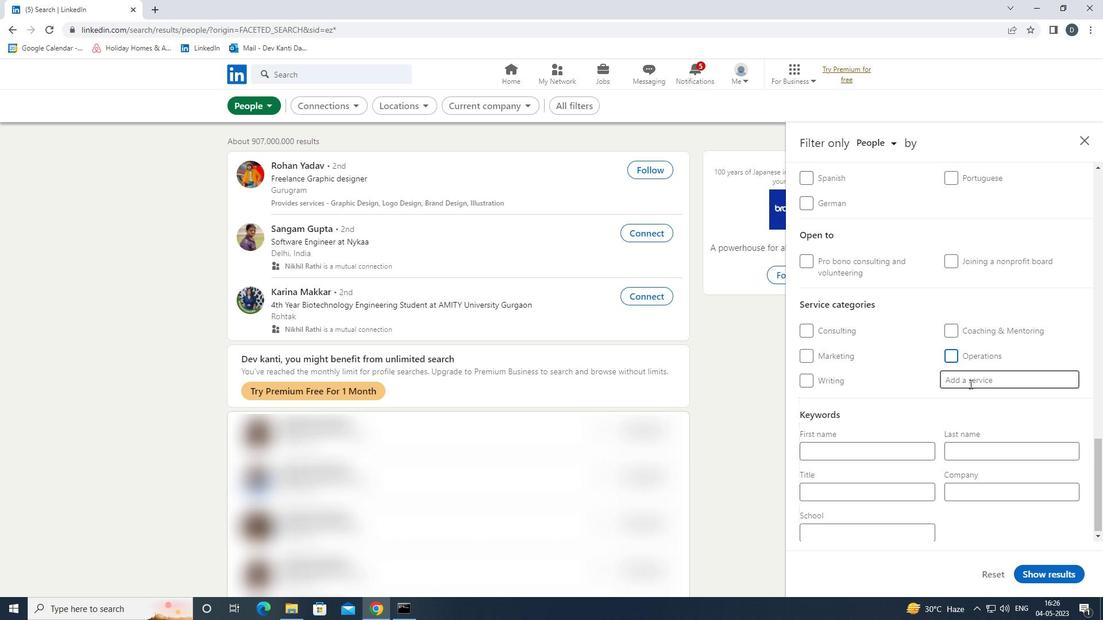 
Action: Mouse pressed left at (969, 384)
Screenshot: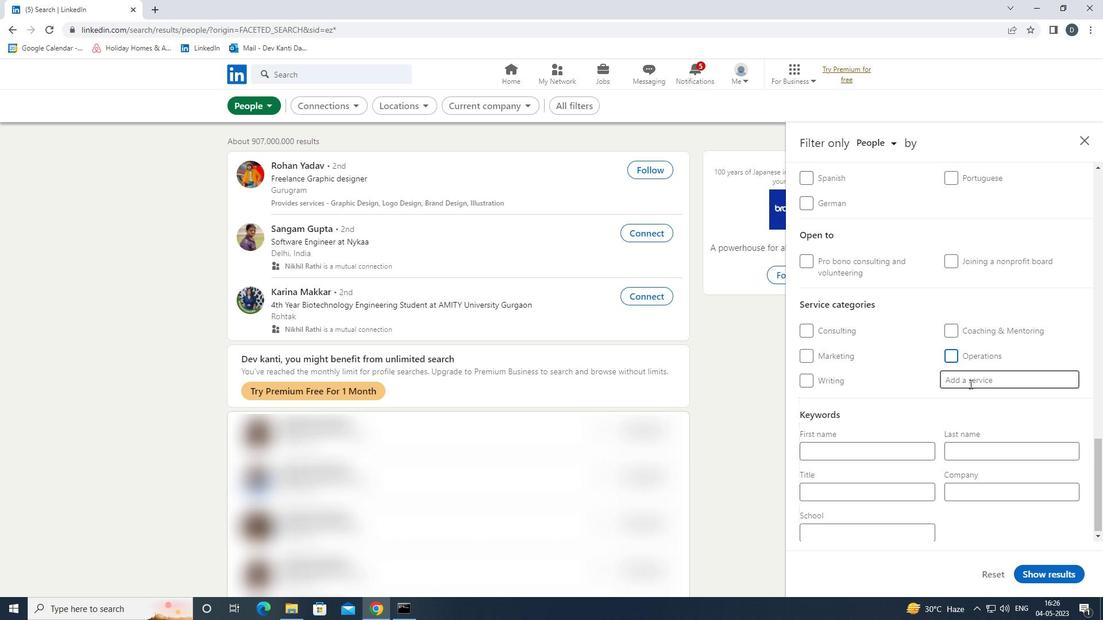
Action: Key pressed <Key.shift>MANAGEMENT<Key.space><Key.shift>CO<Key.down><Key.enter>
Screenshot: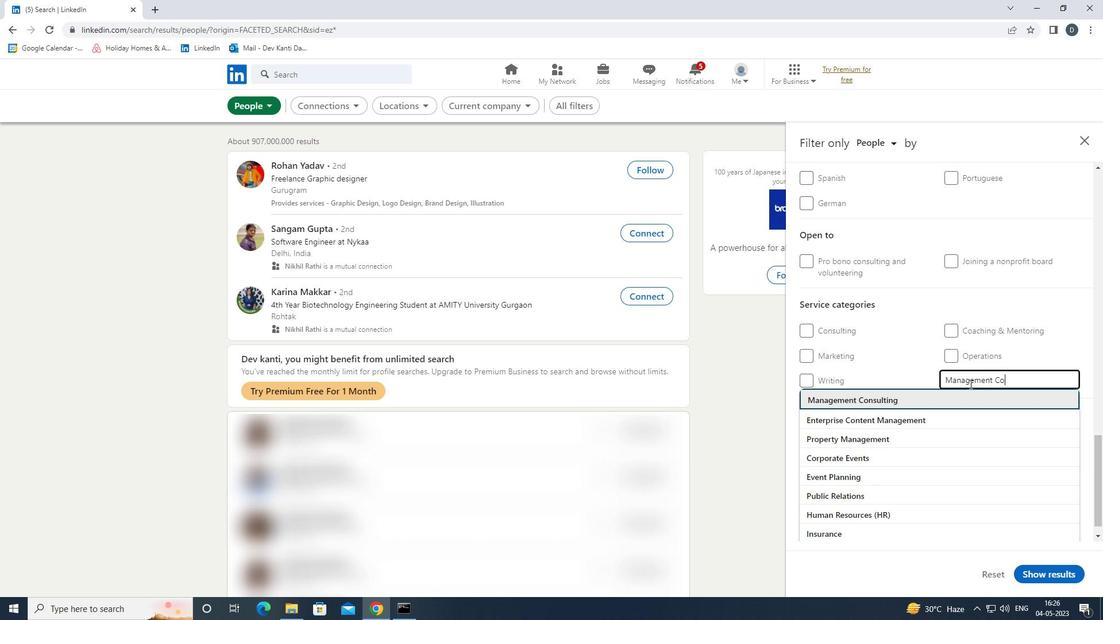 
Action: Mouse scrolled (969, 383) with delta (0, 0)
Screenshot: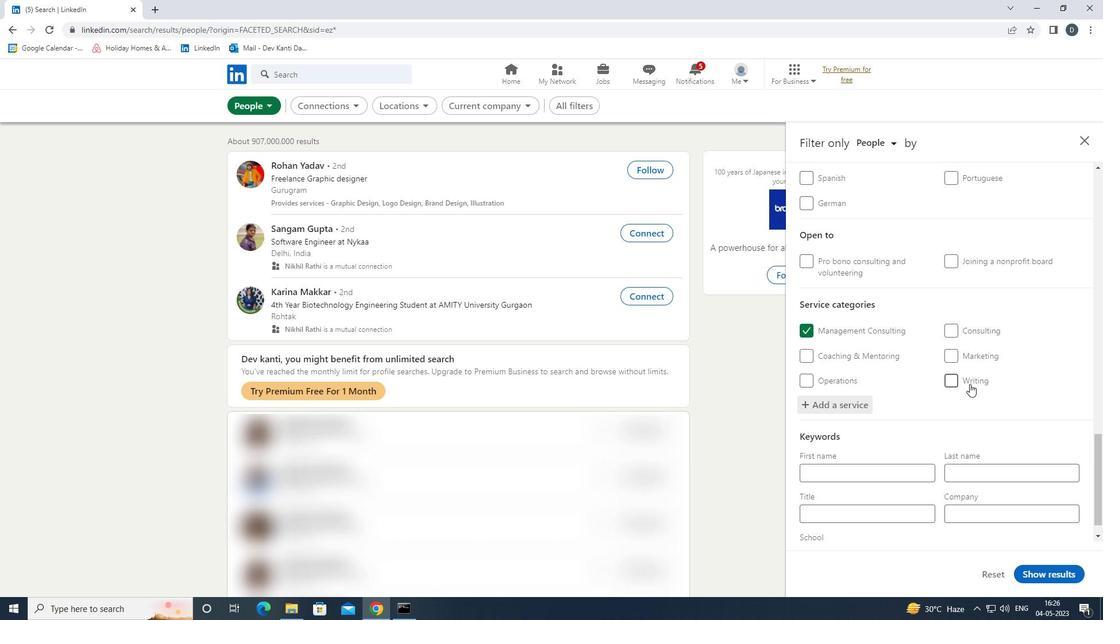 
Action: Mouse moved to (969, 395)
Screenshot: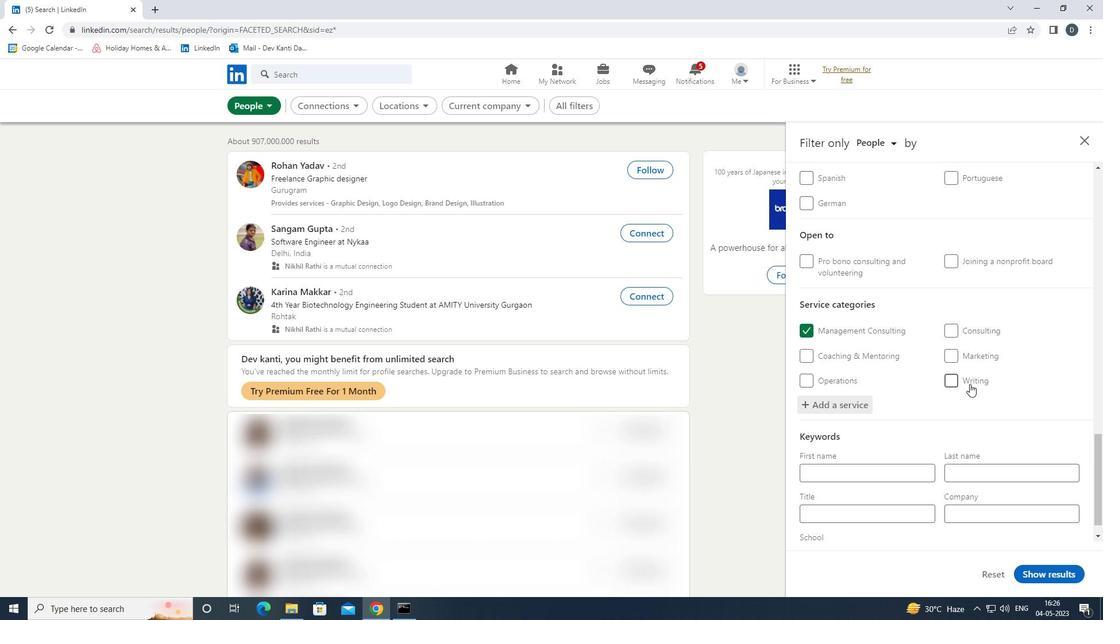 
Action: Mouse scrolled (969, 394) with delta (0, 0)
Screenshot: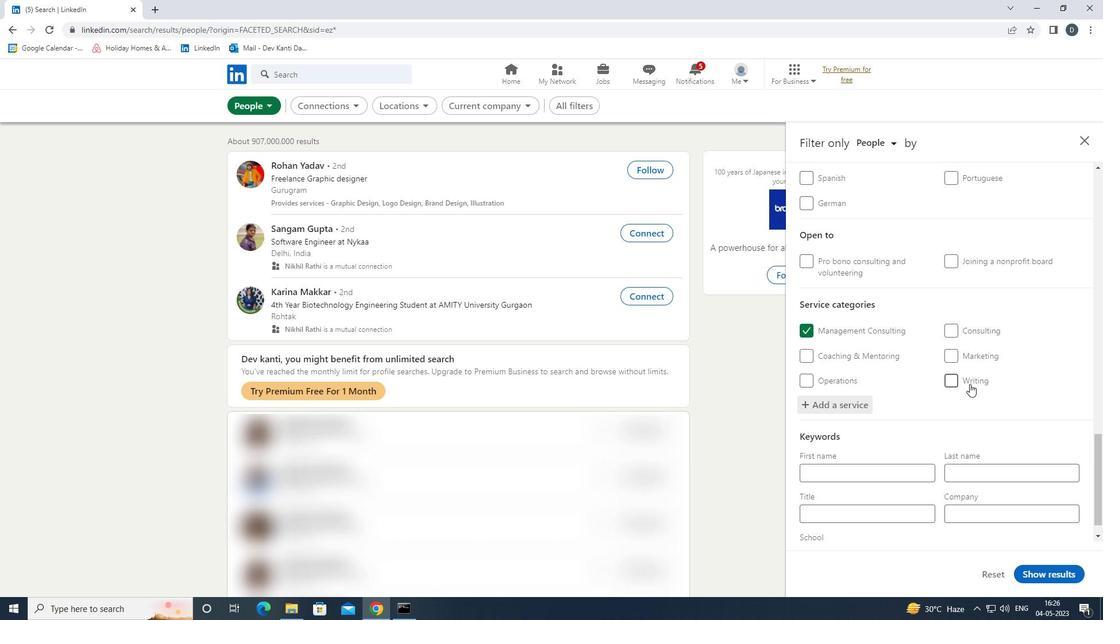 
Action: Mouse moved to (961, 406)
Screenshot: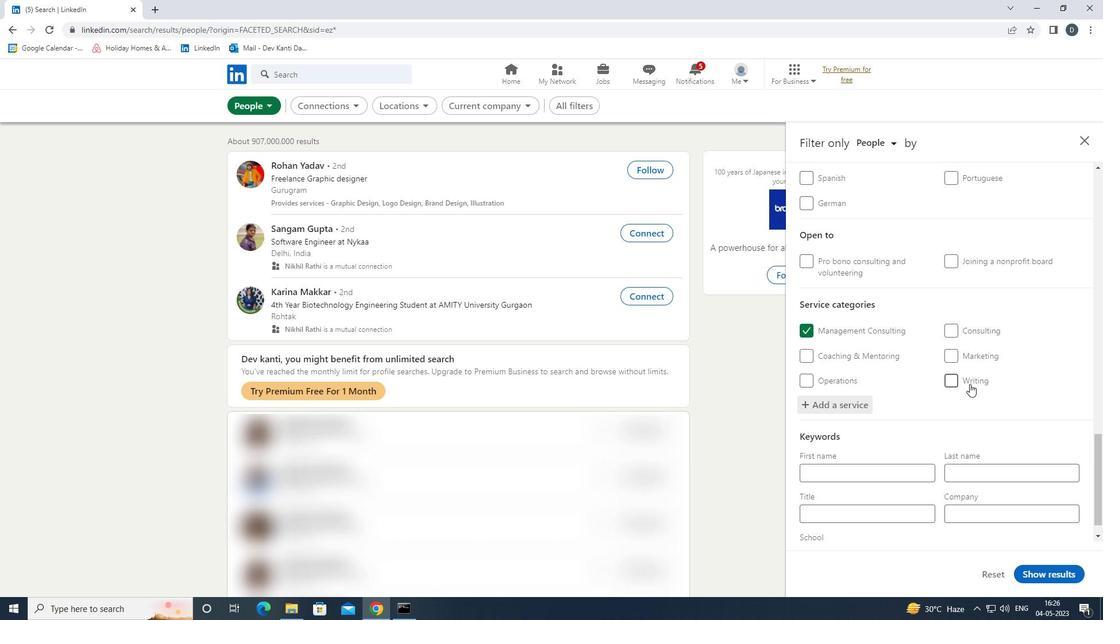 
Action: Mouse scrolled (961, 405) with delta (0, 0)
Screenshot: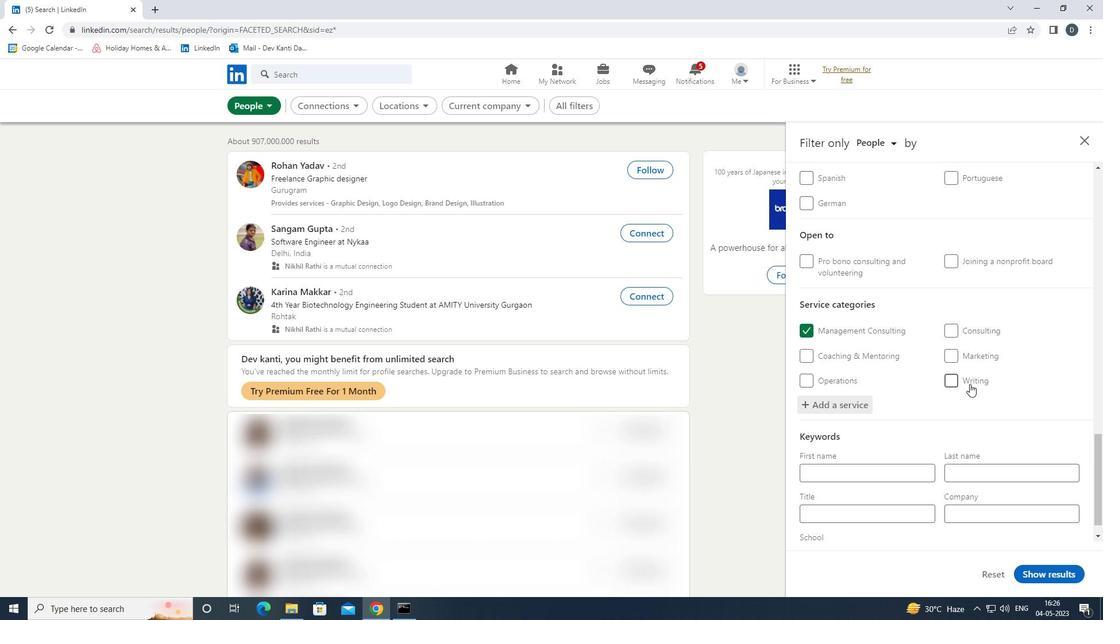 
Action: Mouse moved to (953, 410)
Screenshot: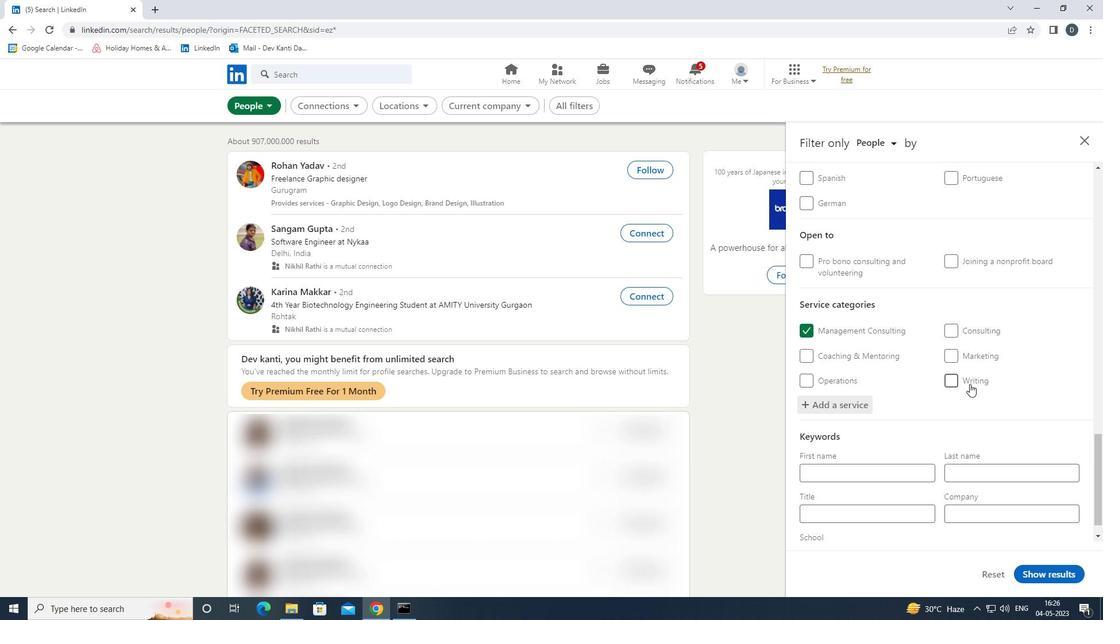 
Action: Mouse scrolled (953, 410) with delta (0, 0)
Screenshot: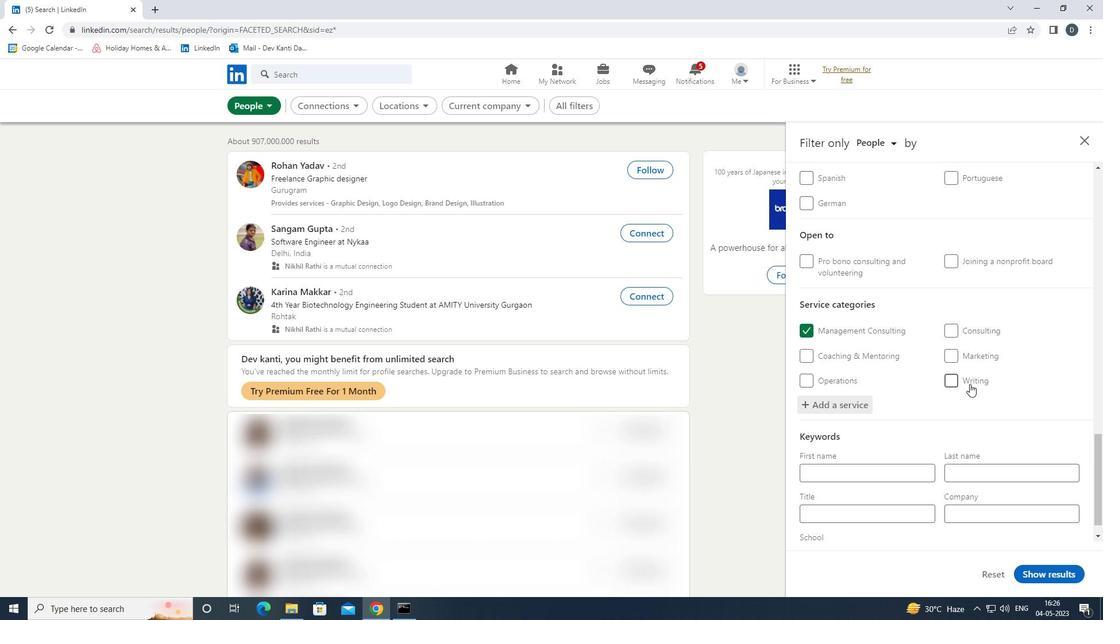 
Action: Mouse moved to (897, 484)
Screenshot: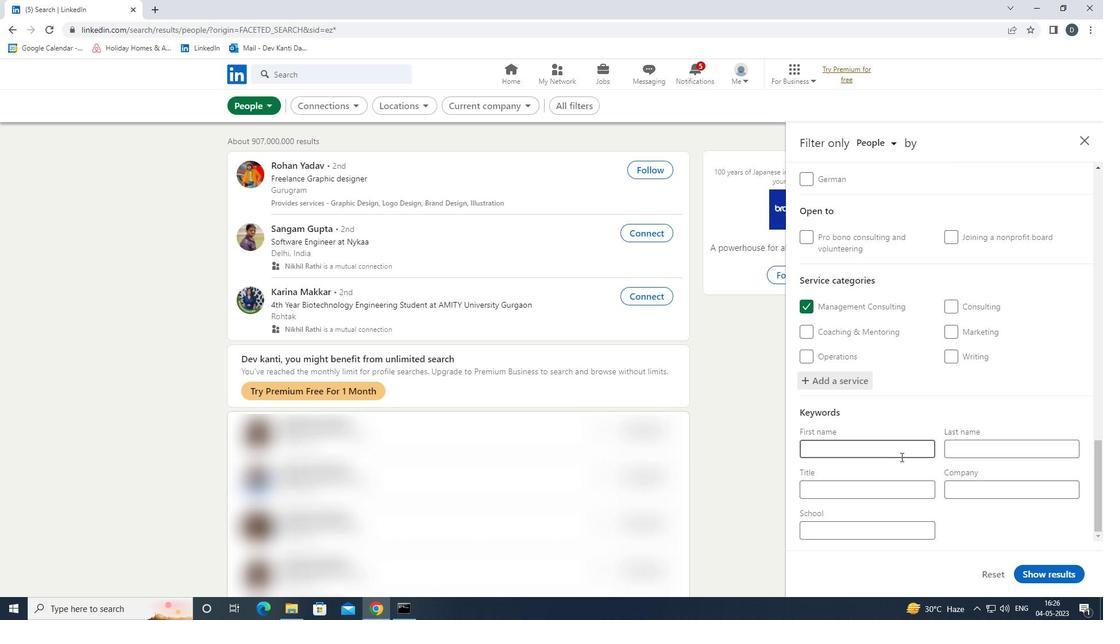 
Action: Mouse pressed left at (897, 484)
Screenshot: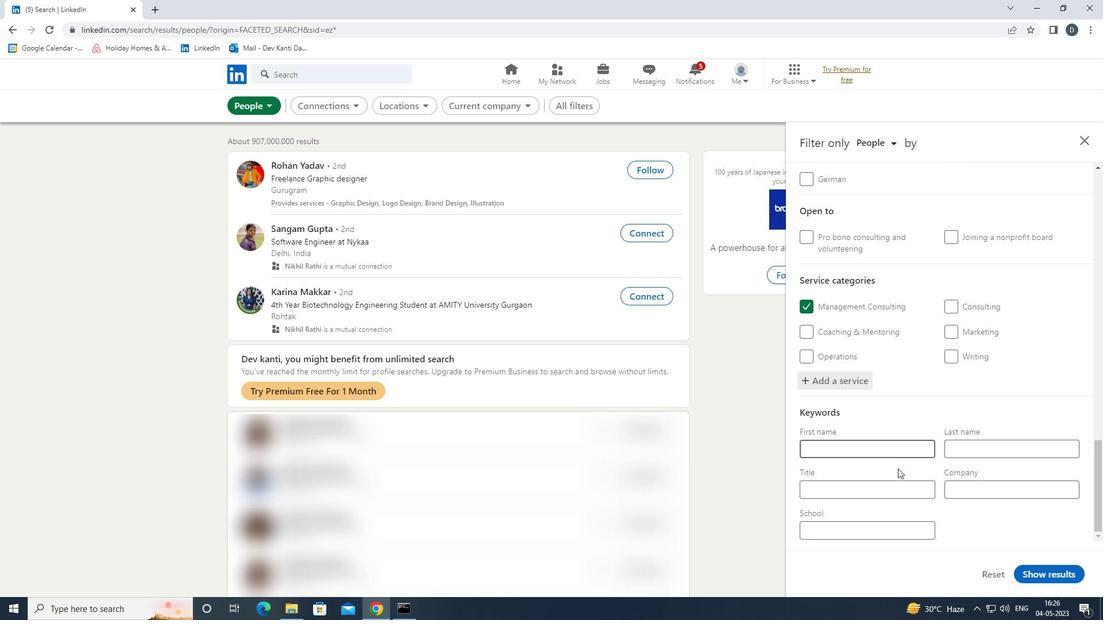 
Action: Key pressed <Key.shift>ADMINISTRATIVE<Key.space><Key.shift>SPECIALIST
Screenshot: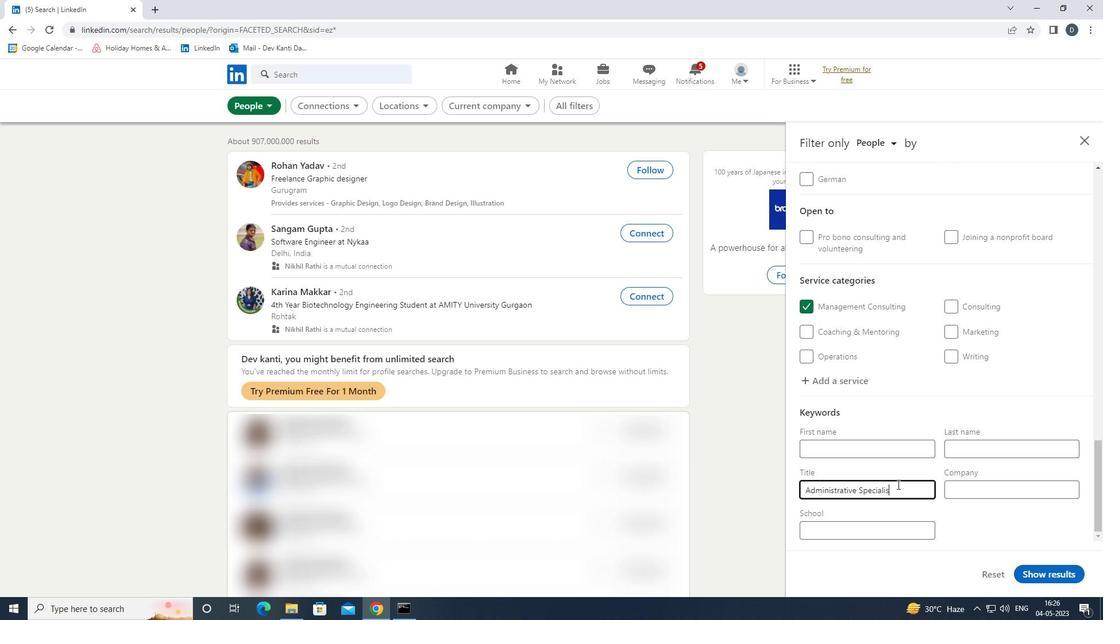 
Action: Mouse moved to (1041, 576)
Screenshot: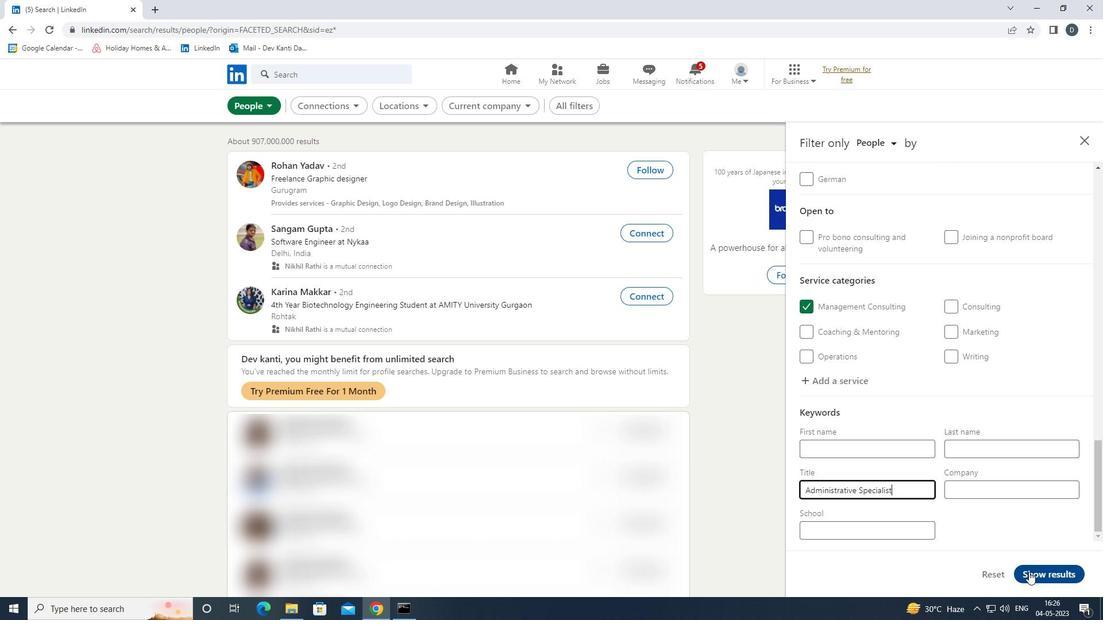 
Action: Mouse pressed left at (1041, 576)
Screenshot: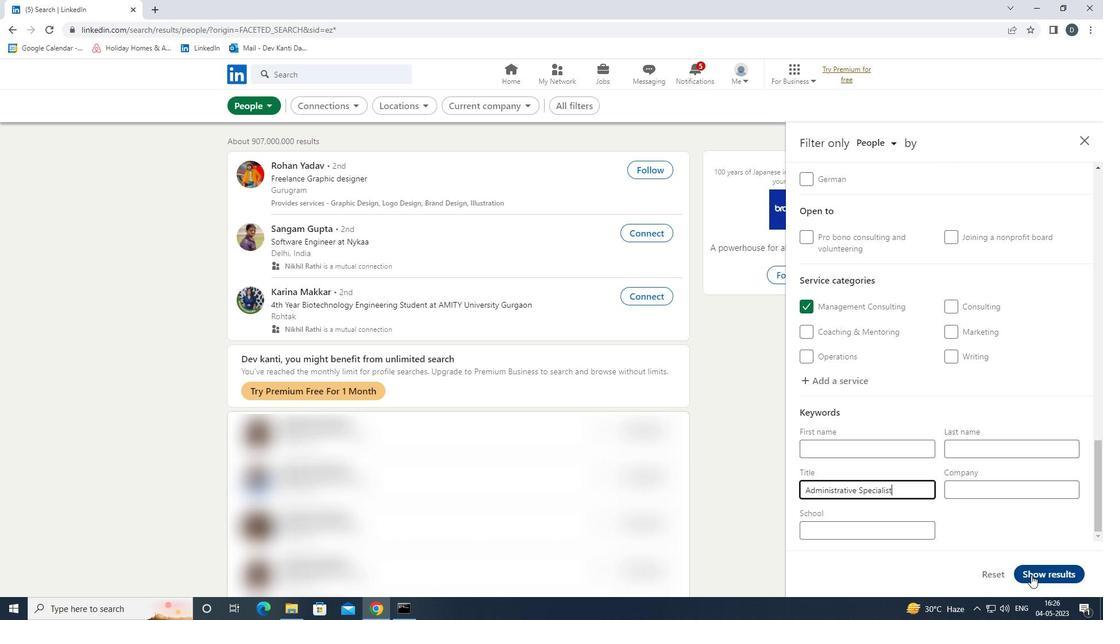 
Action: Mouse moved to (430, 126)
Screenshot: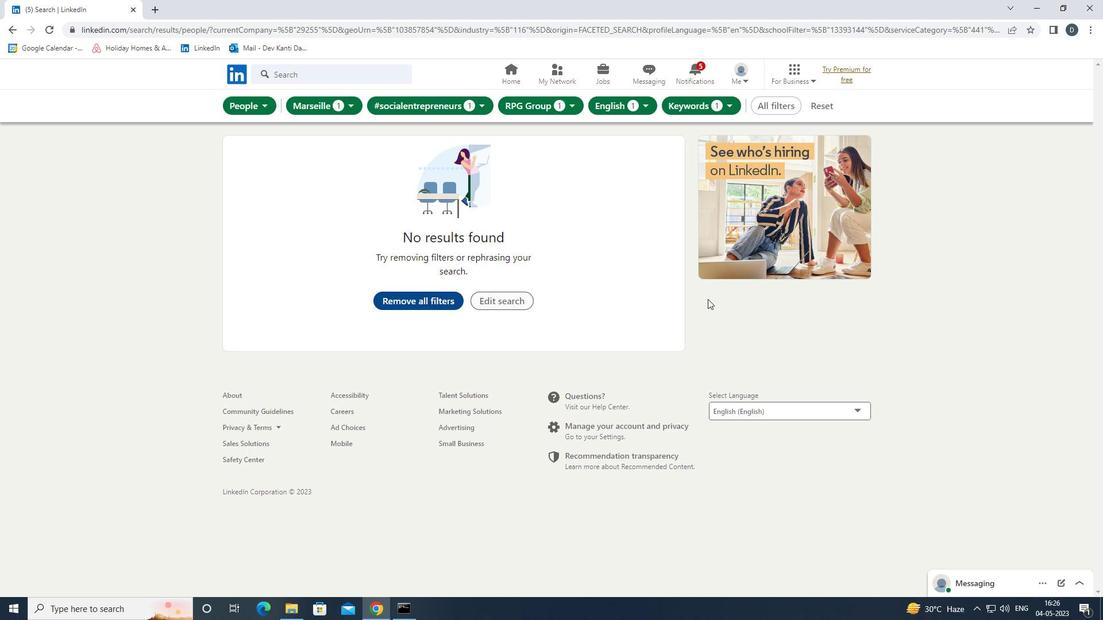 
